 Task: Research Airbnb accommodation in Kokologo, Burkina Faso from 12th December, 2023 to 16th December, 2023 for 8 adults.8 bedrooms having 8 beds and 8 bathrooms. Property type can be hotel. Amenities needed are: wifi, air conditioning, TV, pool, gym, breakfast. Booking option can be shelf check-in. Look for 3 properties as per requirement.
Action: Mouse moved to (508, 68)
Screenshot: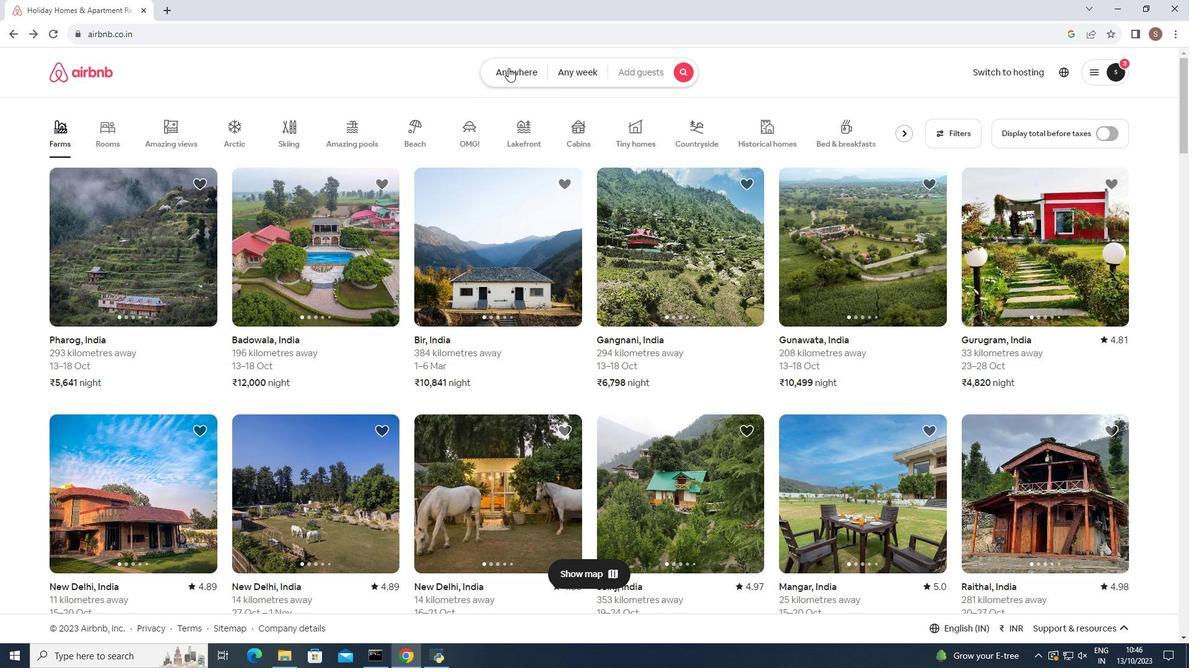 
Action: Mouse pressed left at (508, 68)
Screenshot: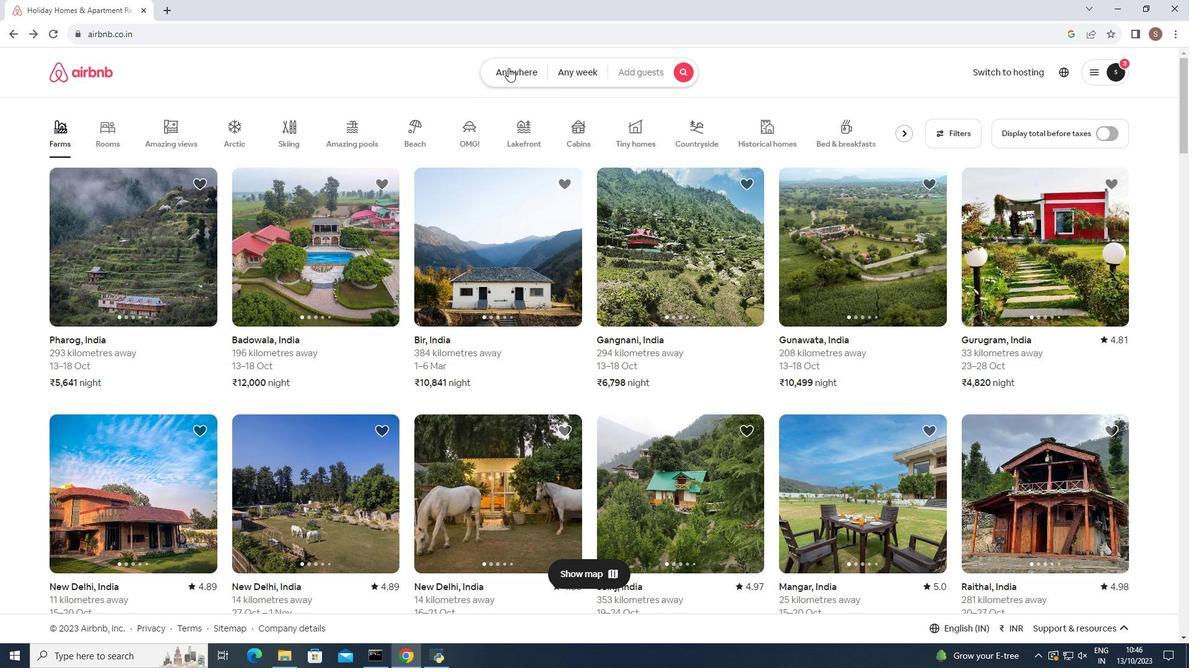 
Action: Mouse moved to (369, 122)
Screenshot: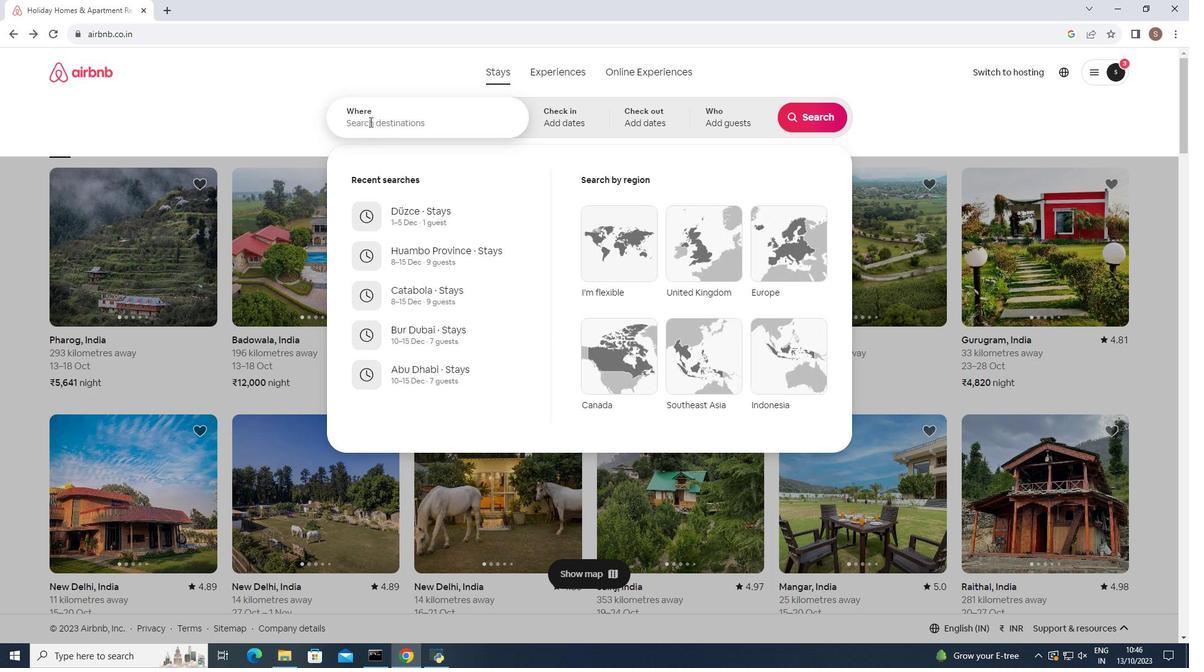 
Action: Mouse pressed left at (369, 122)
Screenshot: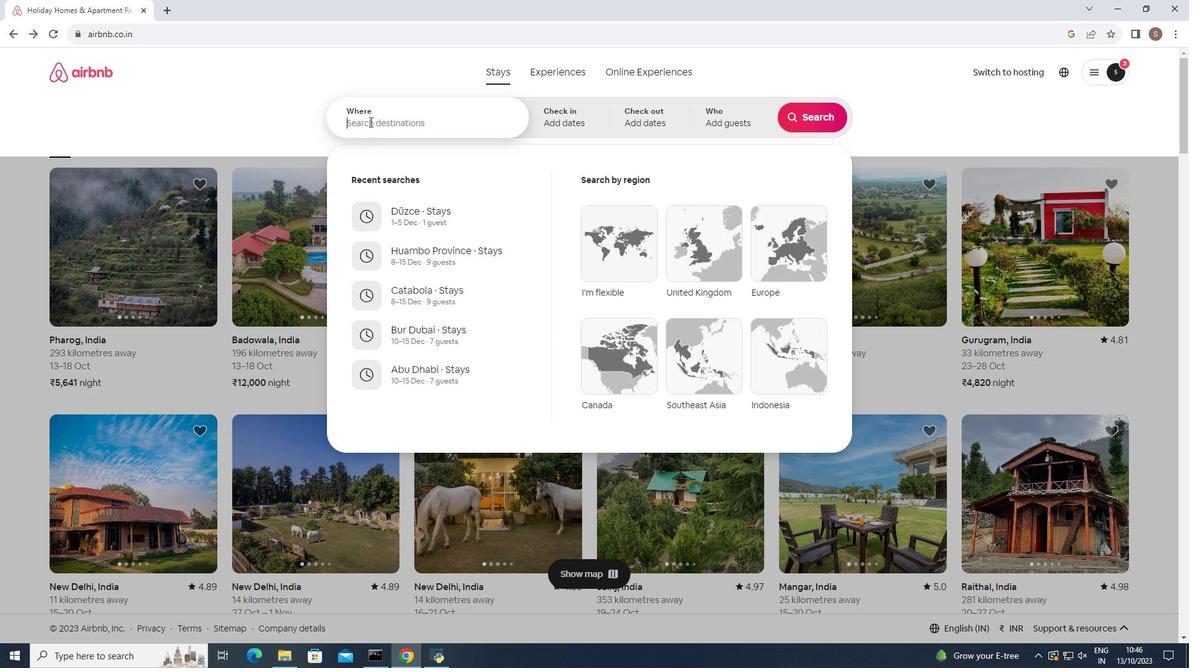 
Action: Mouse moved to (369, 122)
Screenshot: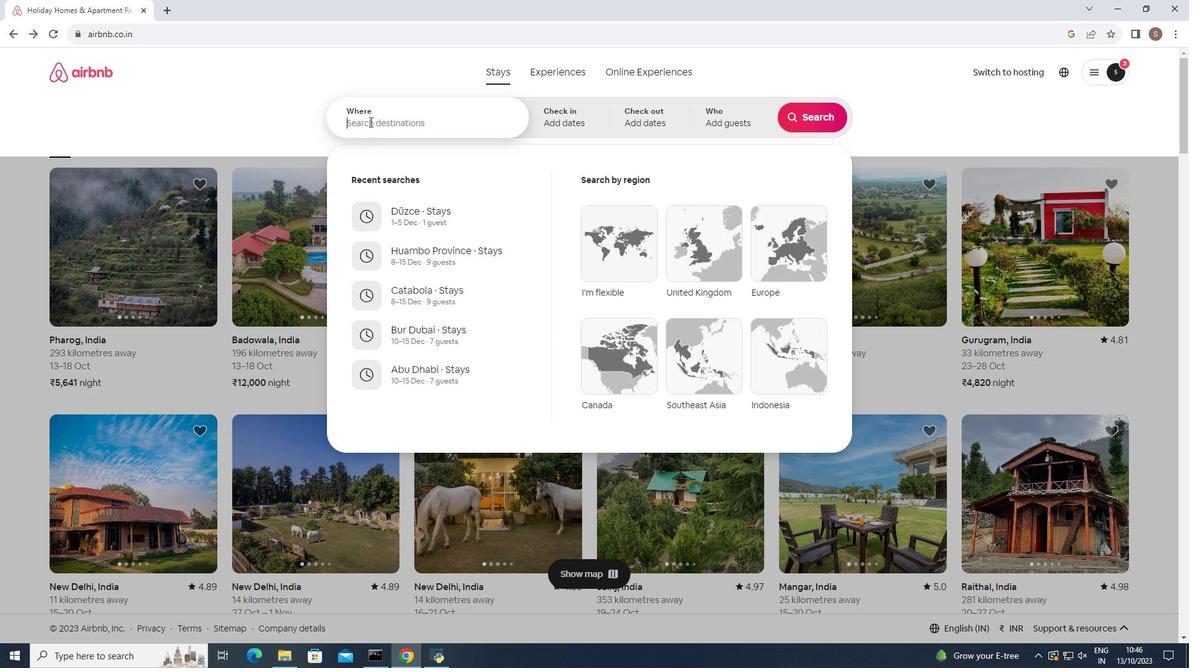 
Action: Key pressed <Key.shift><Key.shift><Key.shift><Key.shift><Key.shift><Key.shift><Key.shift><Key.shift><Key.shift><Key.shift><Key.shift><Key.shift><Key.shift><Key.shift><Key.shift><Key.shift><Key.shift>Kokologo,<Key.space><Key.shift>Burkina
Screenshot: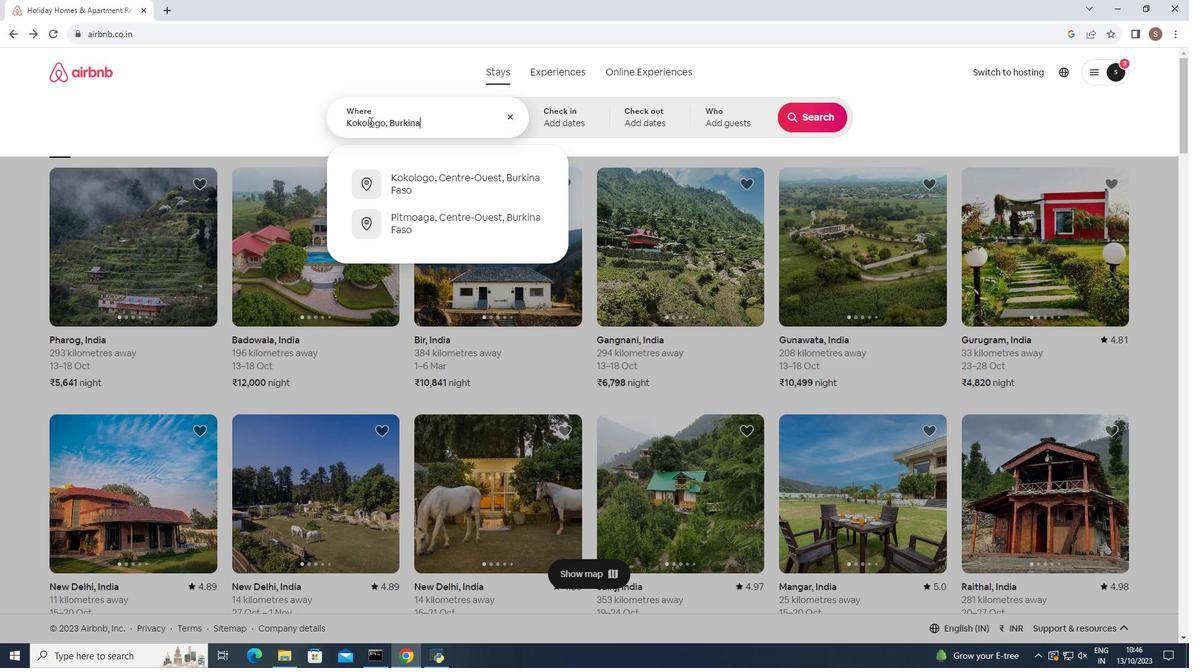
Action: Mouse moved to (450, 174)
Screenshot: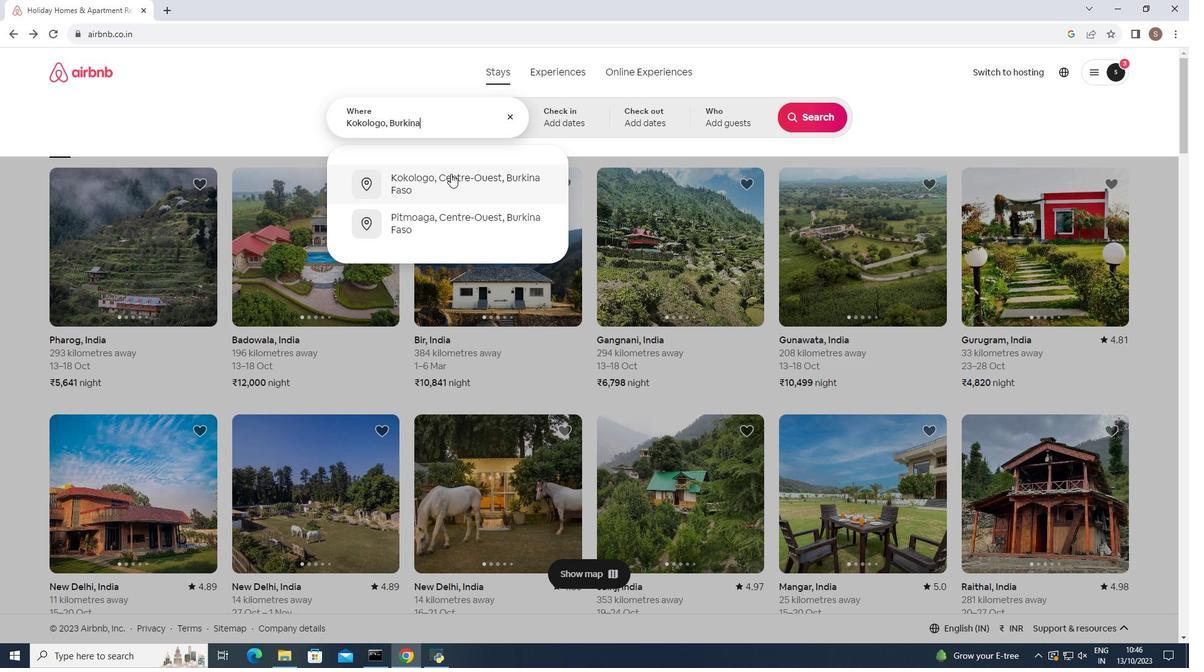 
Action: Mouse pressed left at (450, 174)
Screenshot: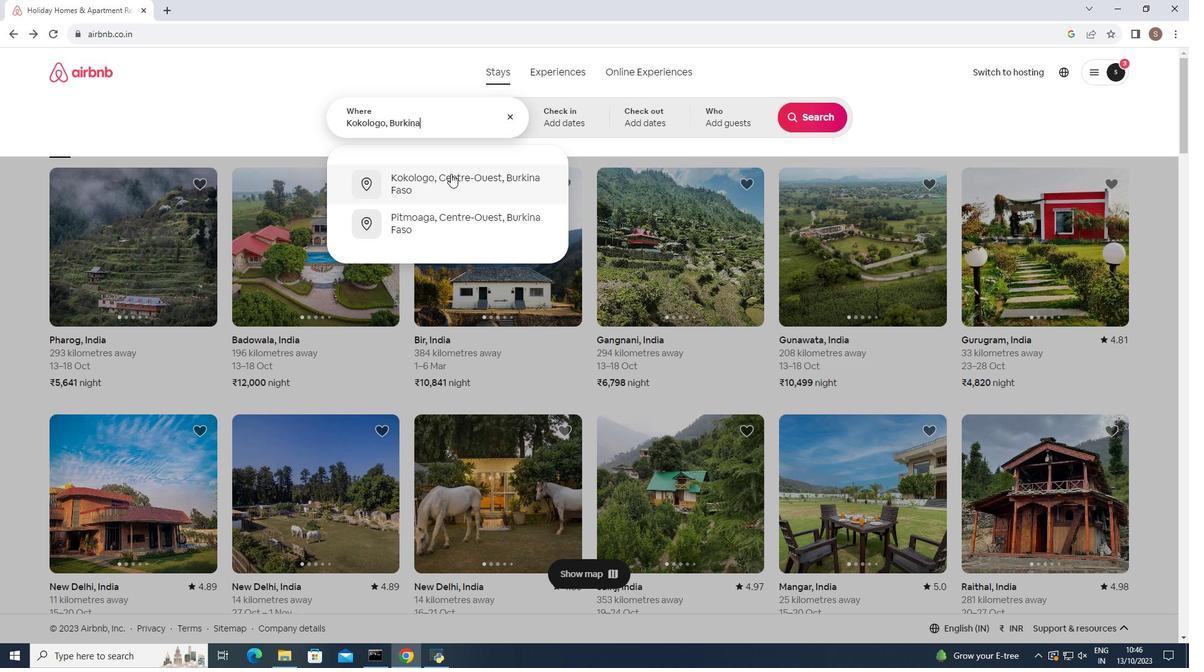 
Action: Mouse moved to (810, 216)
Screenshot: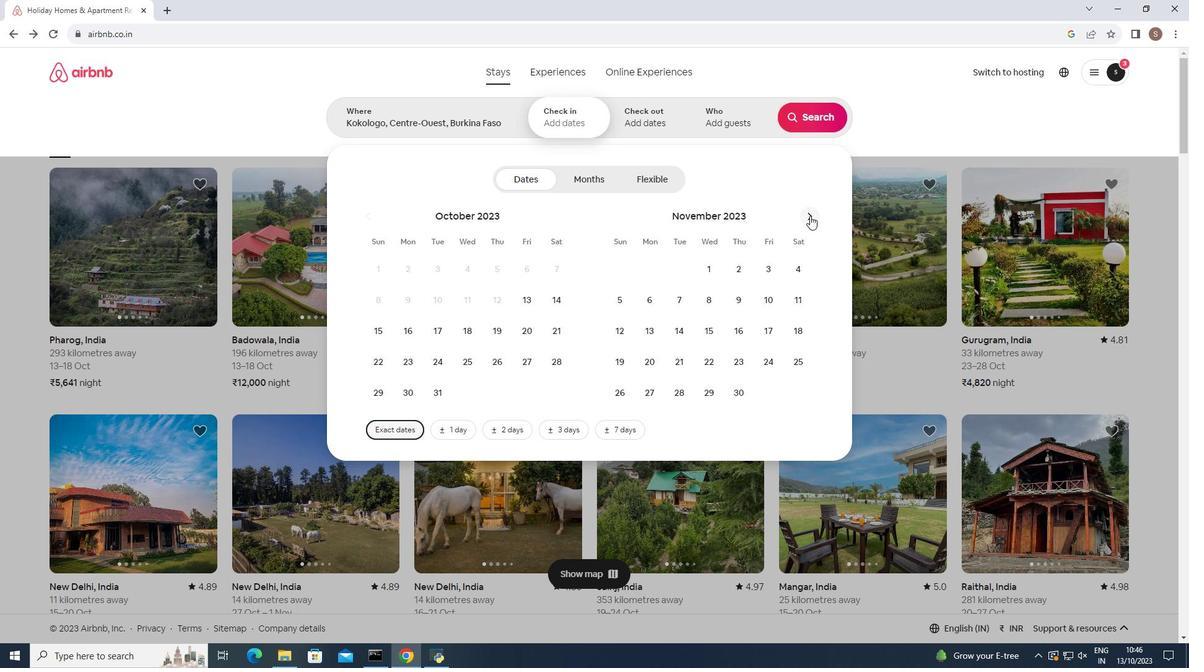 
Action: Mouse pressed left at (810, 216)
Screenshot: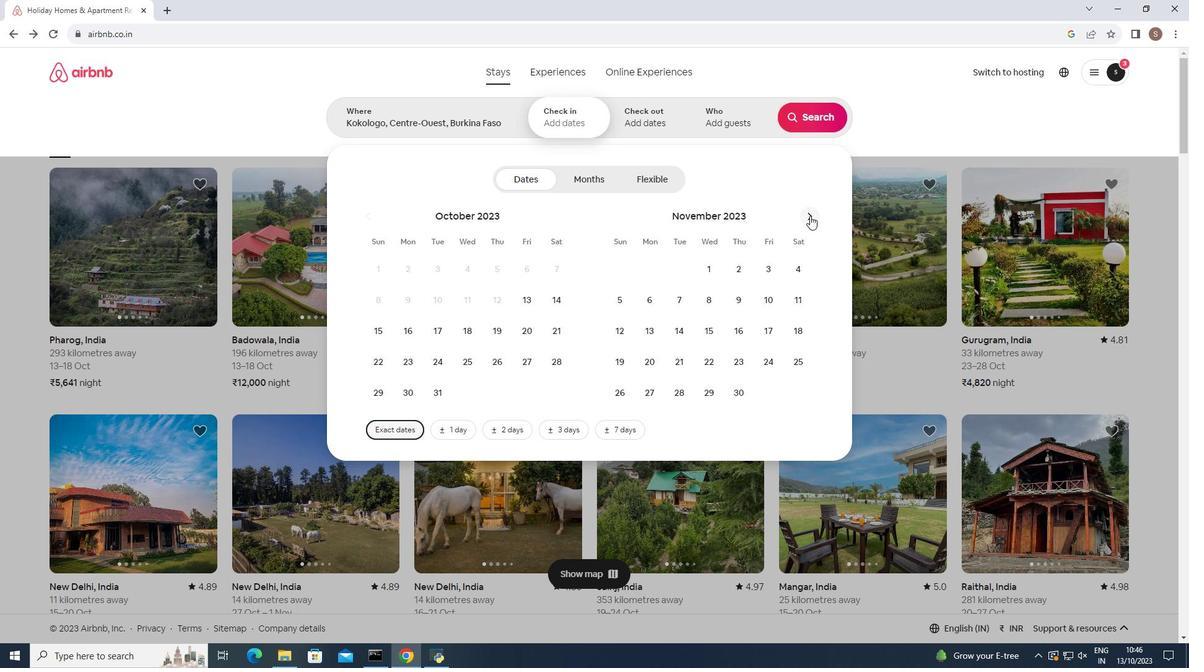 
Action: Mouse moved to (684, 332)
Screenshot: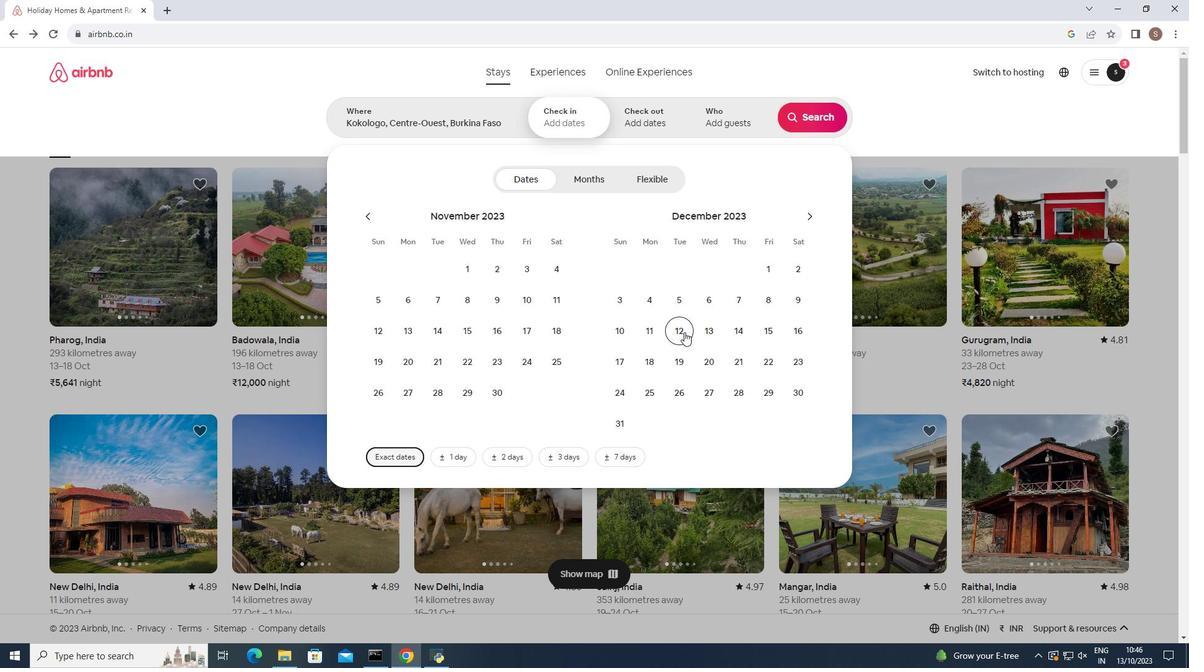 
Action: Mouse pressed left at (684, 332)
Screenshot: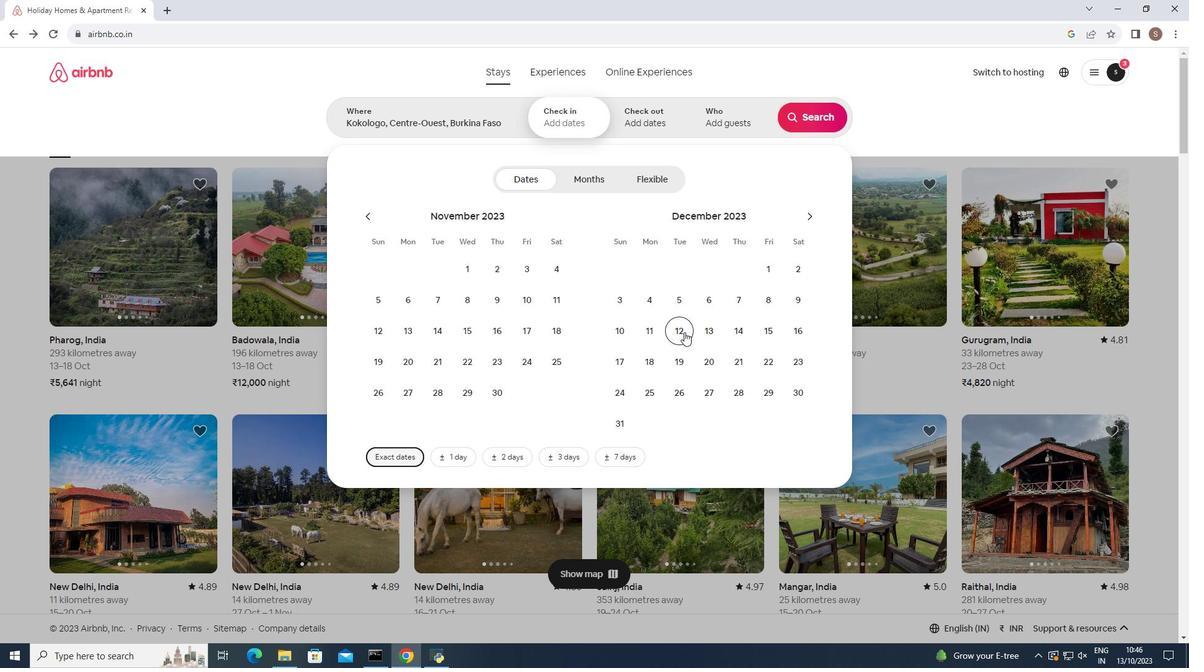
Action: Mouse moved to (795, 334)
Screenshot: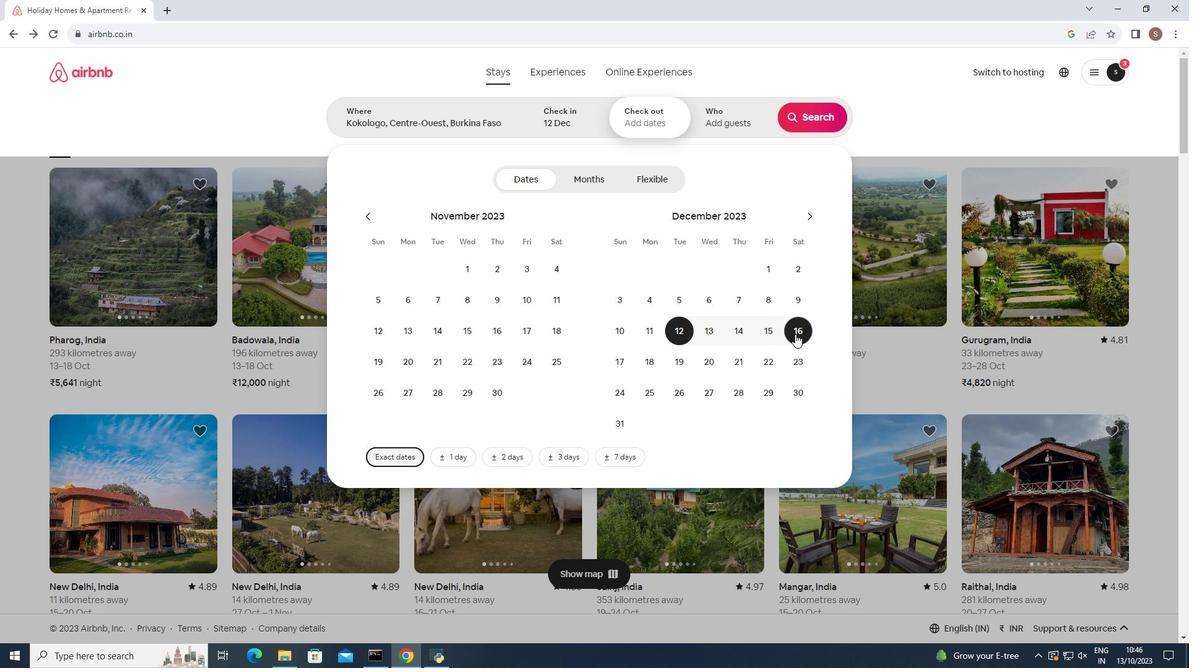 
Action: Mouse pressed left at (795, 334)
Screenshot: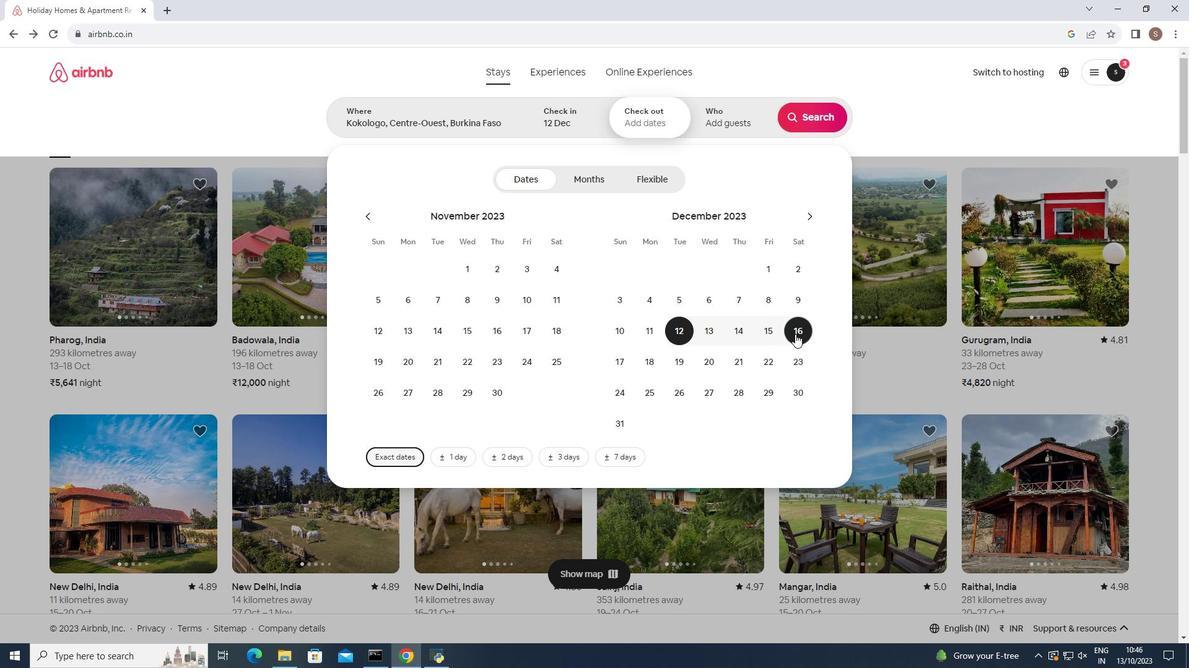 
Action: Mouse moved to (730, 112)
Screenshot: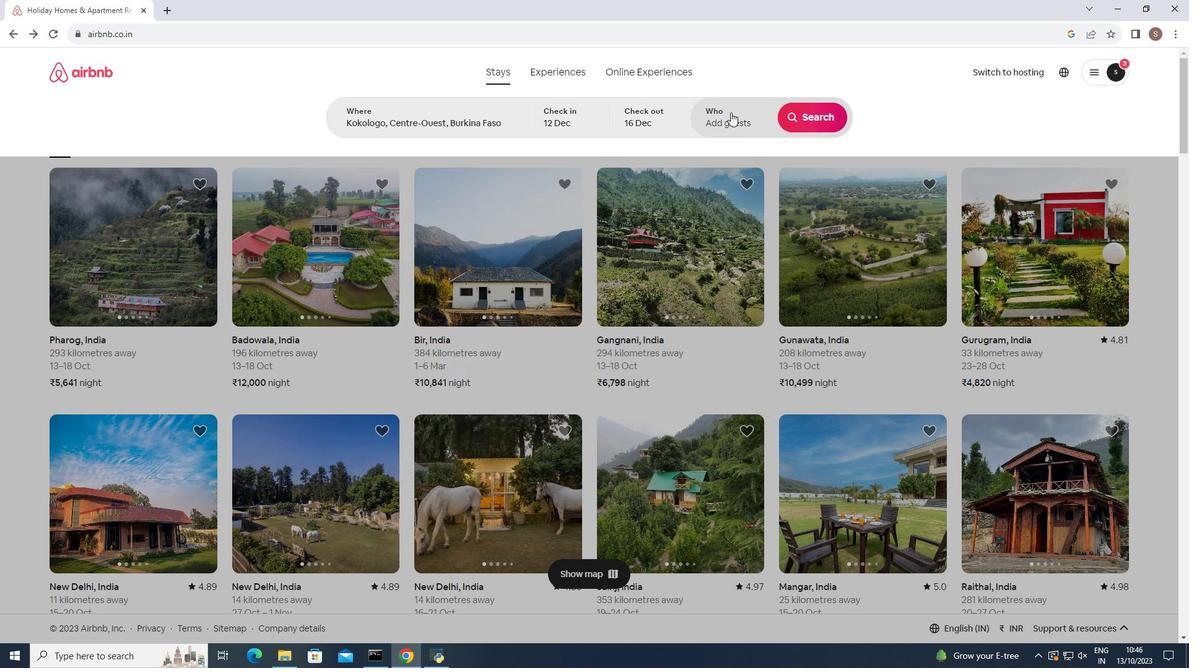 
Action: Mouse pressed left at (730, 112)
Screenshot: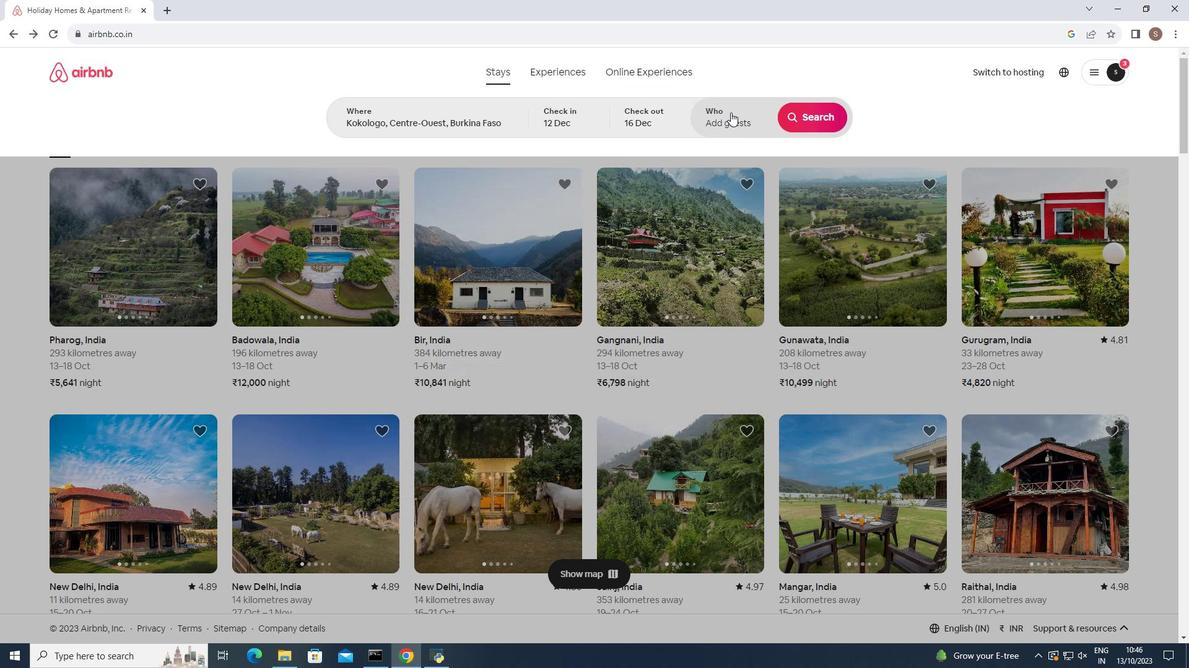 
Action: Mouse moved to (813, 183)
Screenshot: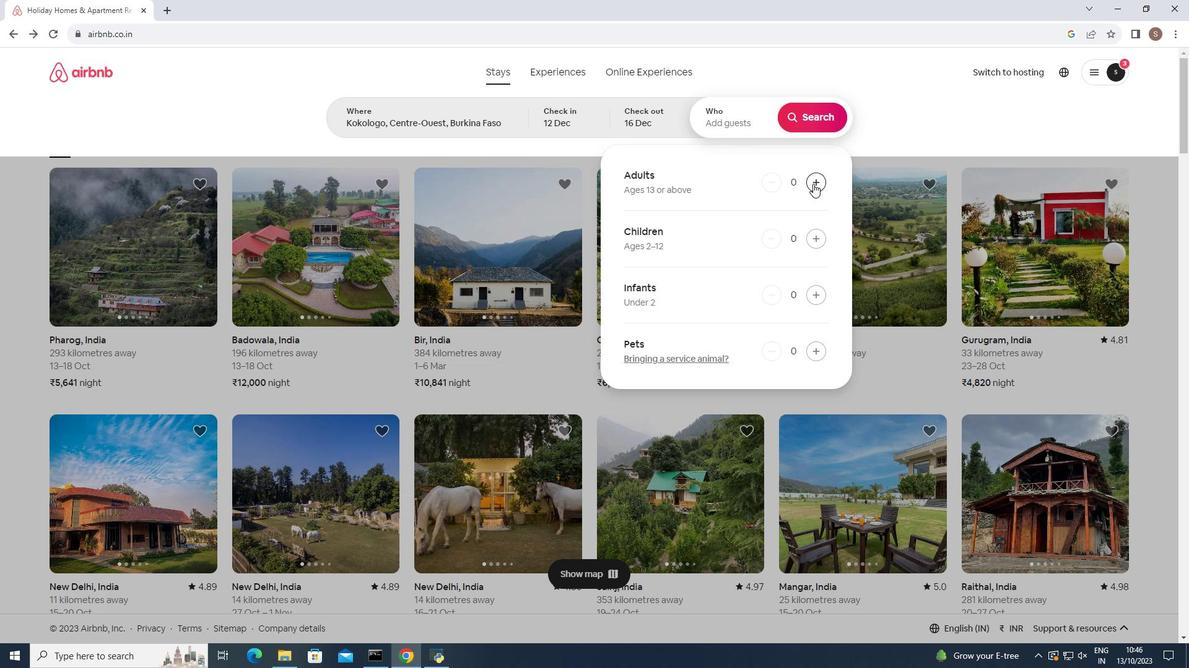 
Action: Mouse pressed left at (813, 183)
Screenshot: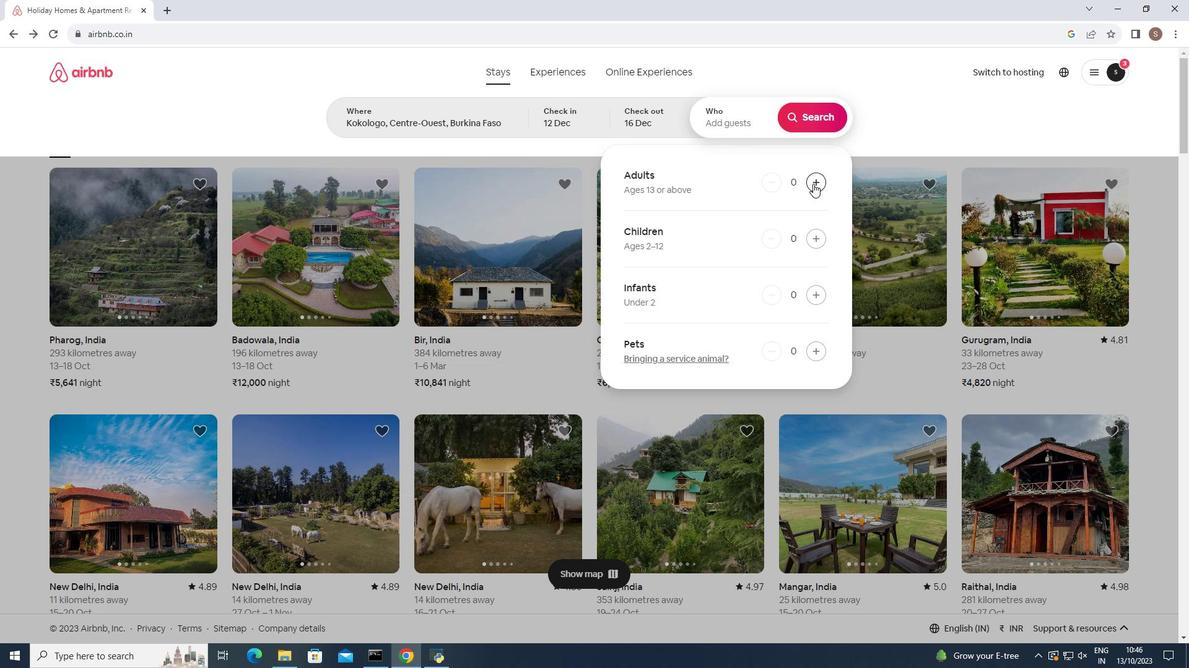 
Action: Mouse moved to (813, 183)
Screenshot: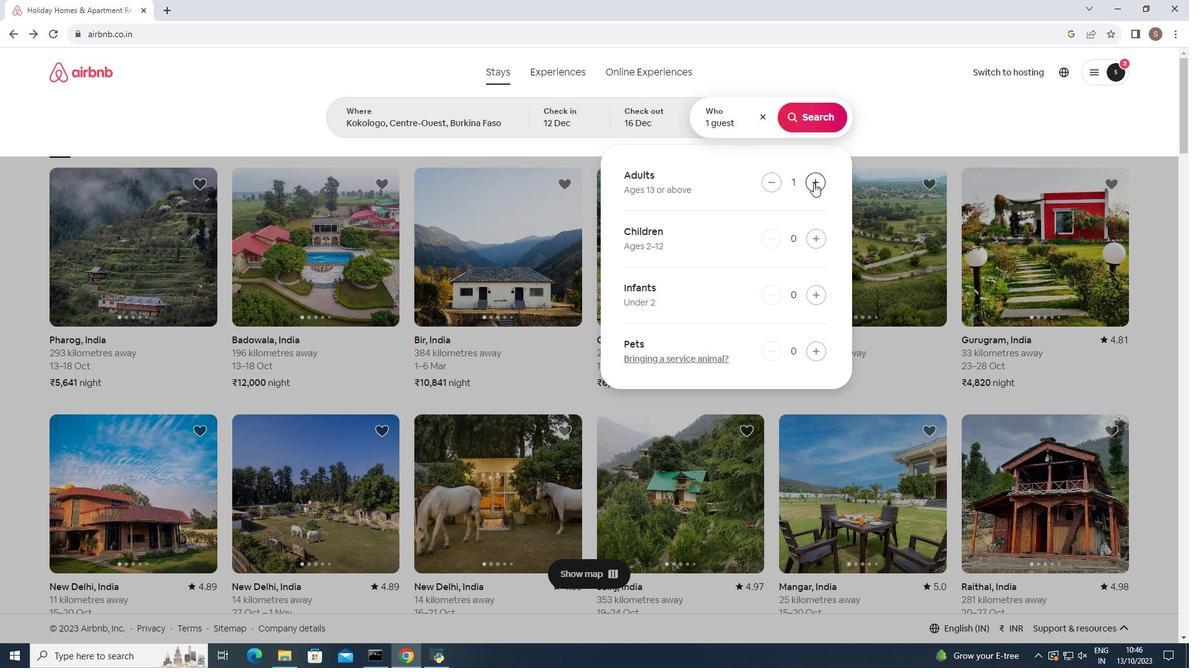 
Action: Mouse pressed left at (813, 183)
Screenshot: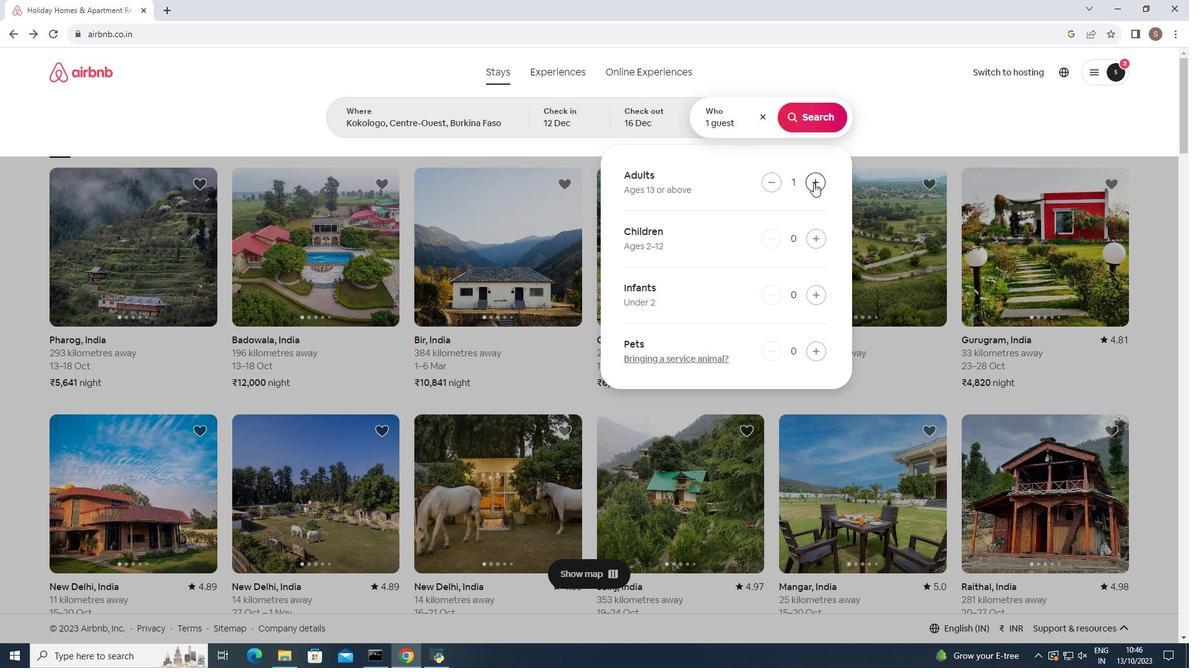 
Action: Mouse pressed left at (813, 183)
Screenshot: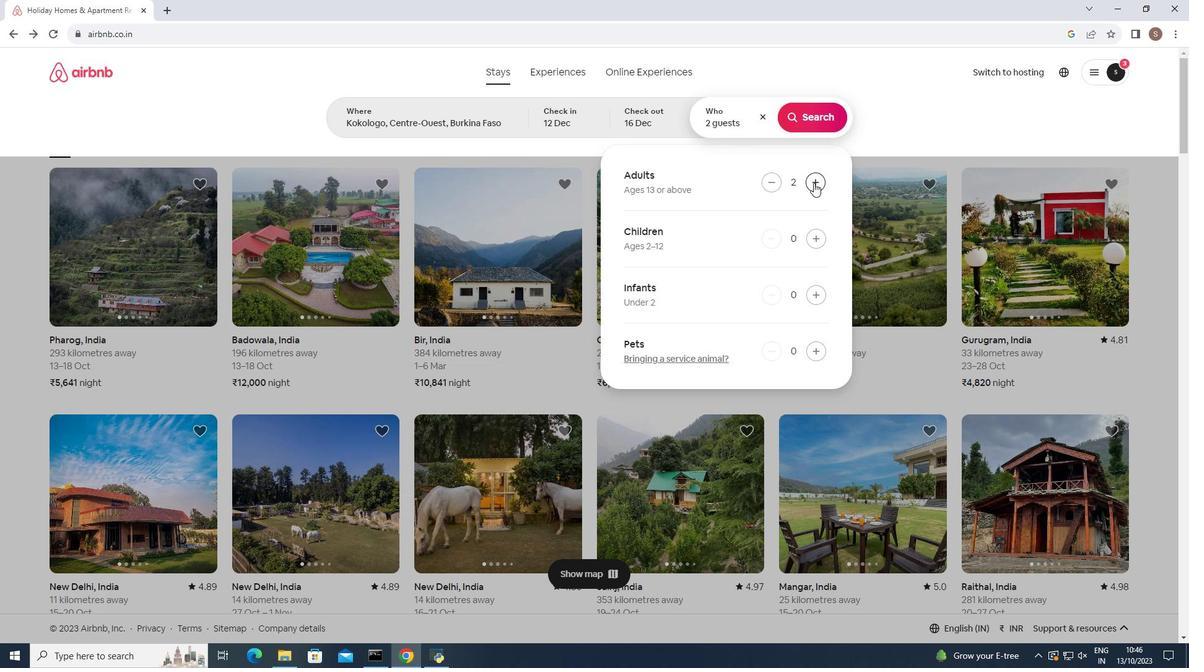 
Action: Mouse pressed left at (813, 183)
Screenshot: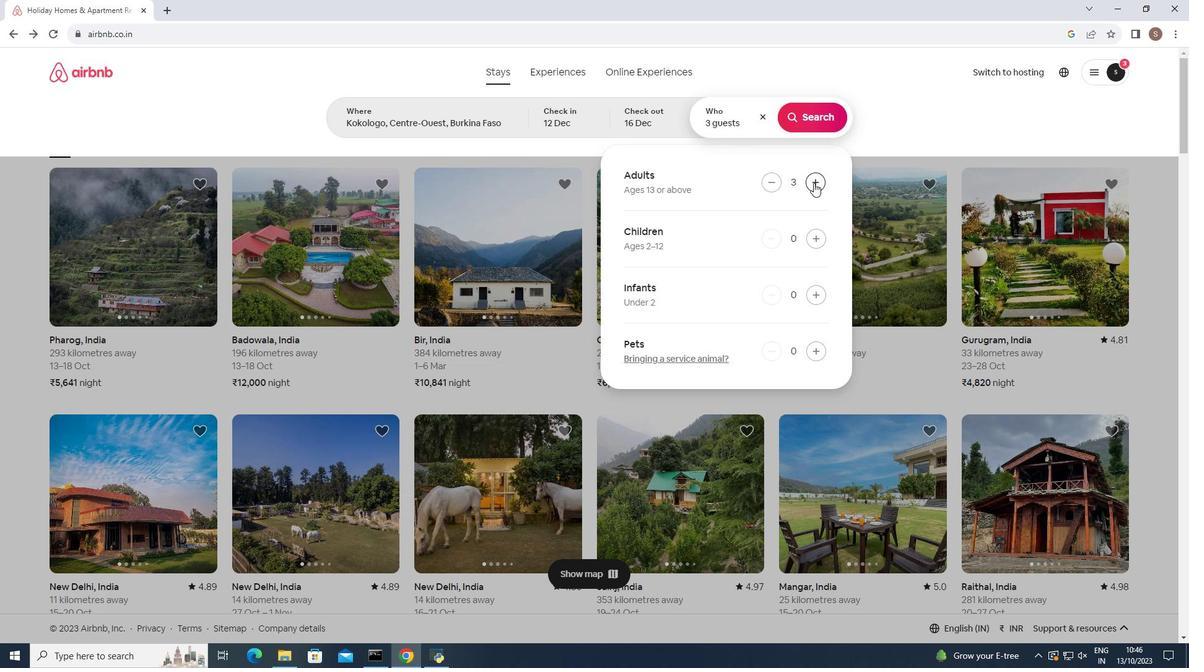 
Action: Mouse pressed left at (813, 183)
Screenshot: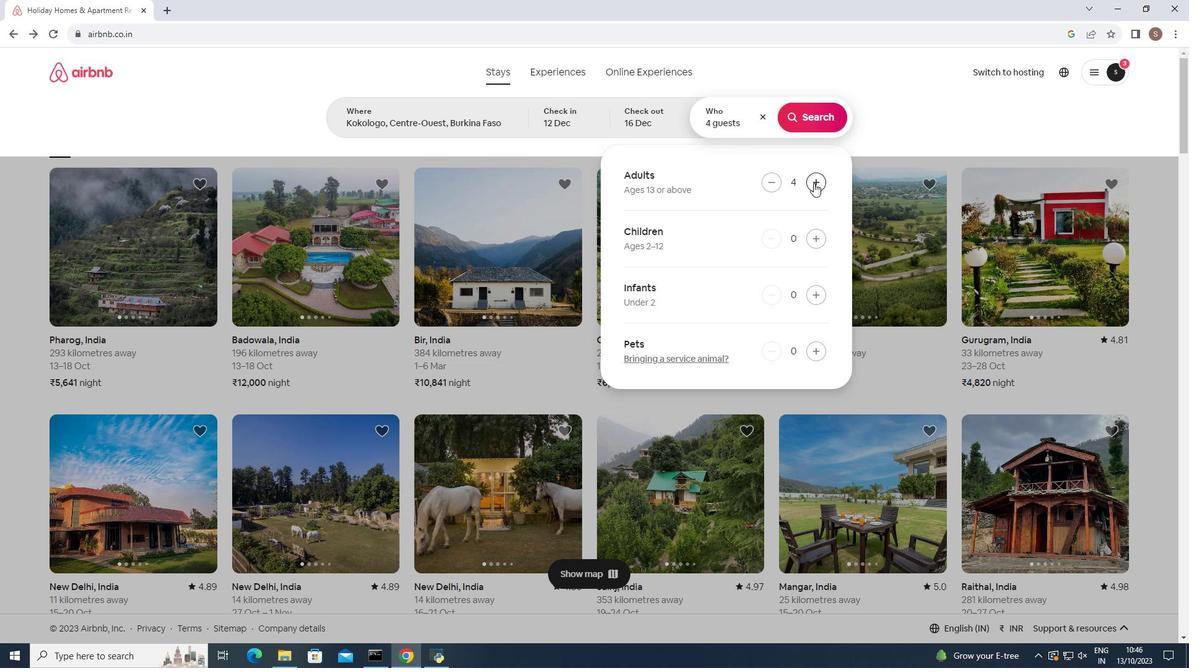 
Action: Mouse pressed left at (813, 183)
Screenshot: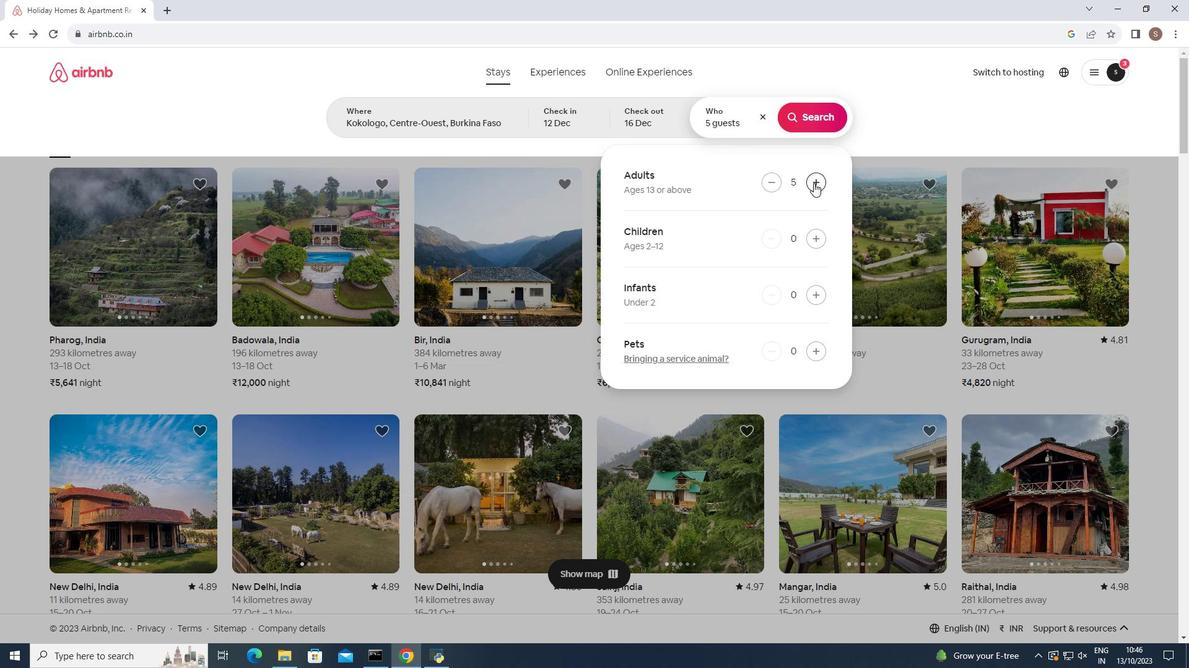 
Action: Mouse pressed left at (813, 183)
Screenshot: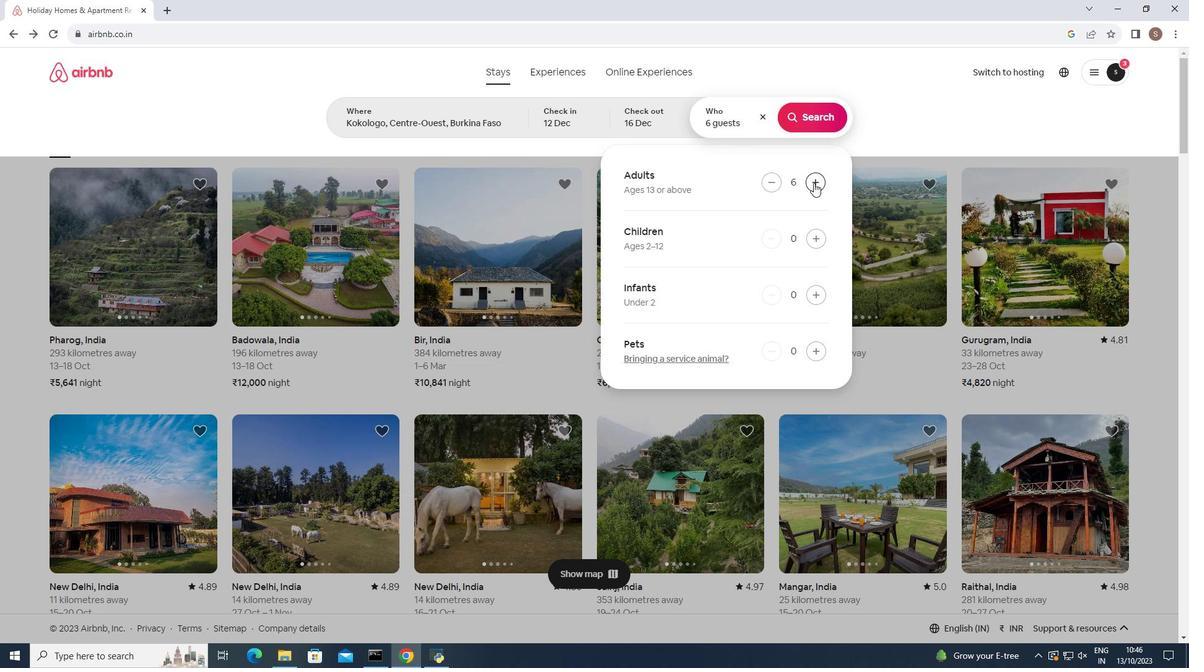 
Action: Mouse moved to (813, 182)
Screenshot: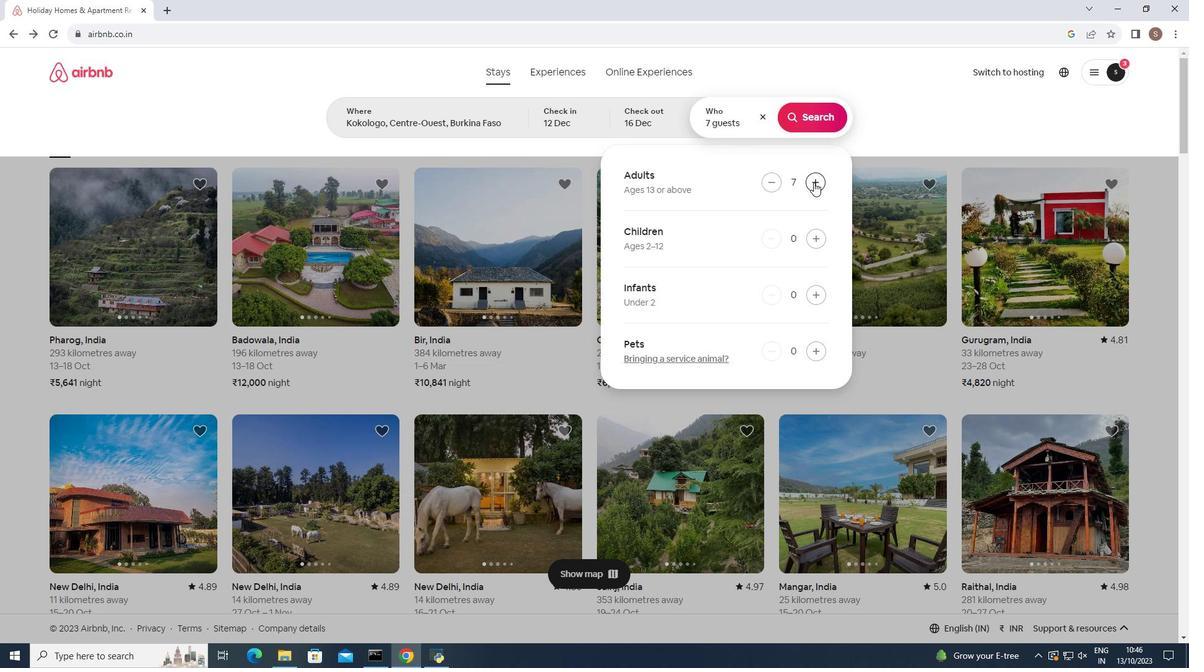 
Action: Mouse pressed left at (813, 182)
Screenshot: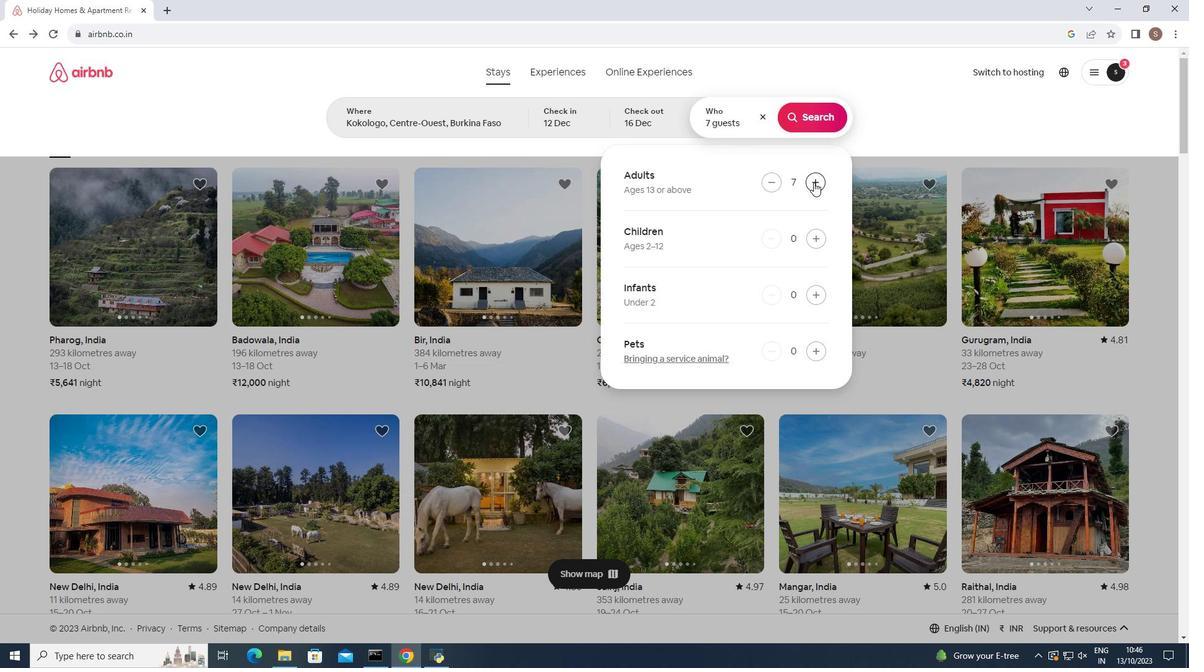 
Action: Mouse moved to (803, 116)
Screenshot: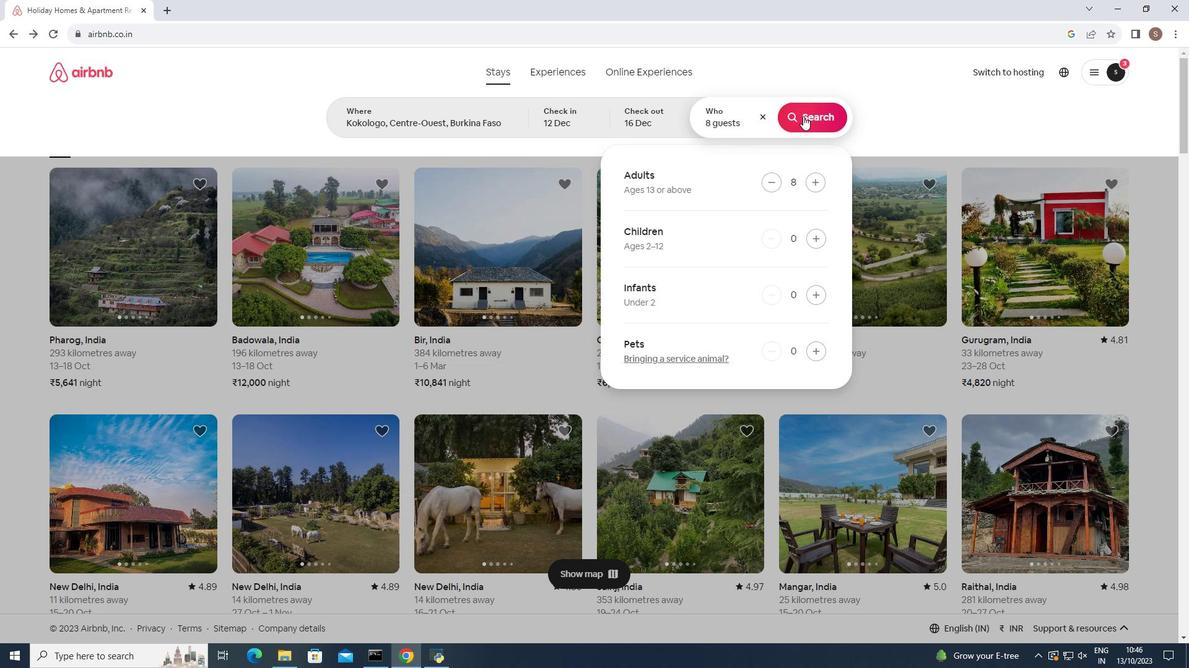 
Action: Mouse pressed left at (803, 116)
Screenshot: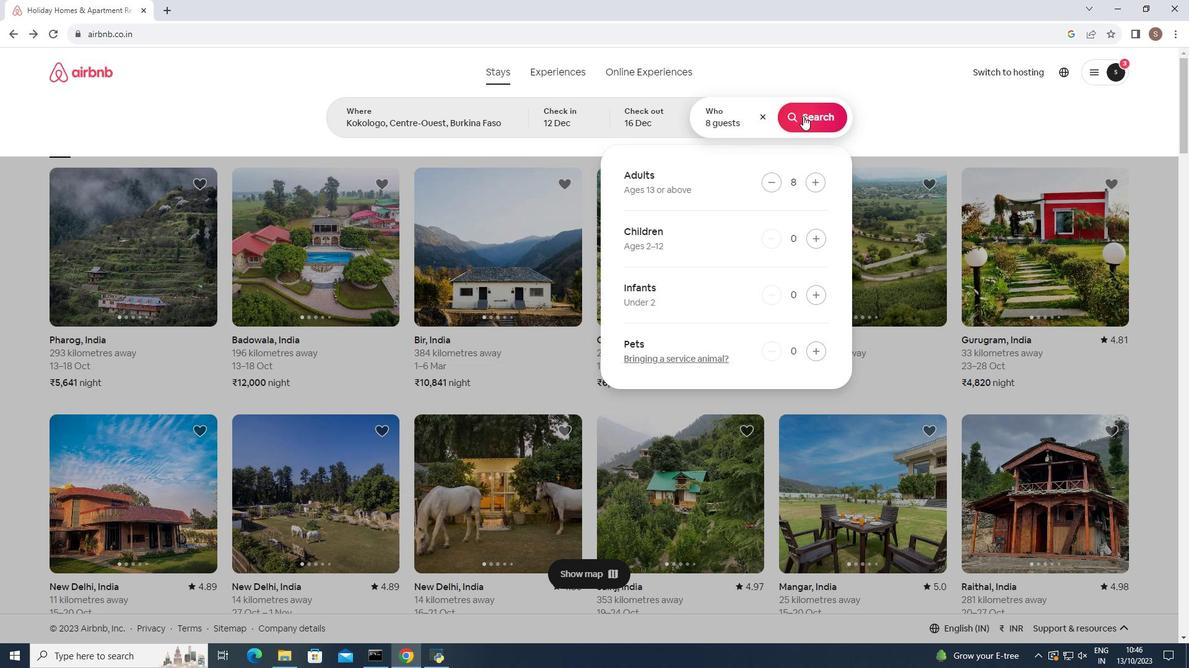 
Action: Mouse moved to (981, 118)
Screenshot: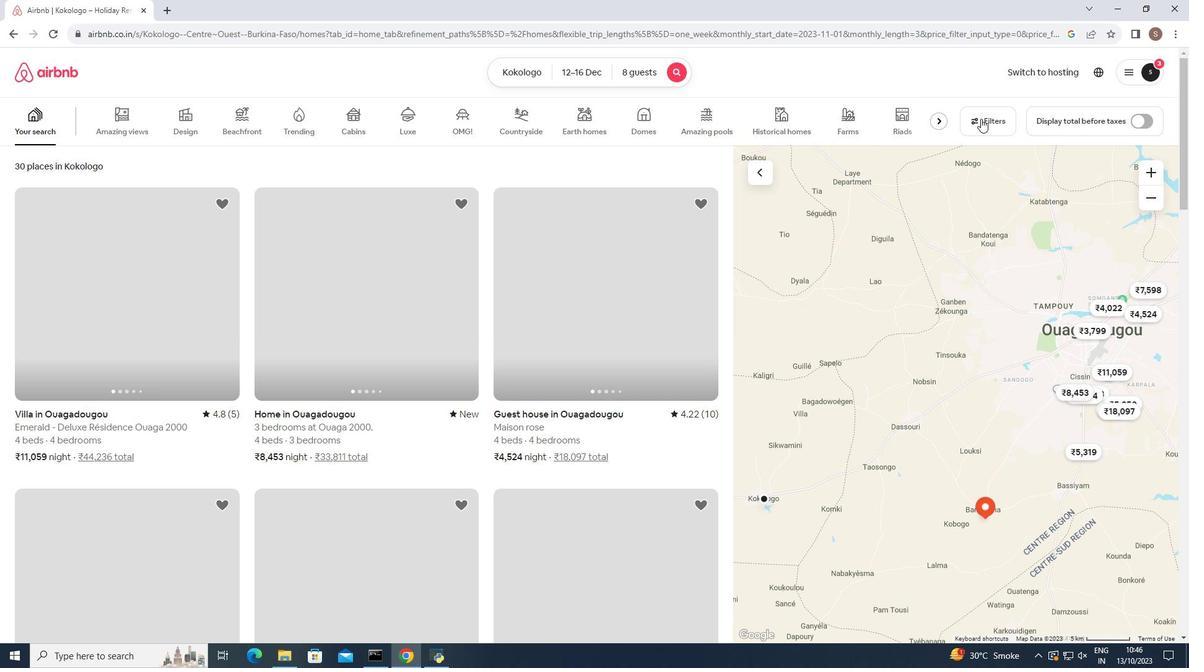 
Action: Mouse pressed left at (981, 118)
Screenshot: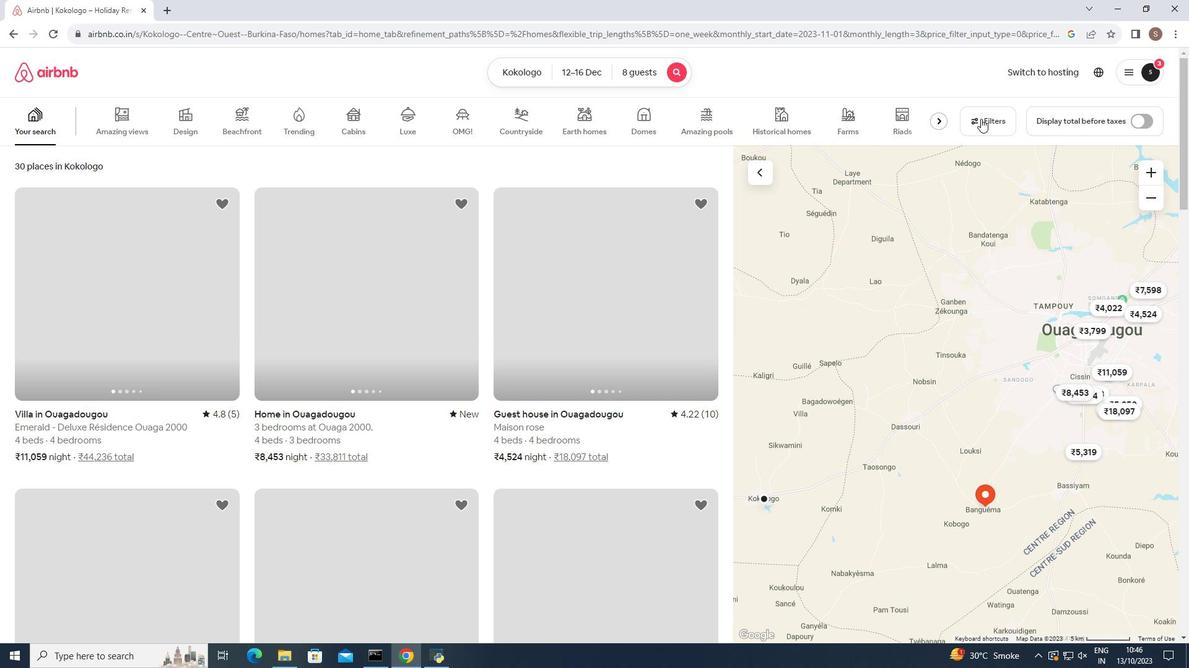 
Action: Mouse moved to (519, 333)
Screenshot: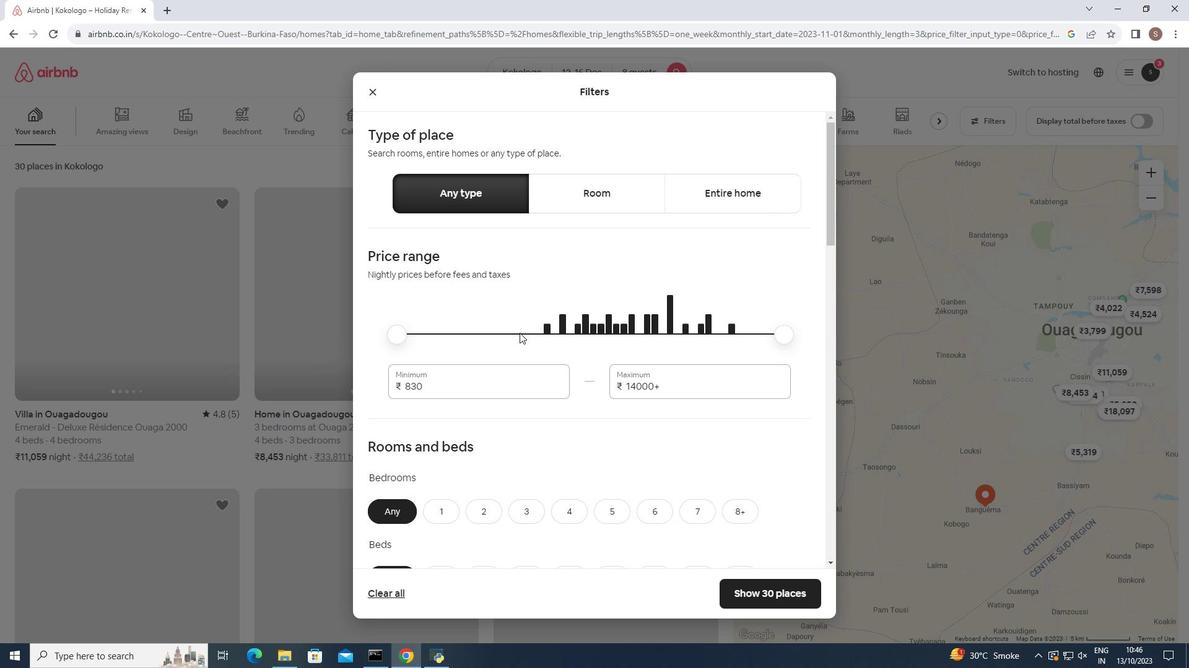 
Action: Mouse scrolled (519, 332) with delta (0, 0)
Screenshot: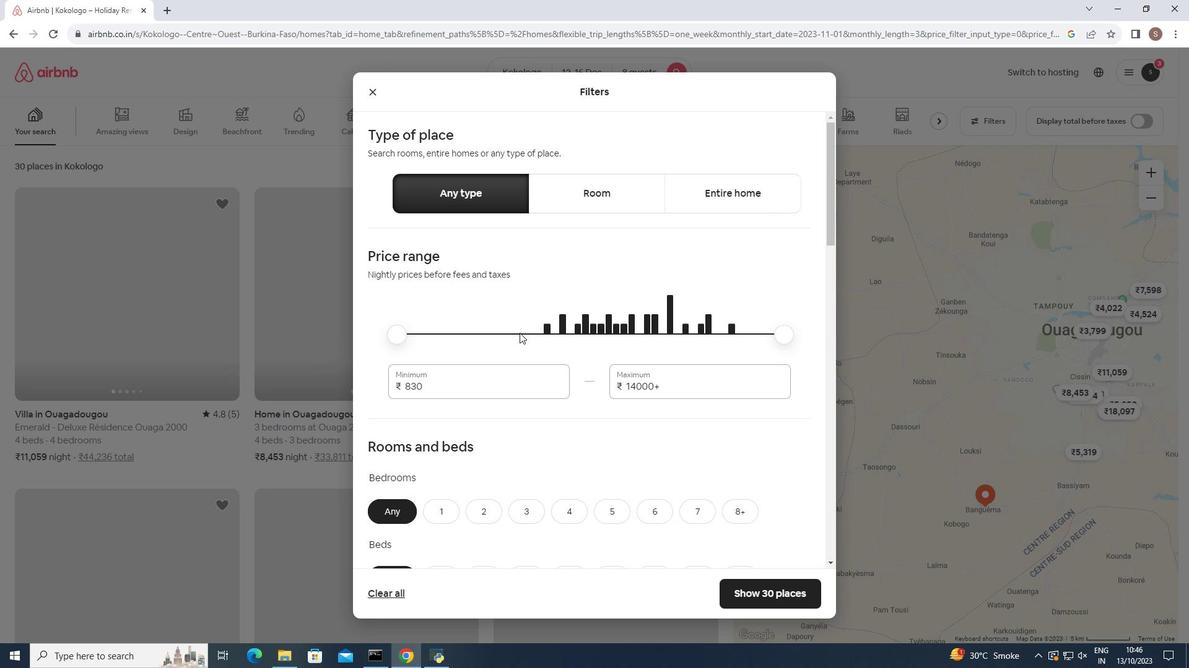 
Action: Mouse scrolled (519, 332) with delta (0, 0)
Screenshot: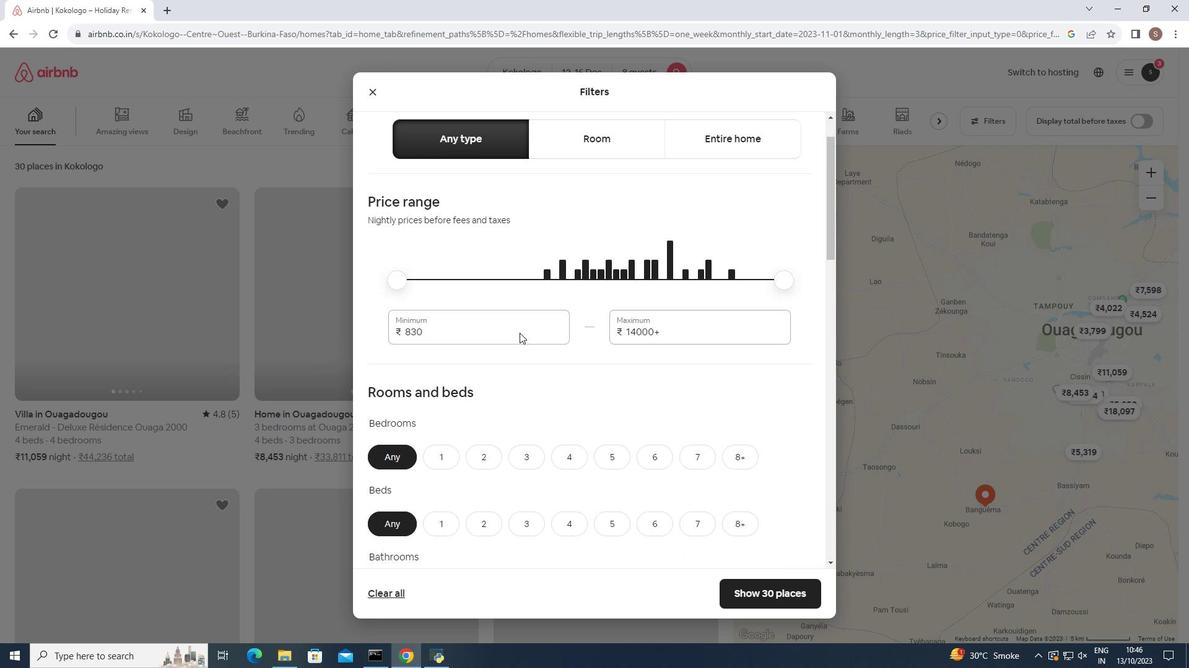 
Action: Mouse scrolled (519, 332) with delta (0, 0)
Screenshot: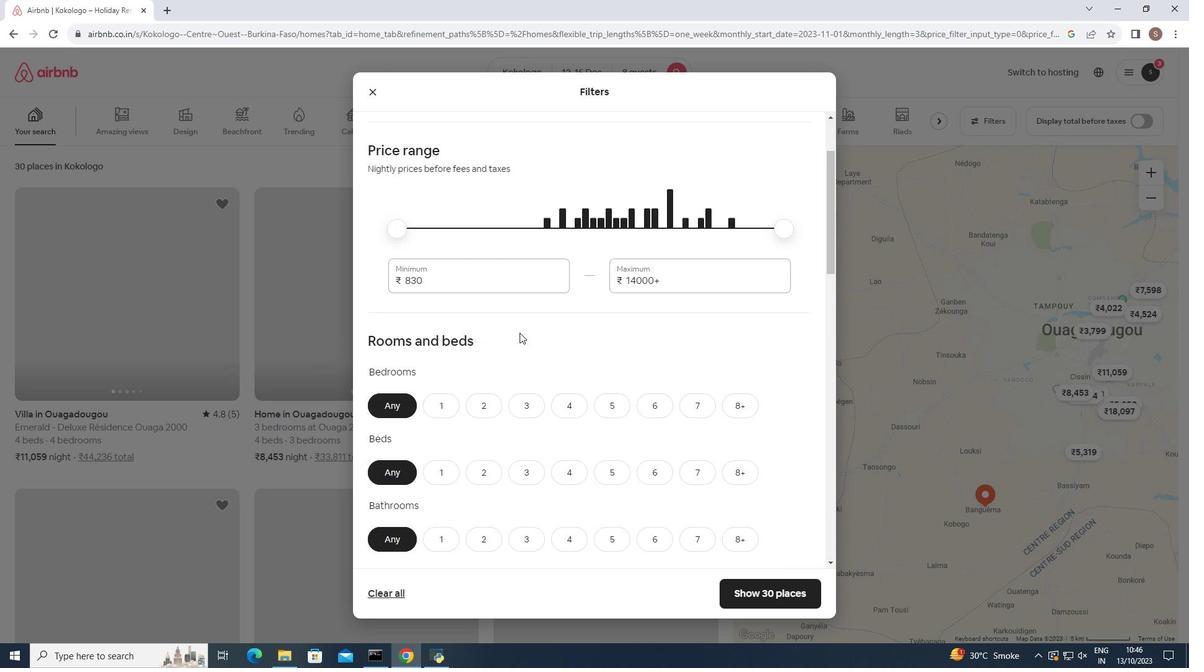 
Action: Mouse moved to (519, 333)
Screenshot: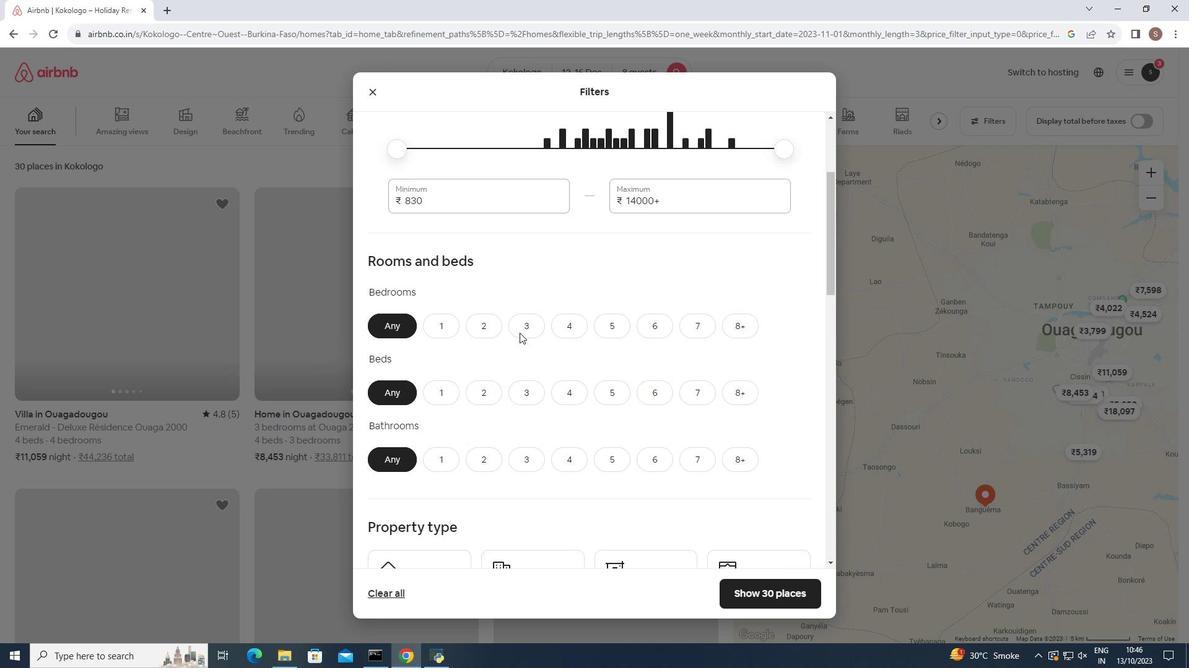 
Action: Mouse scrolled (519, 332) with delta (0, 0)
Screenshot: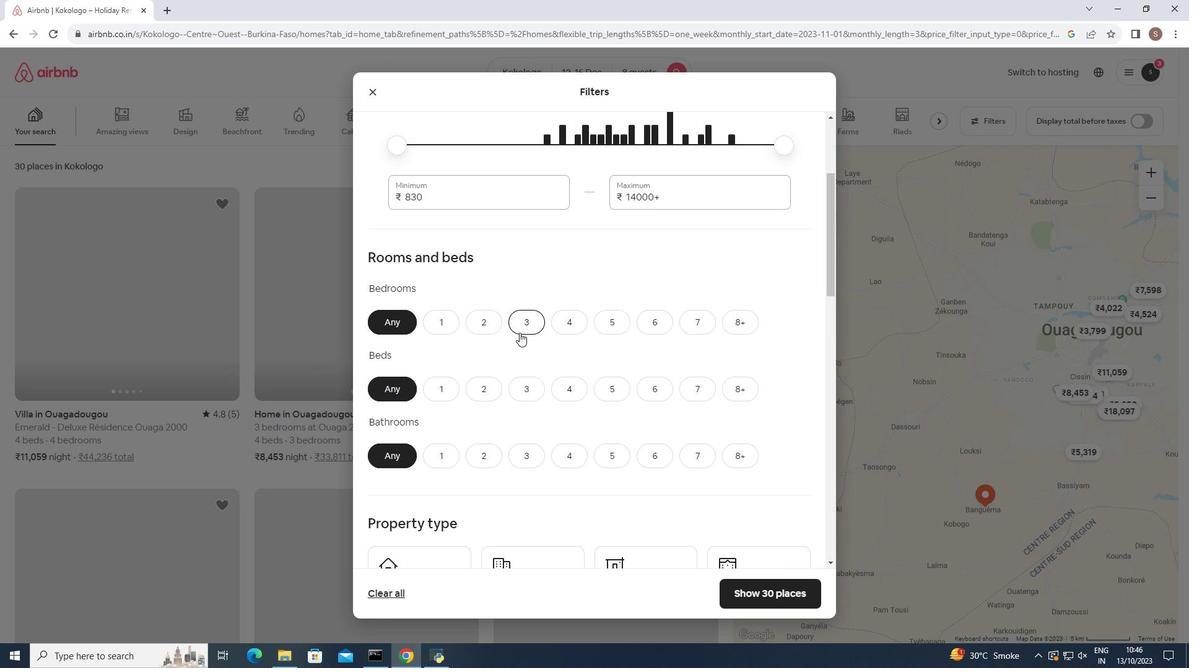 
Action: Mouse moved to (735, 262)
Screenshot: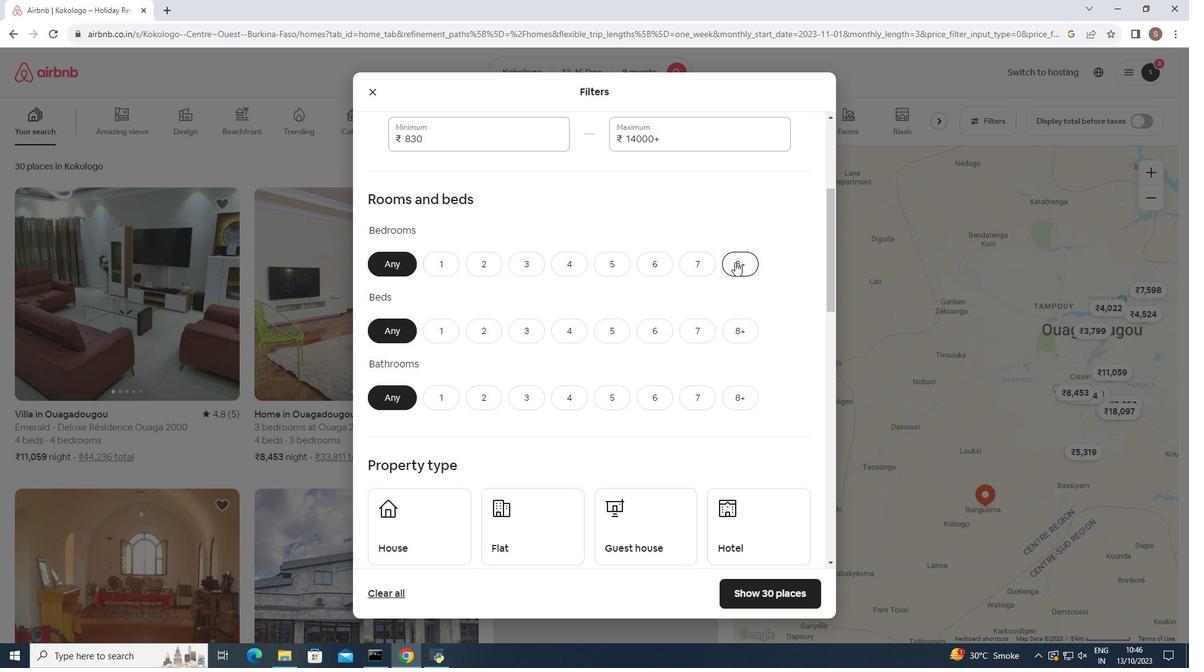 
Action: Mouse pressed left at (735, 262)
Screenshot: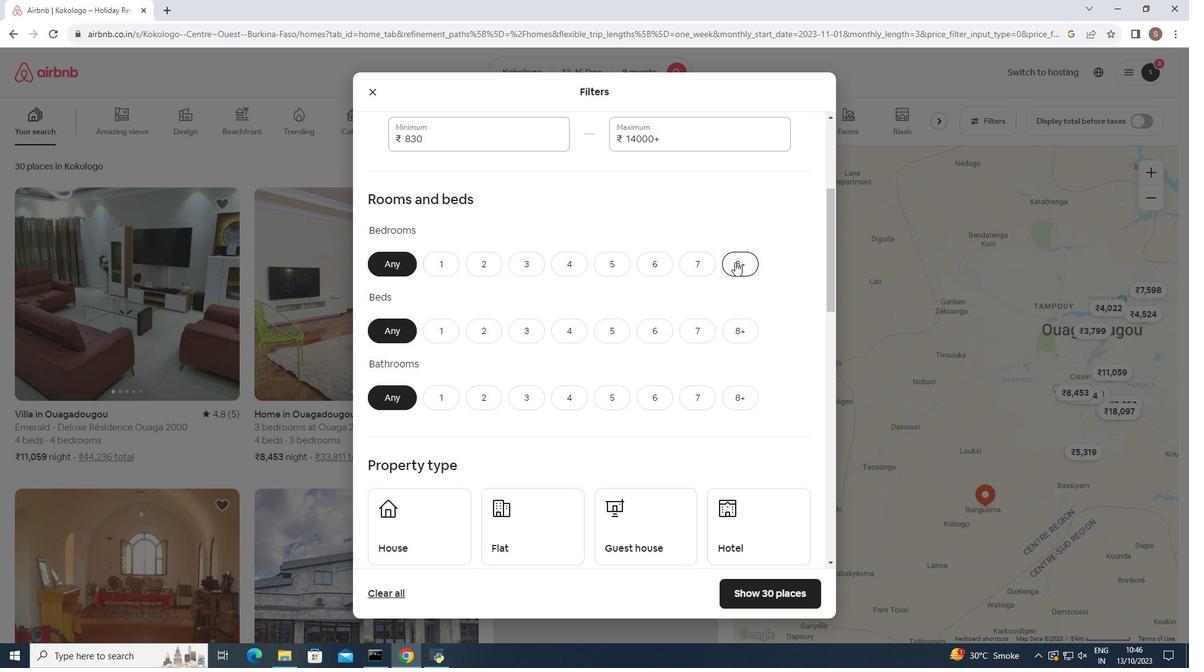 
Action: Mouse moved to (737, 330)
Screenshot: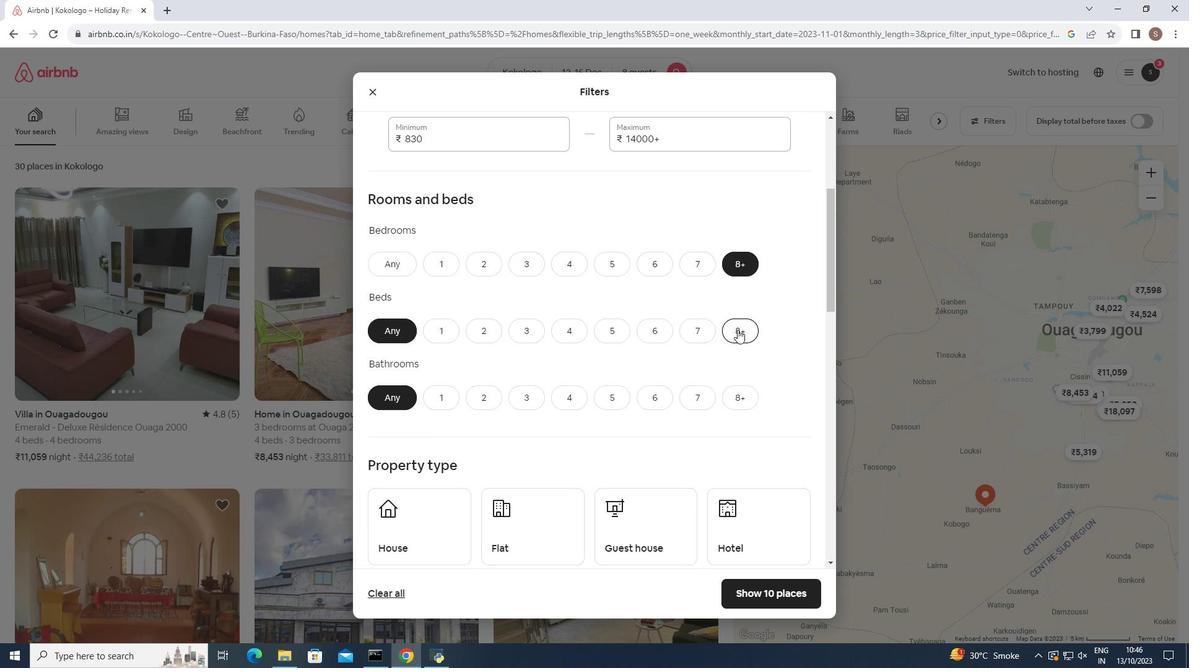 
Action: Mouse pressed left at (737, 330)
Screenshot: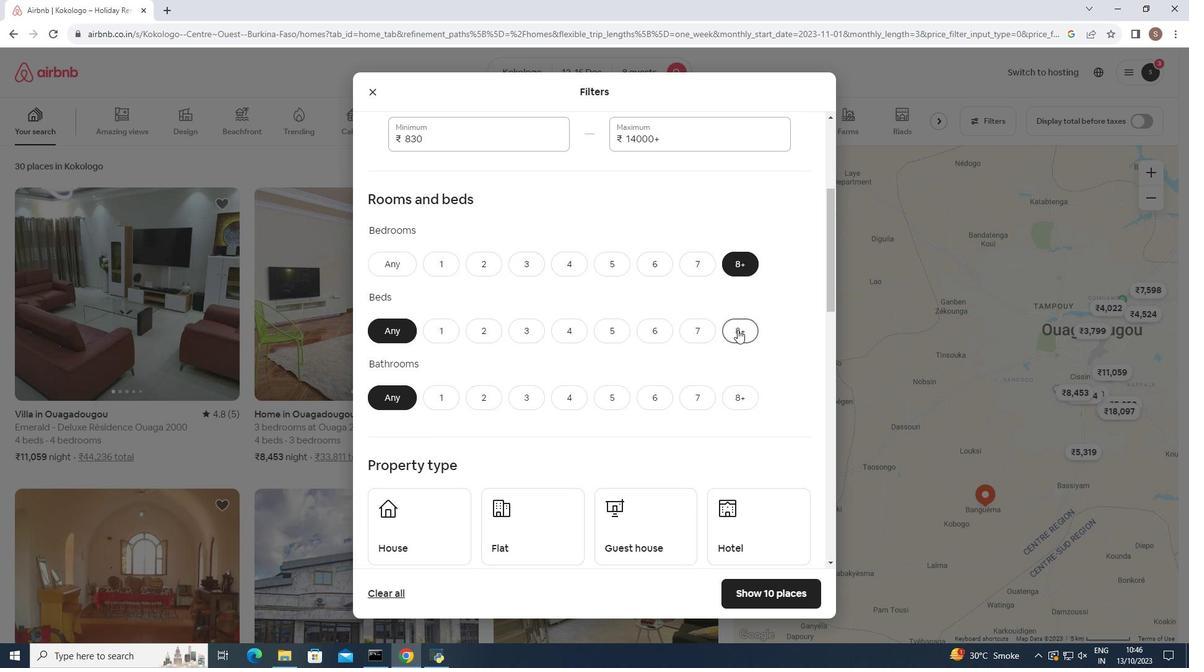 
Action: Mouse moved to (745, 398)
Screenshot: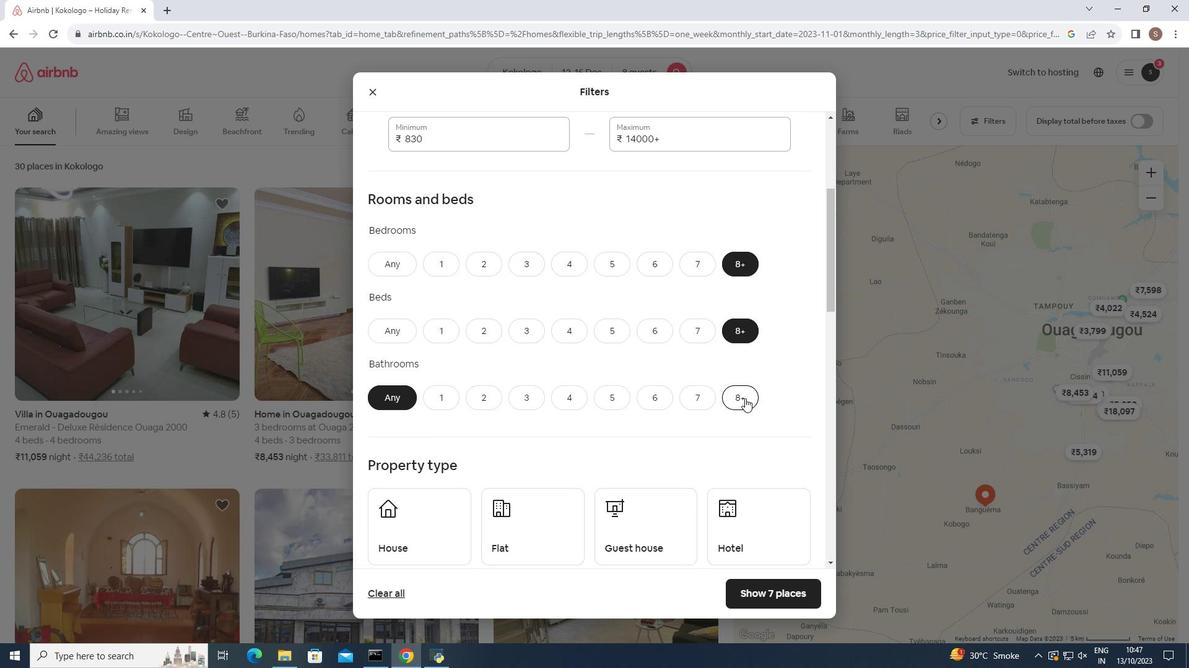 
Action: Mouse pressed left at (745, 398)
Screenshot: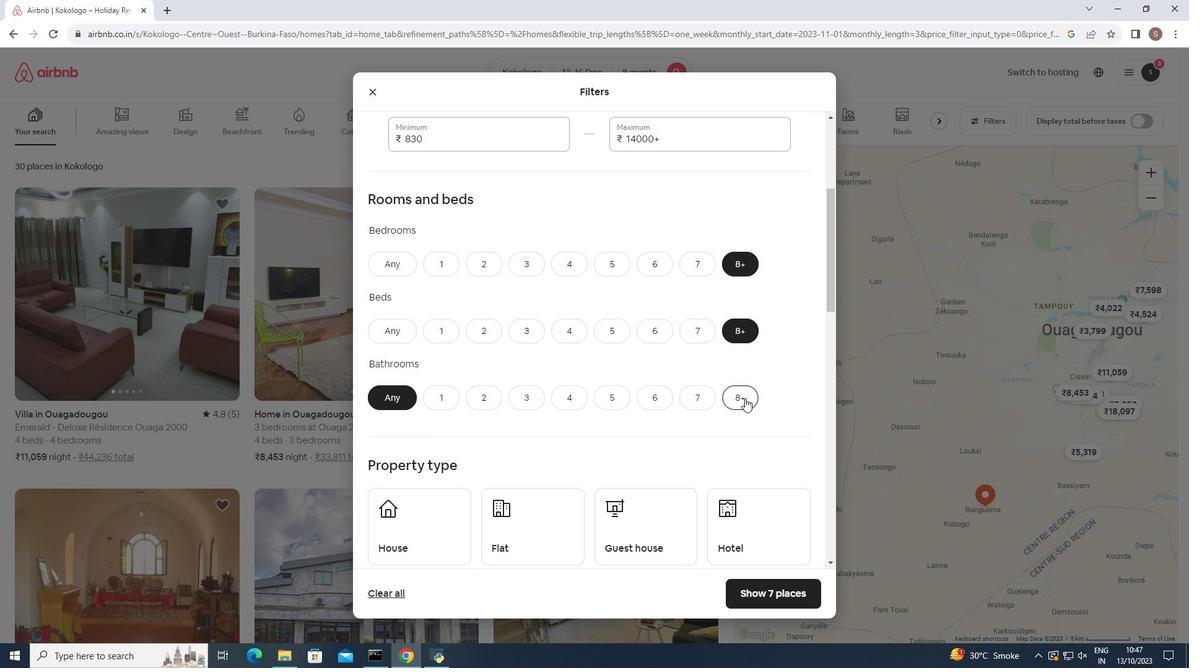 
Action: Mouse moved to (584, 375)
Screenshot: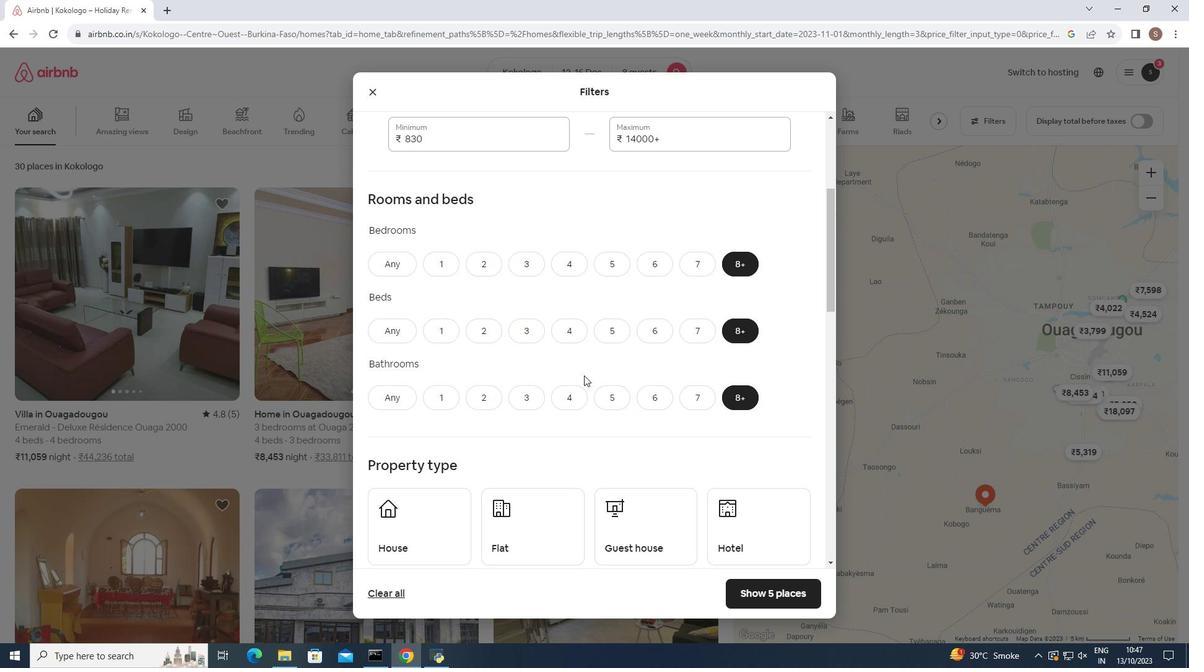 
Action: Mouse scrolled (584, 375) with delta (0, 0)
Screenshot: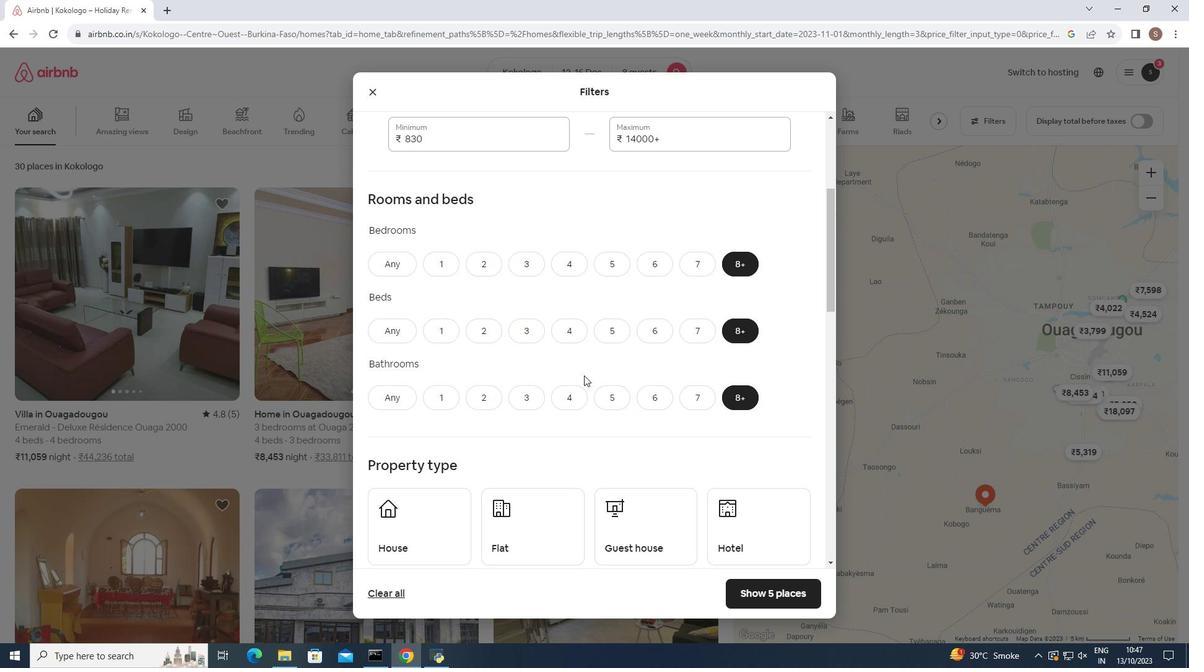 
Action: Mouse moved to (584, 375)
Screenshot: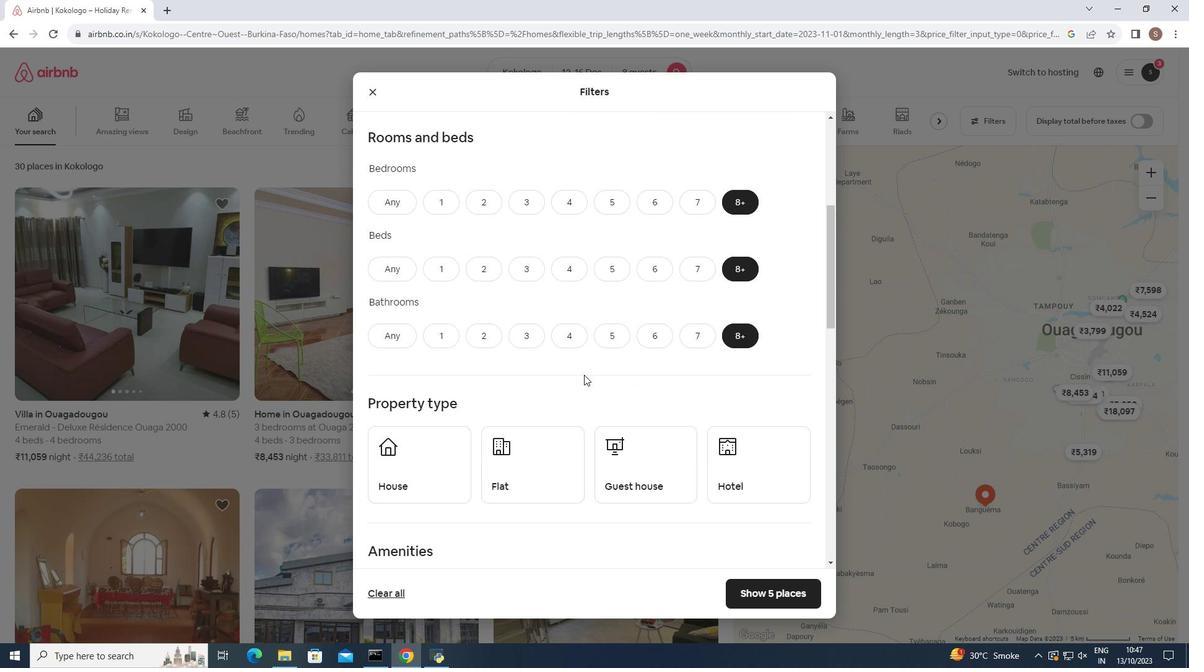 
Action: Mouse scrolled (584, 374) with delta (0, 0)
Screenshot: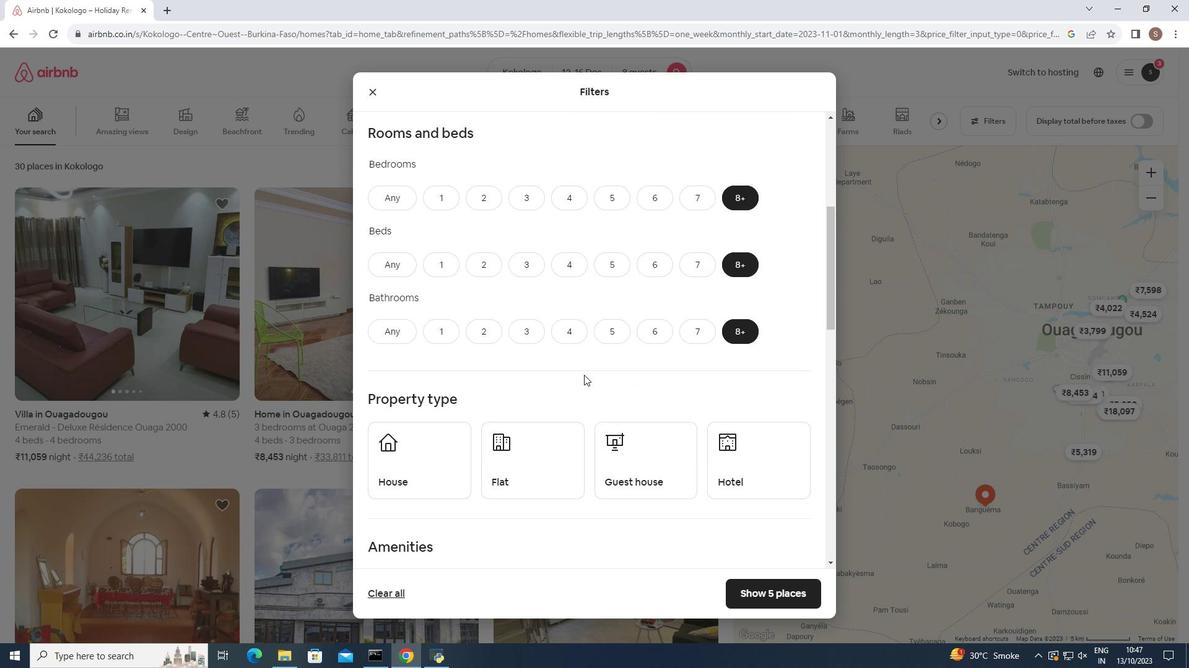 
Action: Mouse moved to (584, 375)
Screenshot: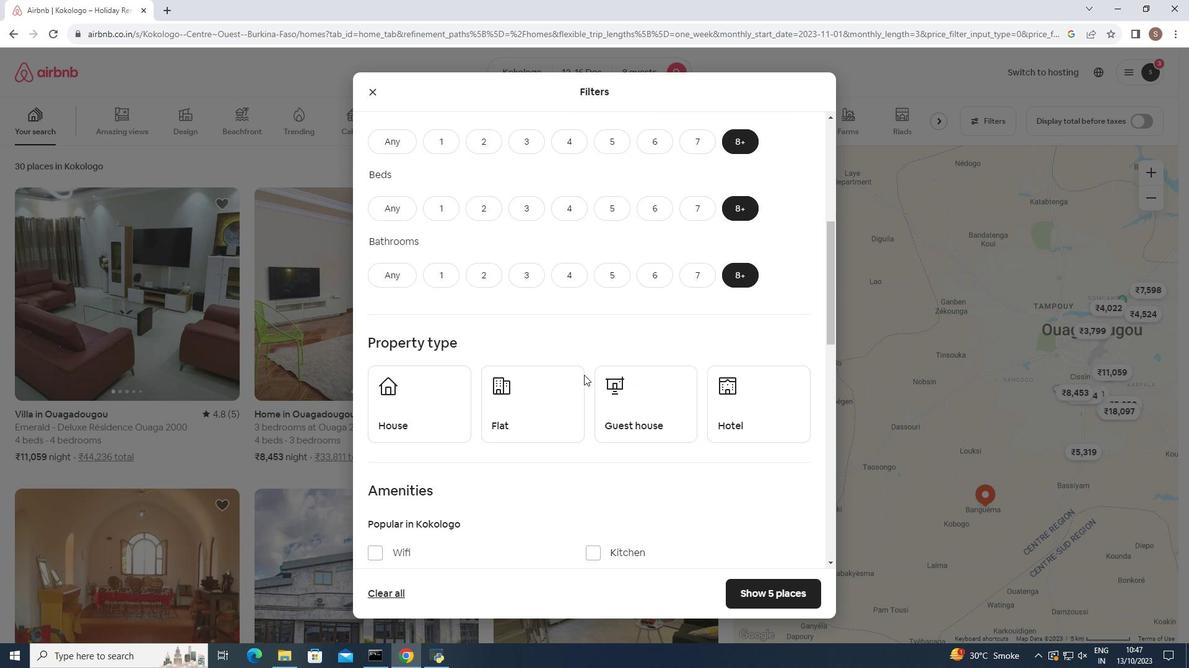 
Action: Mouse scrolled (584, 374) with delta (0, 0)
Screenshot: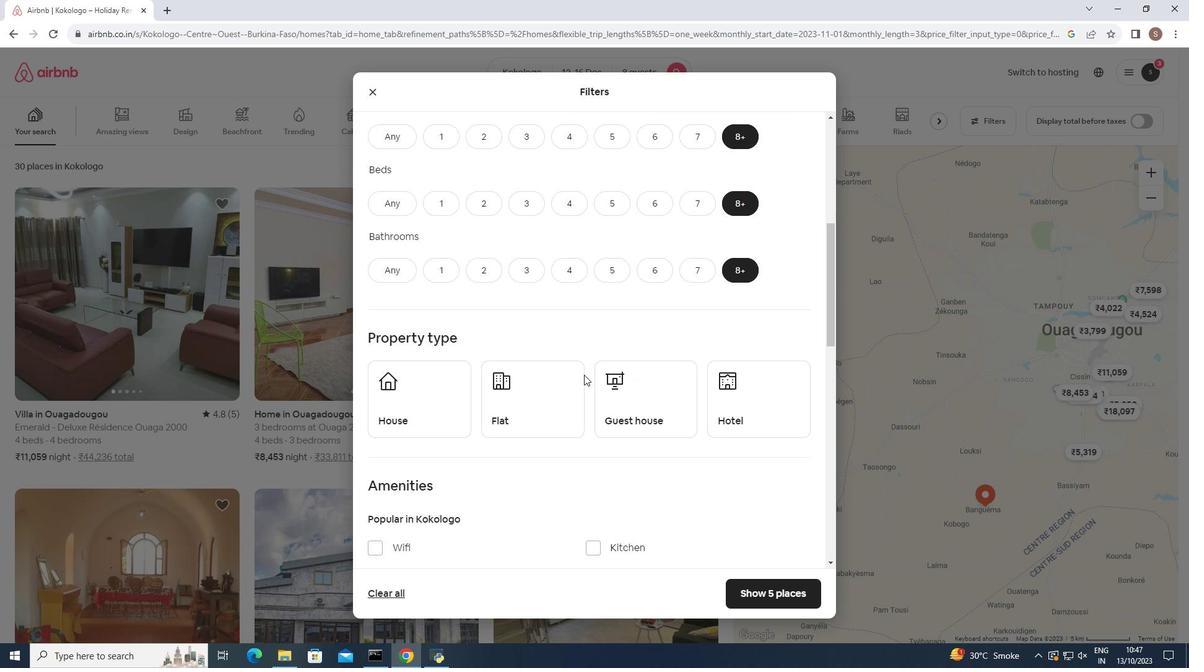 
Action: Mouse moved to (584, 373)
Screenshot: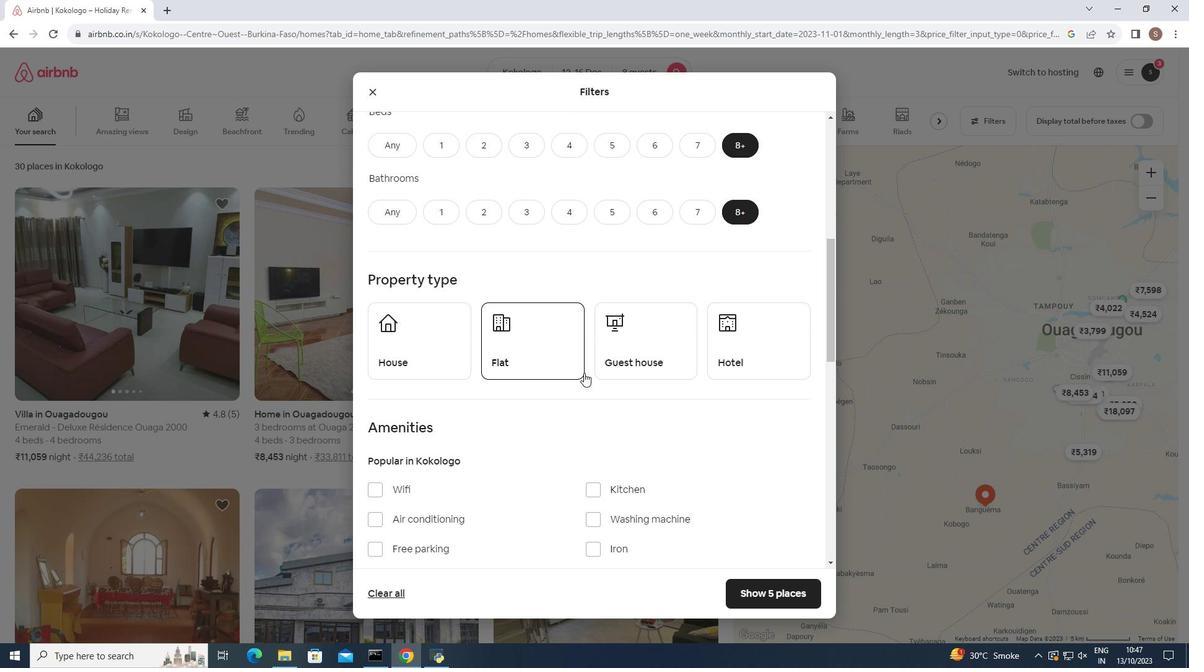 
Action: Mouse scrolled (584, 372) with delta (0, 0)
Screenshot: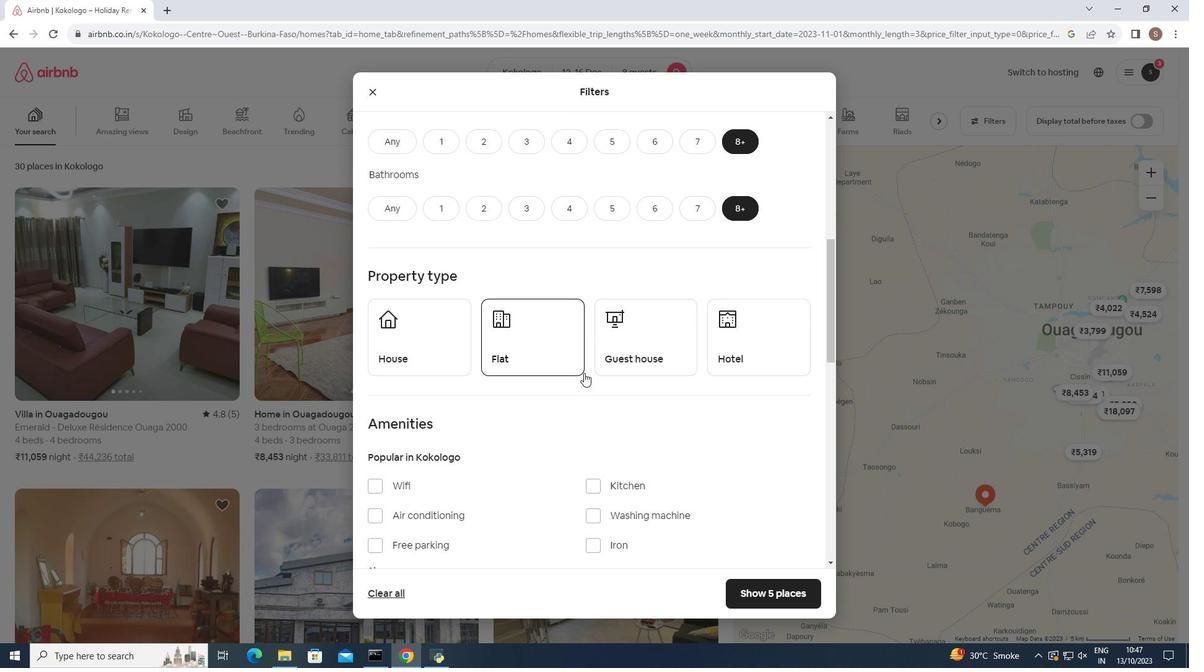
Action: Mouse scrolled (584, 372) with delta (0, 0)
Screenshot: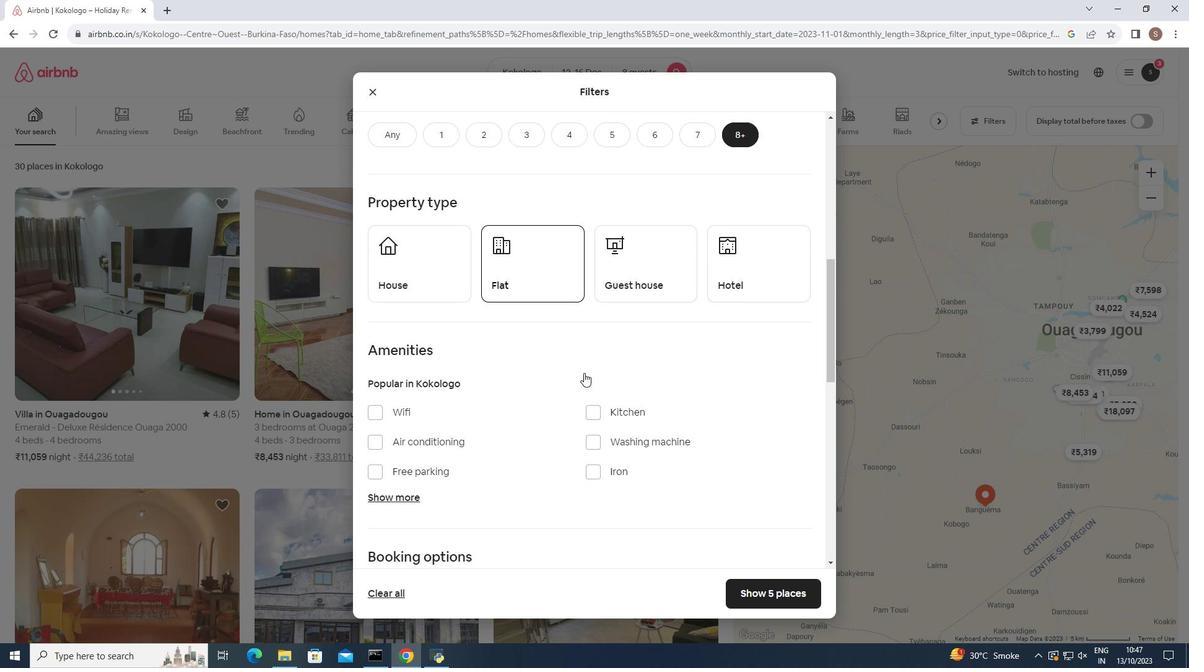 
Action: Mouse moved to (720, 223)
Screenshot: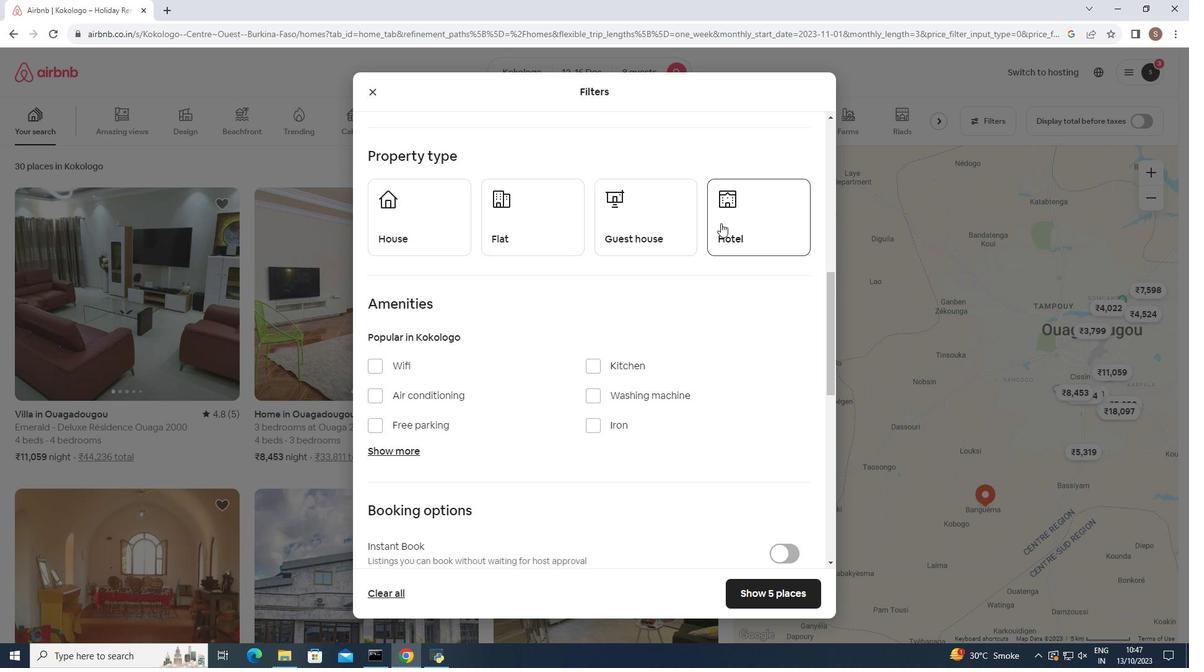 
Action: Mouse pressed left at (720, 223)
Screenshot: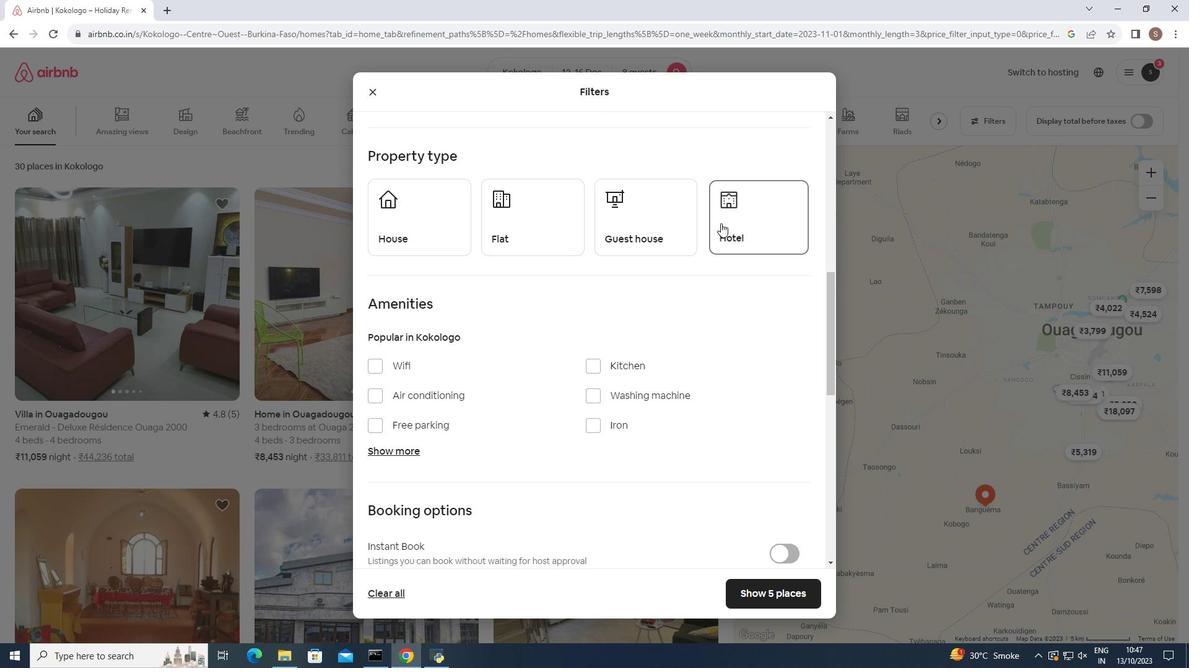 
Action: Mouse moved to (394, 453)
Screenshot: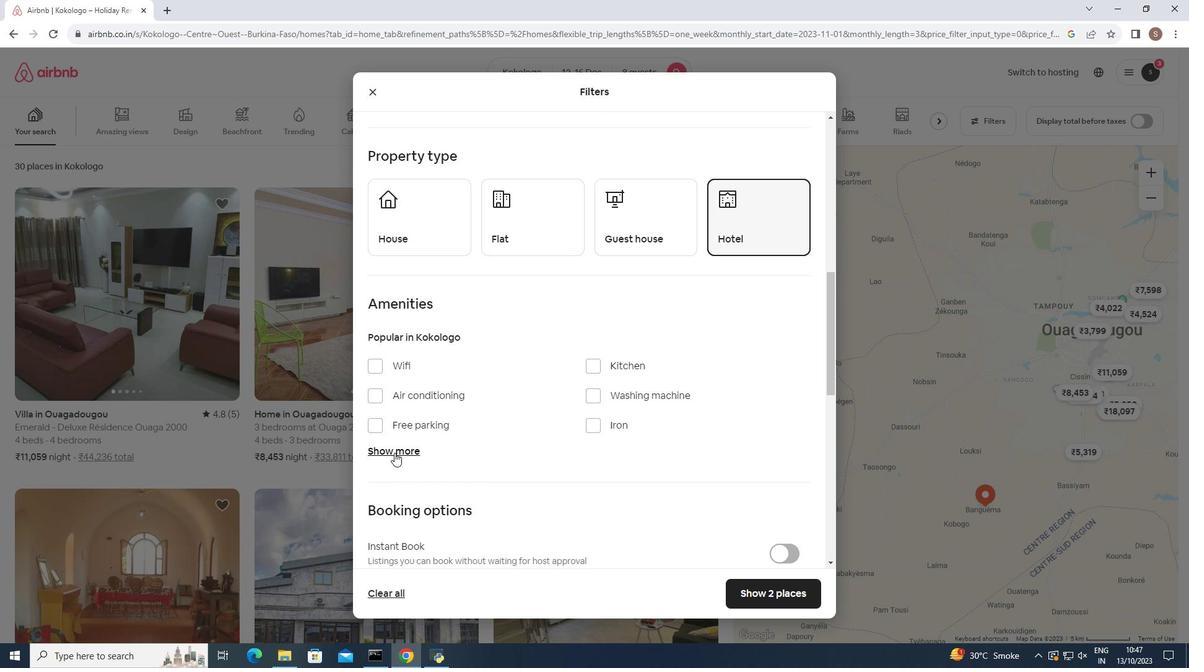 
Action: Mouse pressed left at (394, 453)
Screenshot: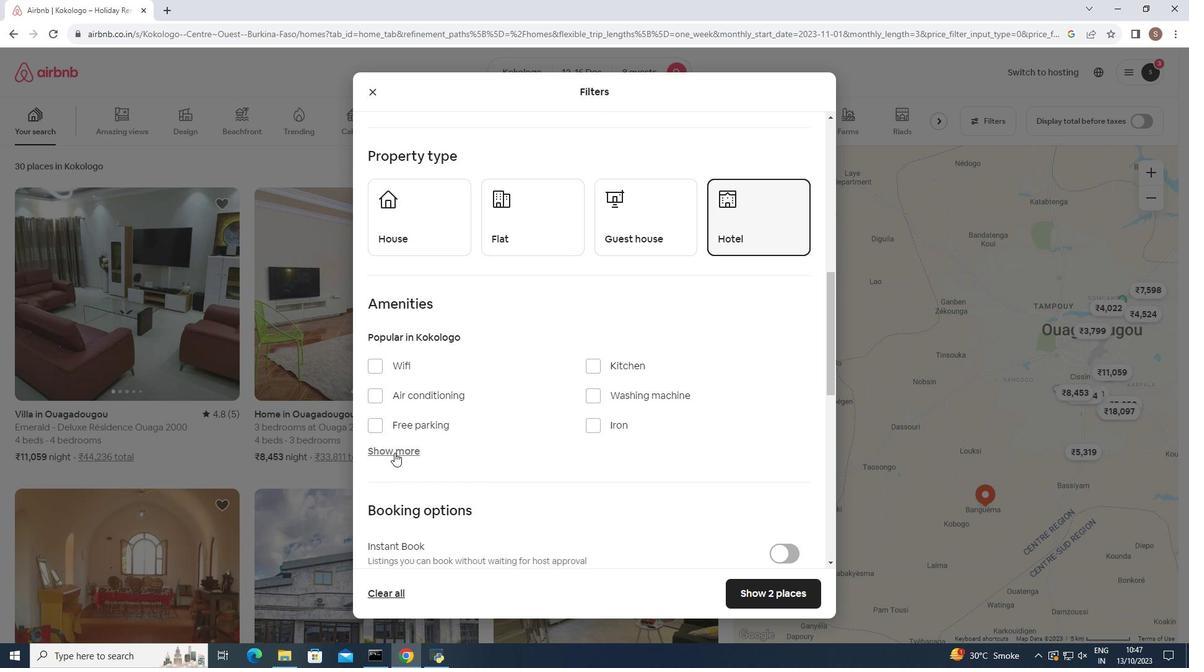 
Action: Mouse moved to (399, 452)
Screenshot: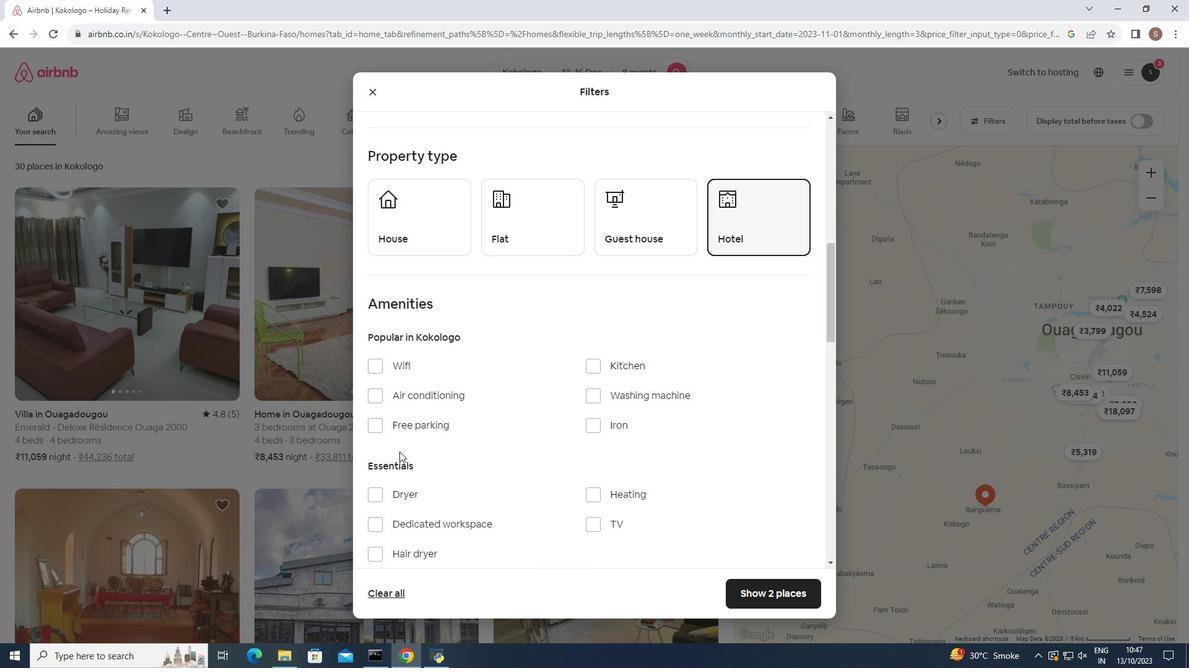 
Action: Mouse scrolled (399, 451) with delta (0, 0)
Screenshot: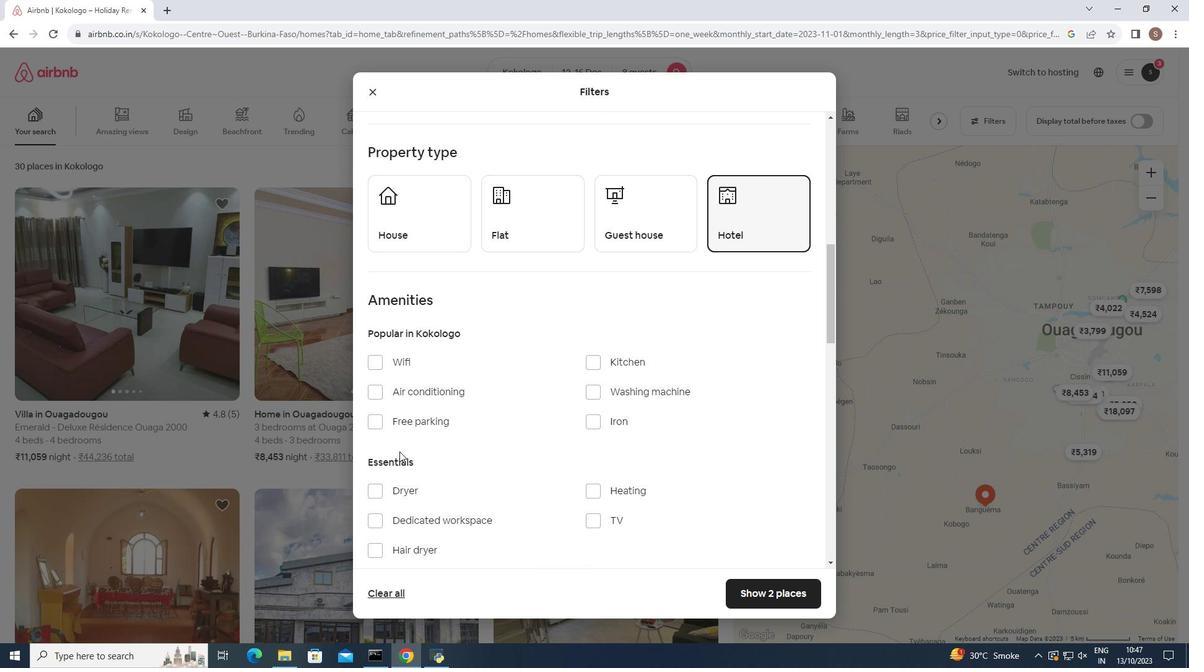 
Action: Mouse moved to (374, 297)
Screenshot: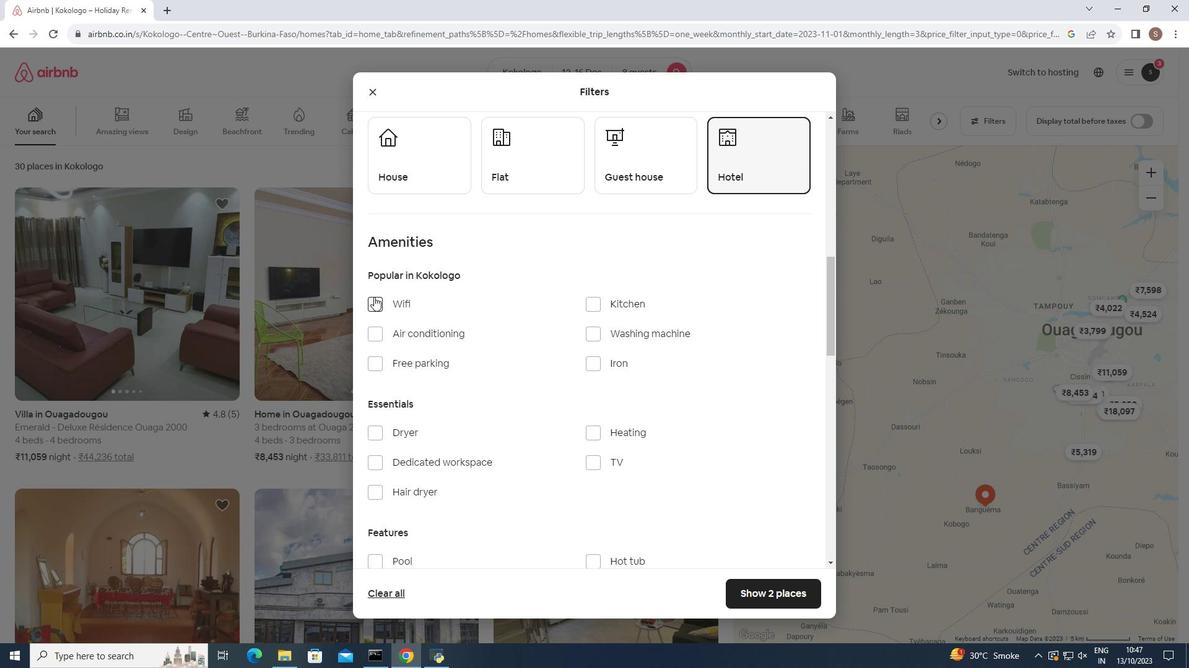
Action: Mouse pressed left at (374, 297)
Screenshot: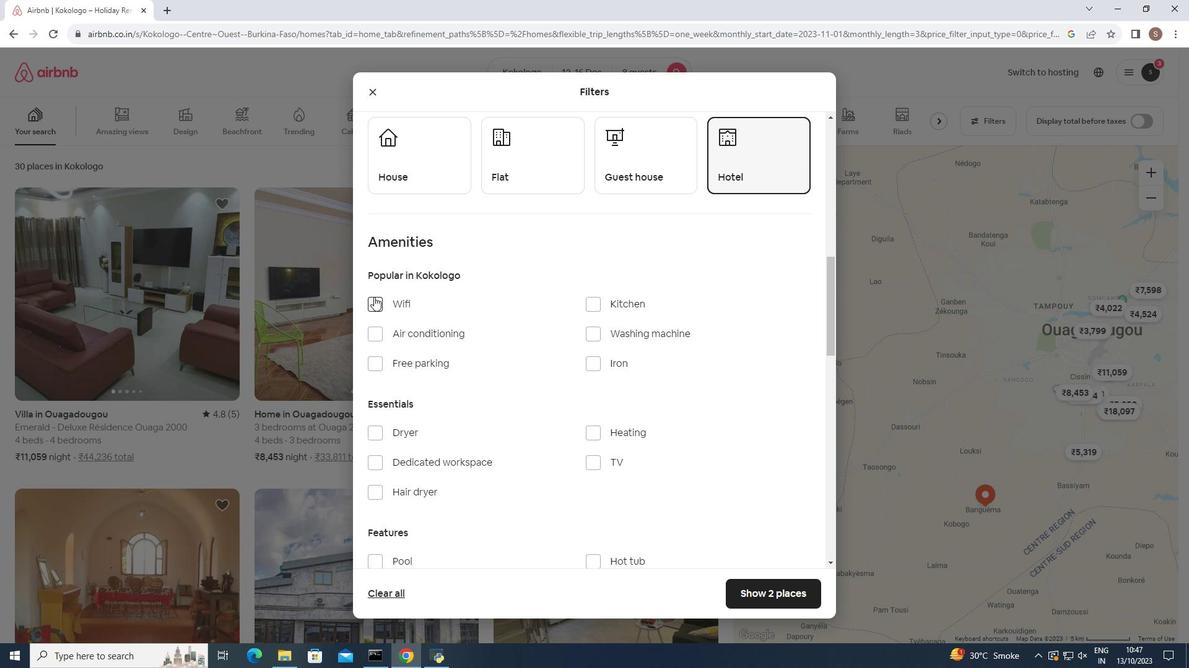 
Action: Mouse moved to (375, 333)
Screenshot: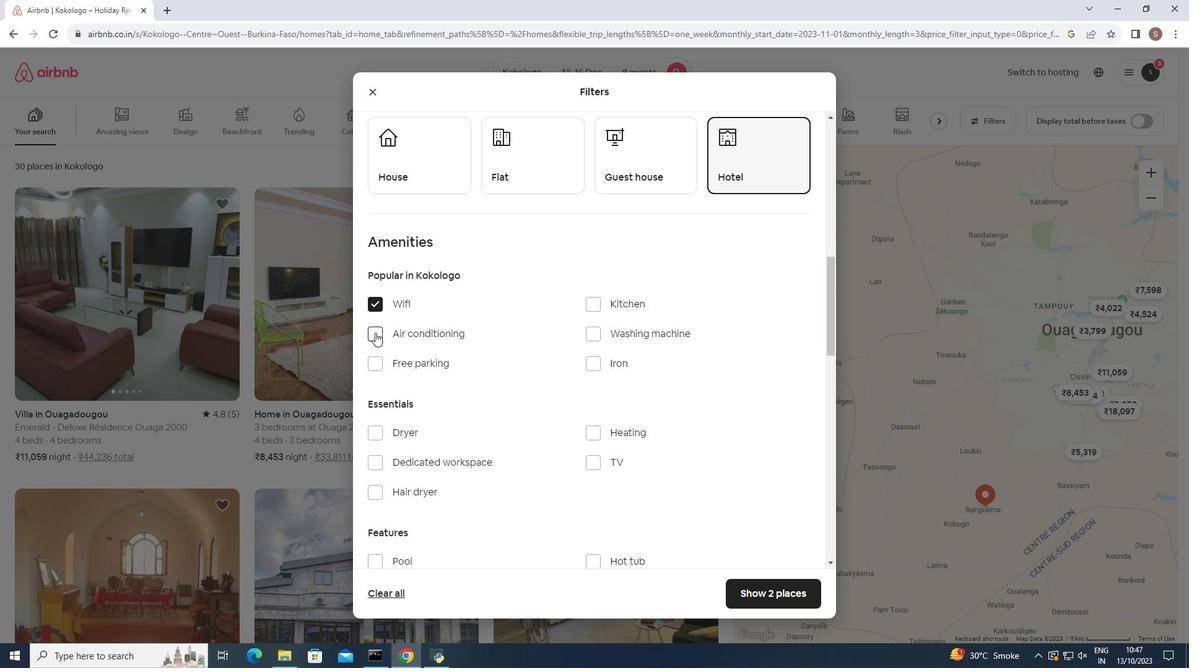 
Action: Mouse pressed left at (375, 333)
Screenshot: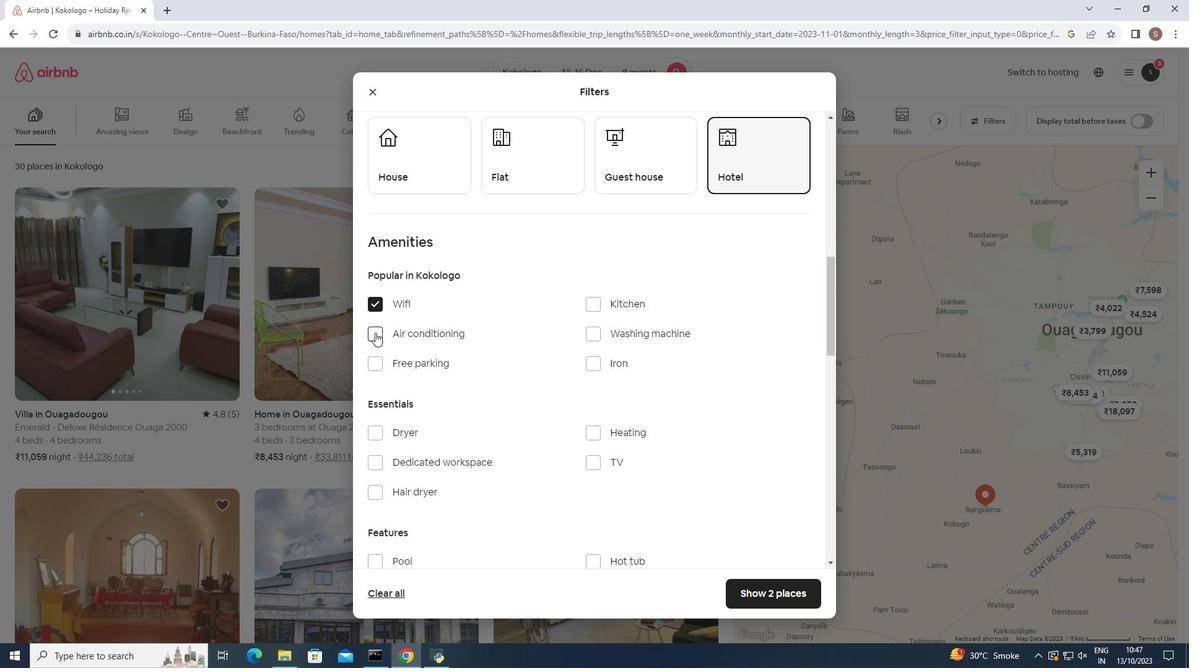 
Action: Mouse moved to (435, 372)
Screenshot: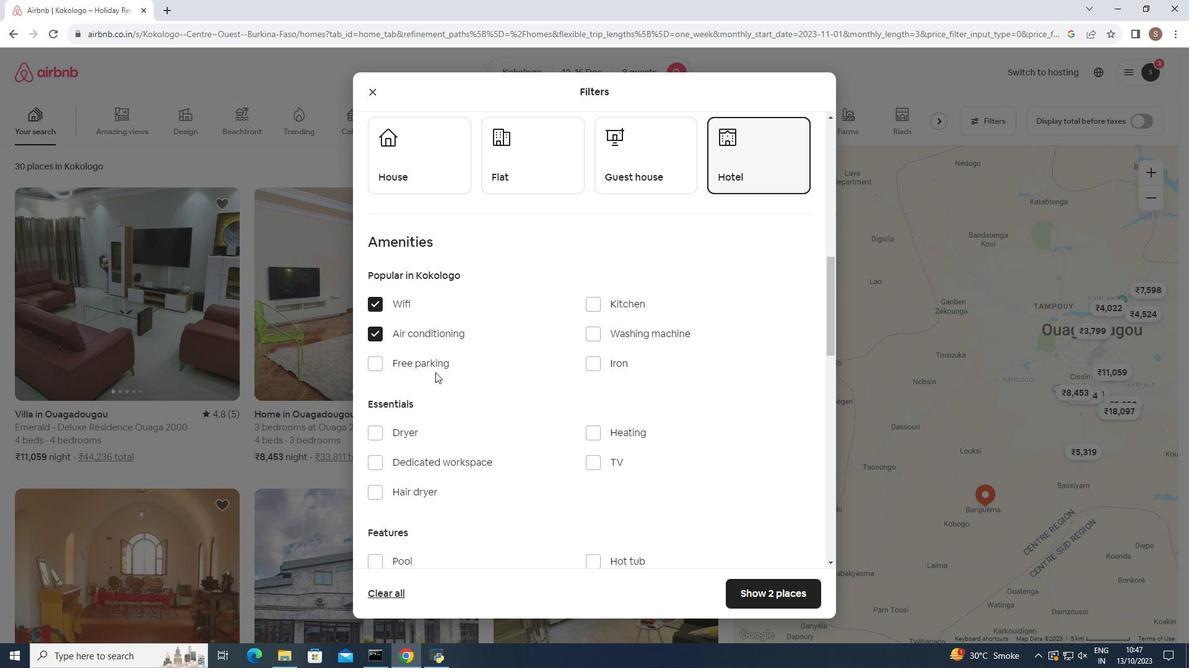 
Action: Mouse scrolled (435, 372) with delta (0, 0)
Screenshot: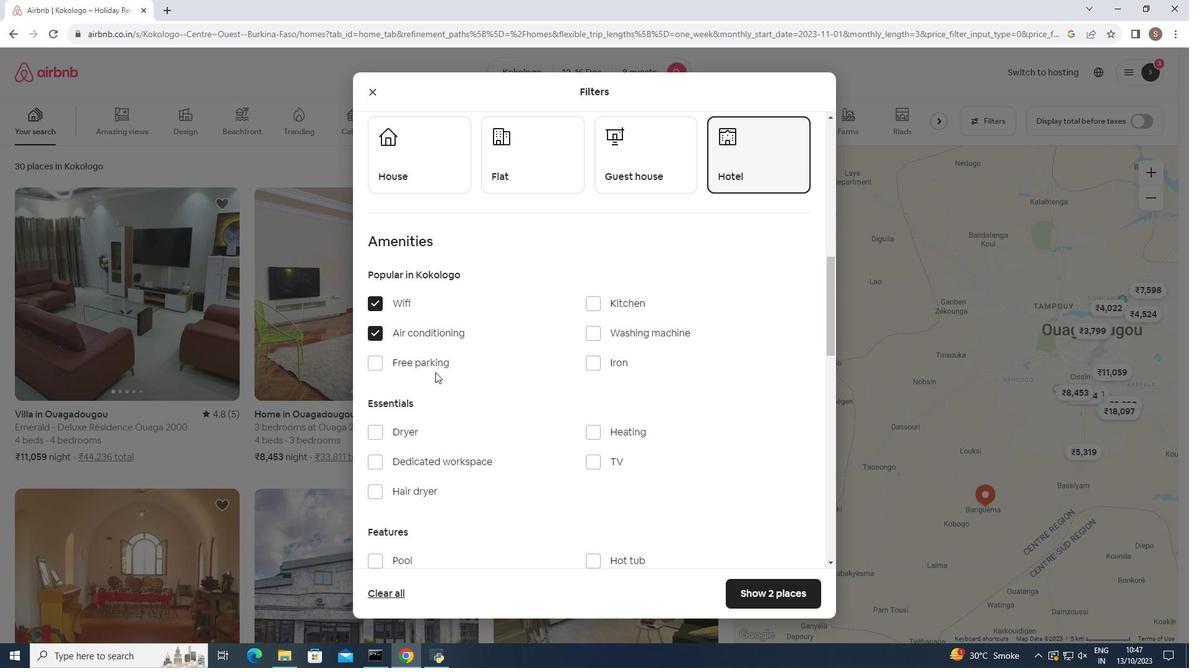 
Action: Mouse moved to (599, 398)
Screenshot: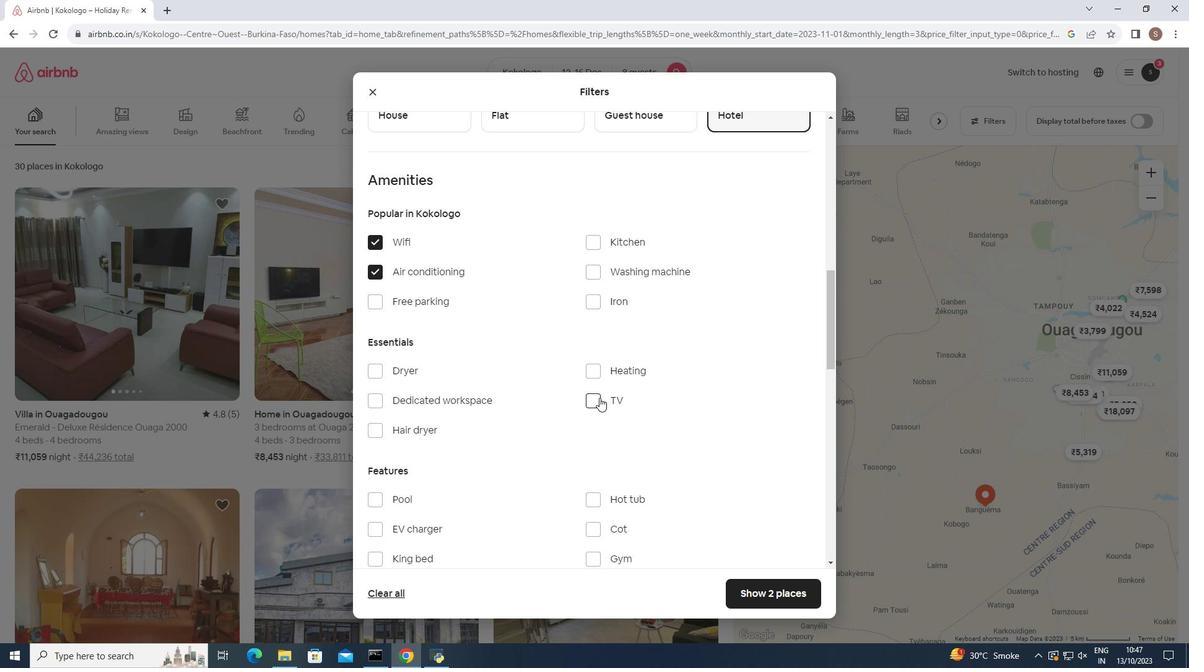 
Action: Mouse pressed left at (599, 398)
Screenshot: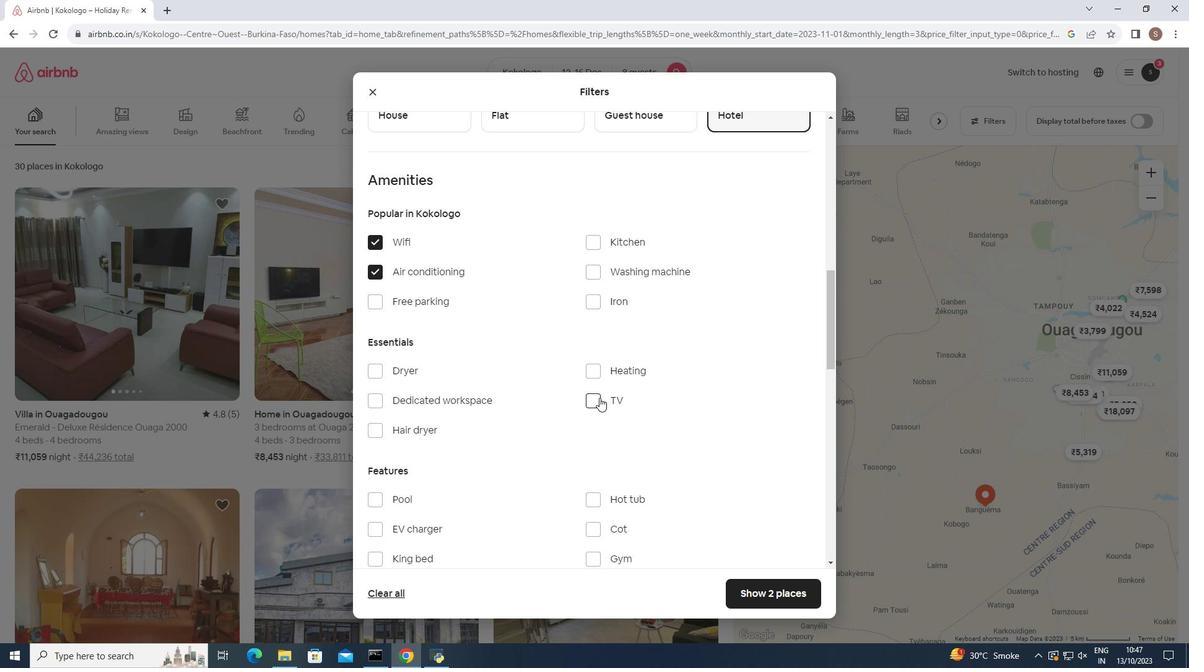 
Action: Mouse moved to (599, 398)
Screenshot: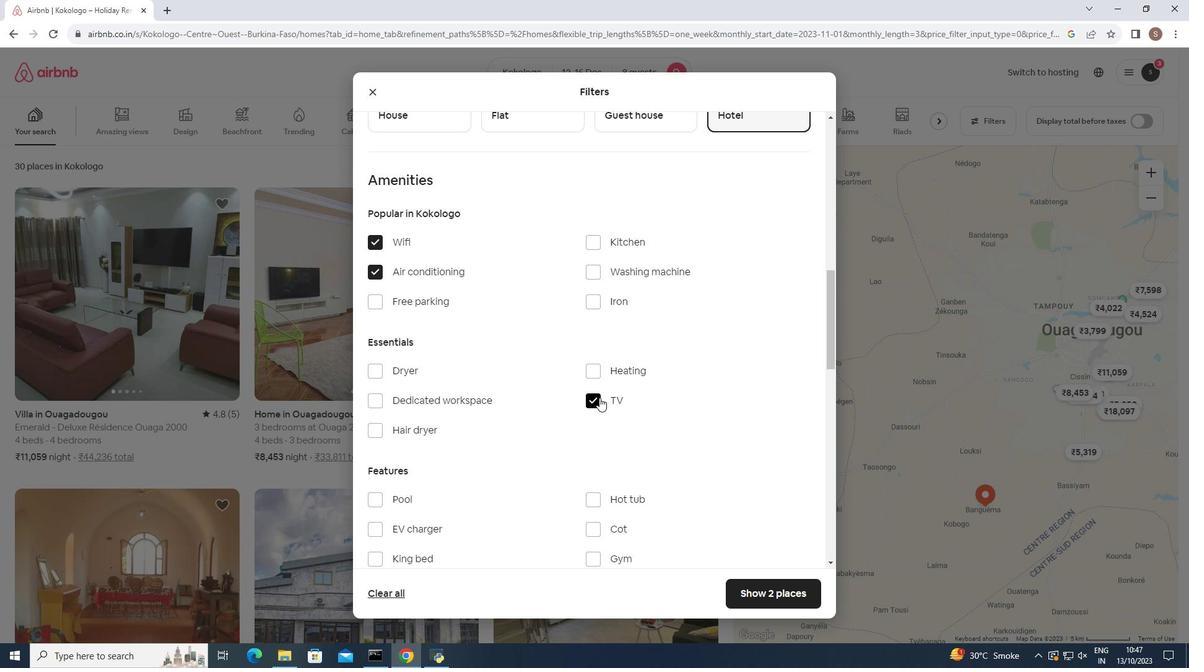 
Action: Mouse scrolled (599, 397) with delta (0, 0)
Screenshot: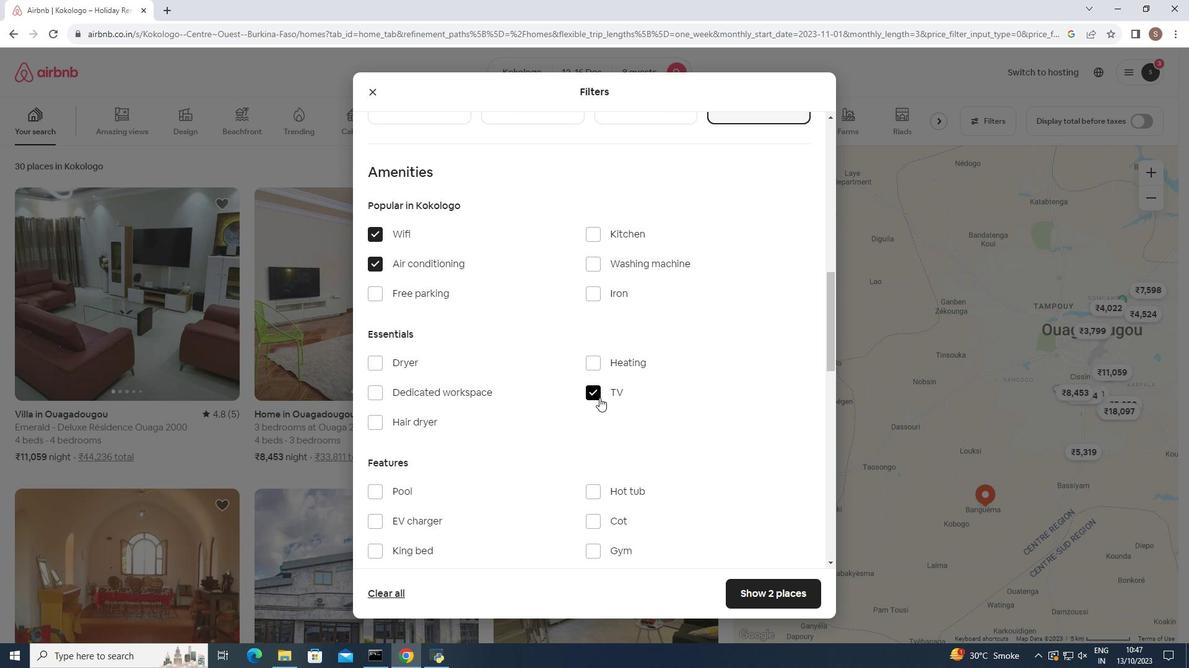 
Action: Mouse scrolled (599, 397) with delta (0, 0)
Screenshot: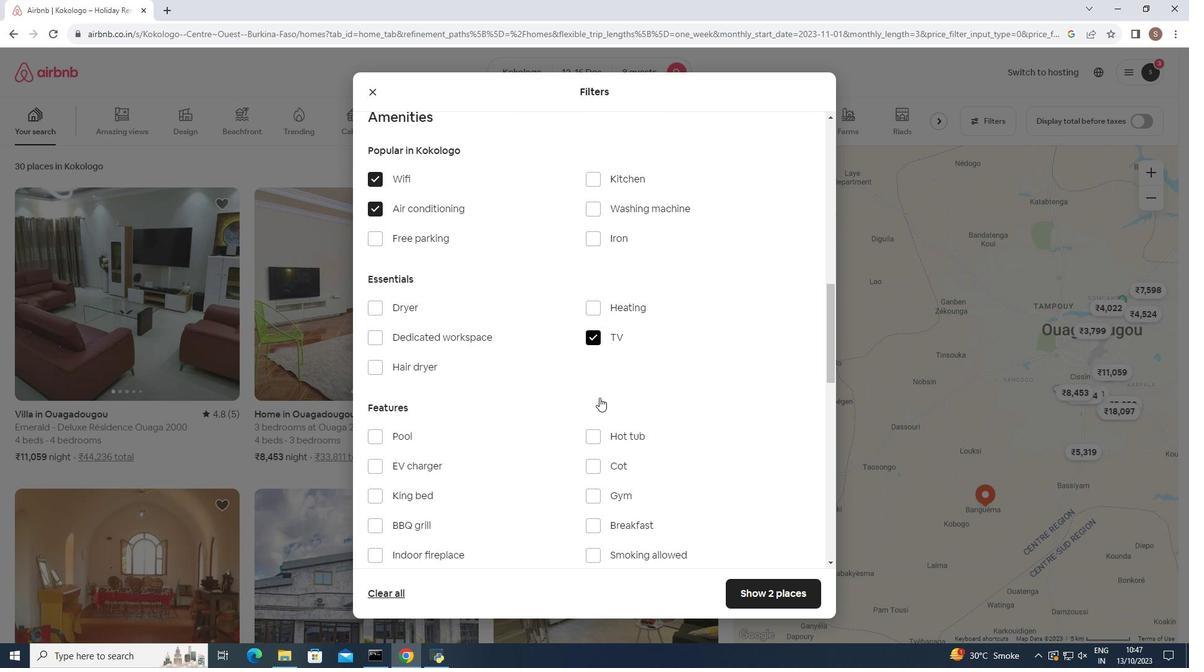 
Action: Mouse moved to (373, 379)
Screenshot: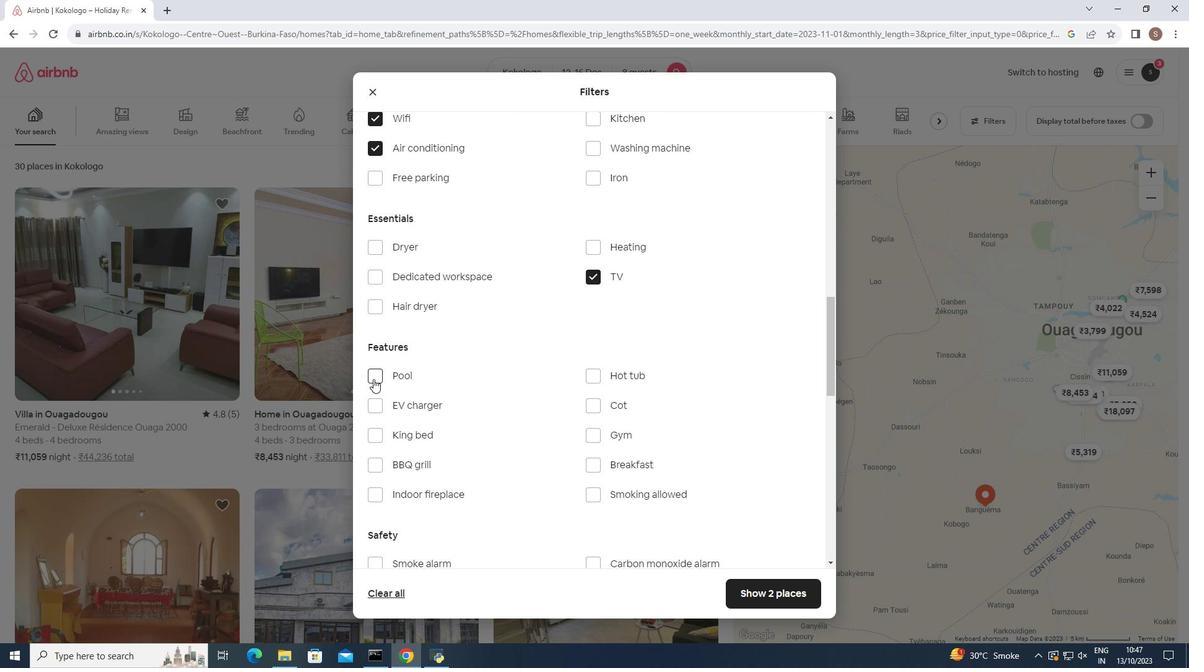 
Action: Mouse pressed left at (373, 379)
Screenshot: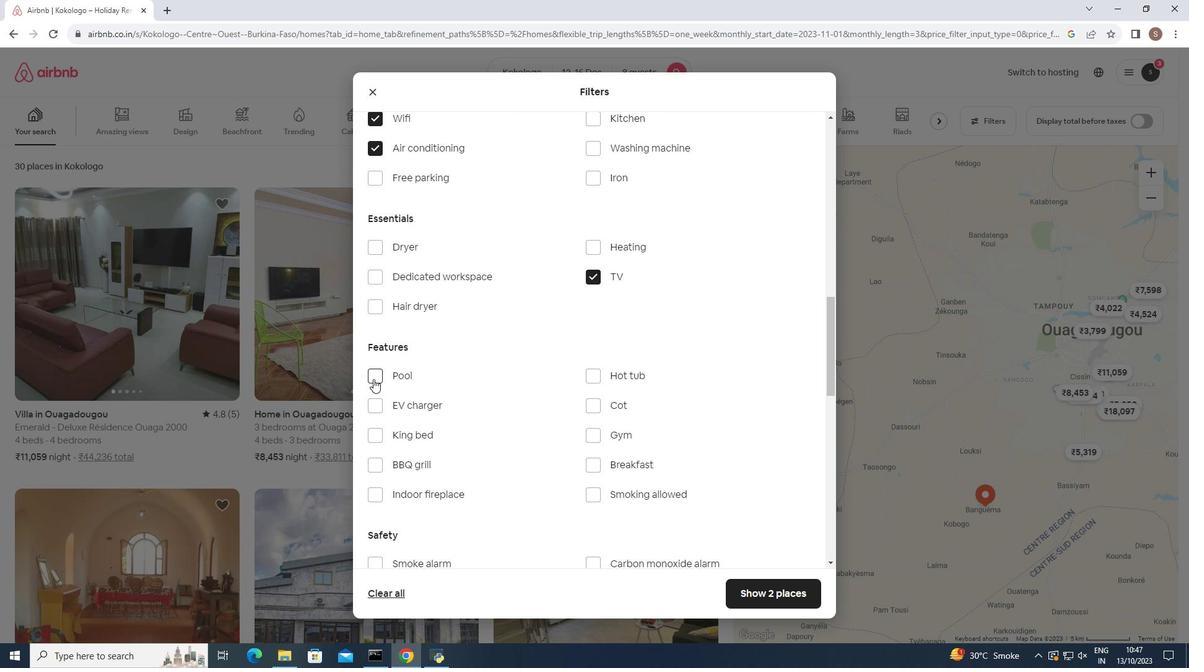 
Action: Mouse moved to (590, 436)
Screenshot: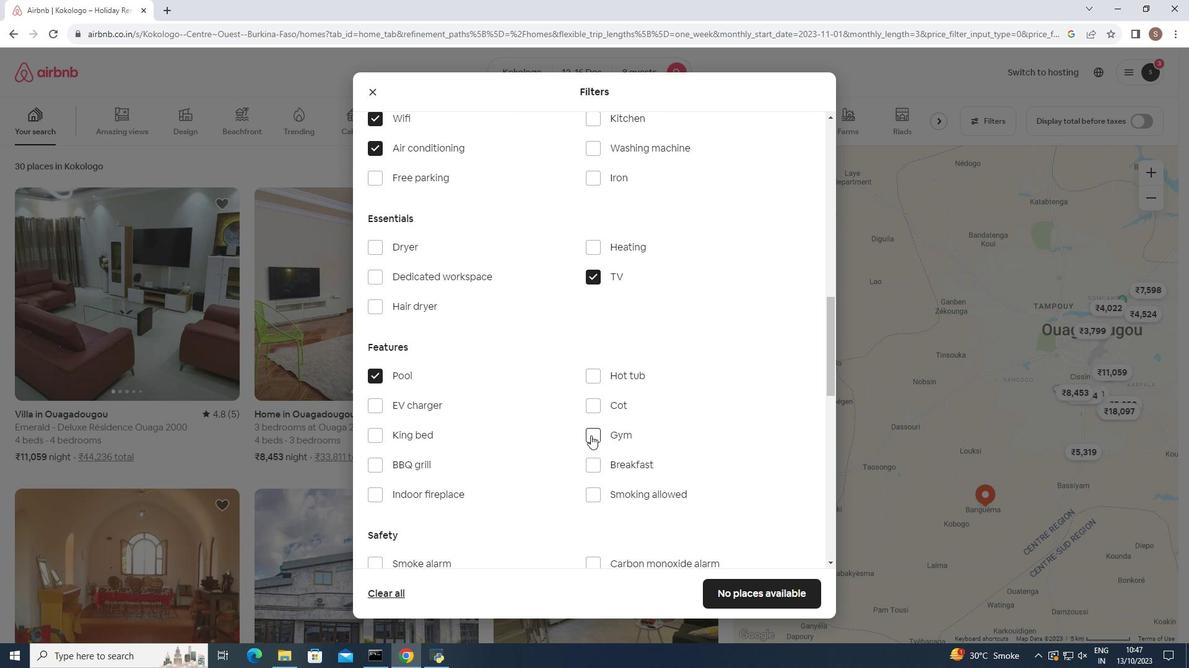 
Action: Mouse pressed left at (590, 436)
Screenshot: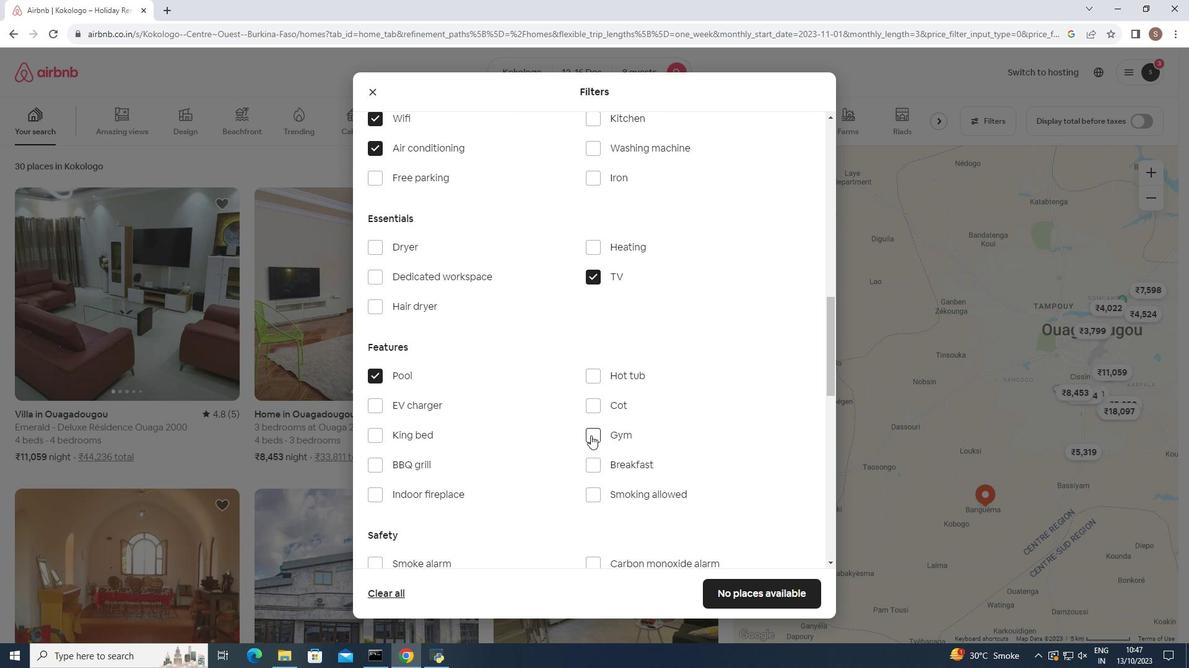 
Action: Mouse moved to (589, 462)
Screenshot: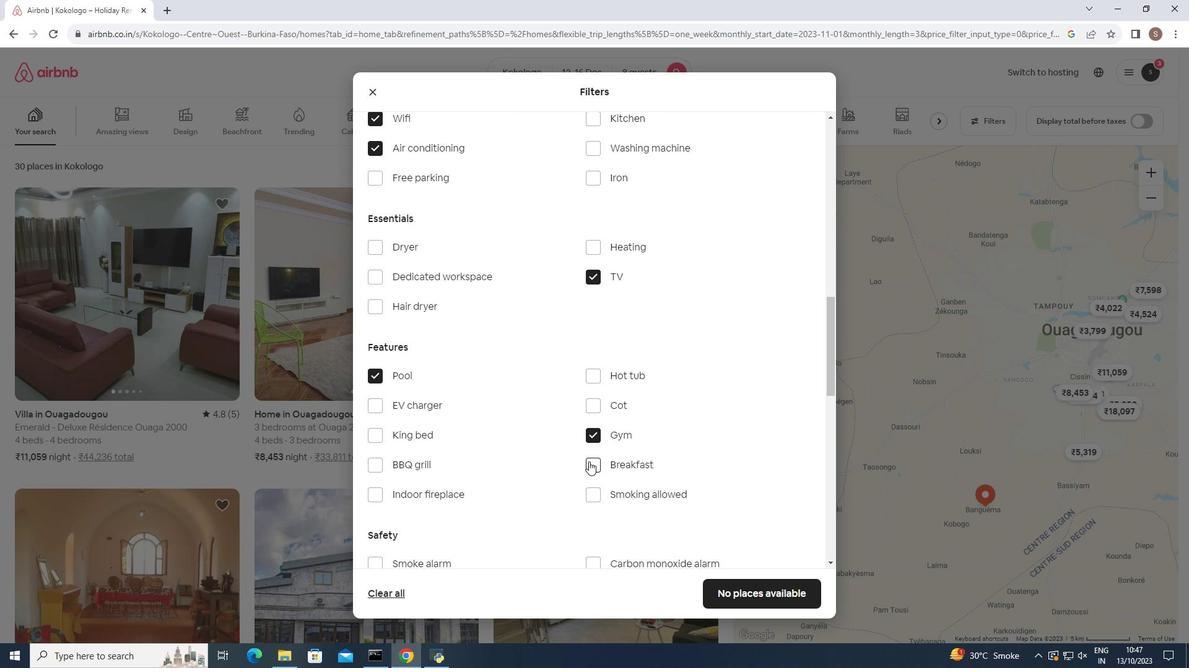 
Action: Mouse pressed left at (589, 462)
Screenshot: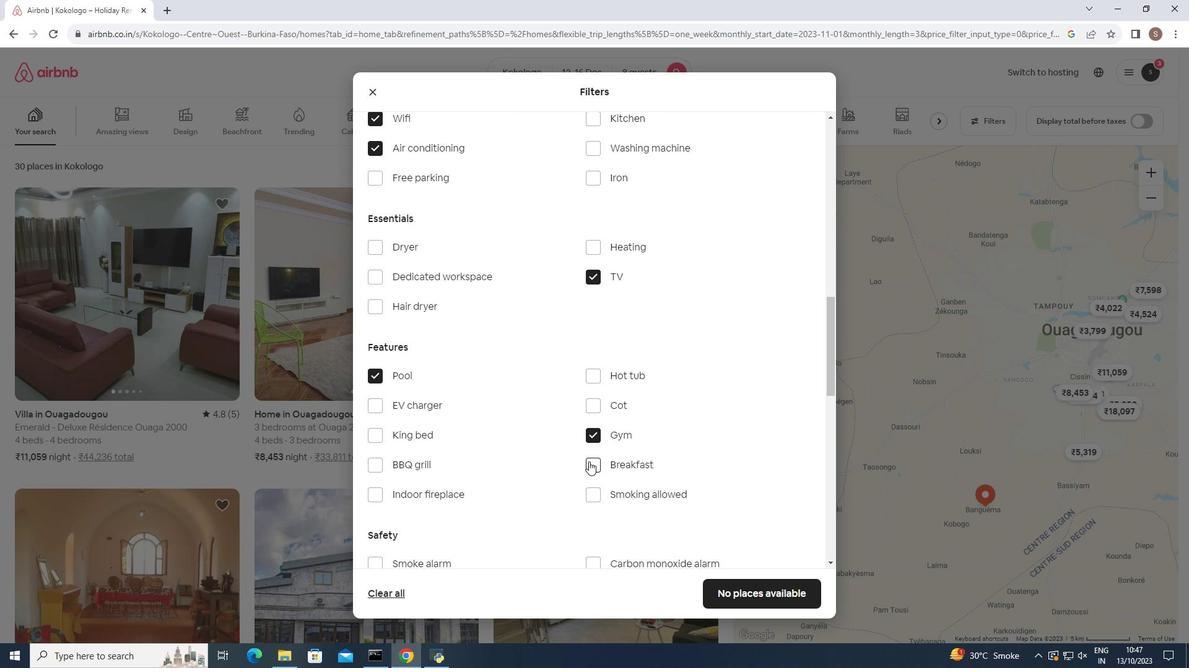
Action: Mouse moved to (588, 455)
Screenshot: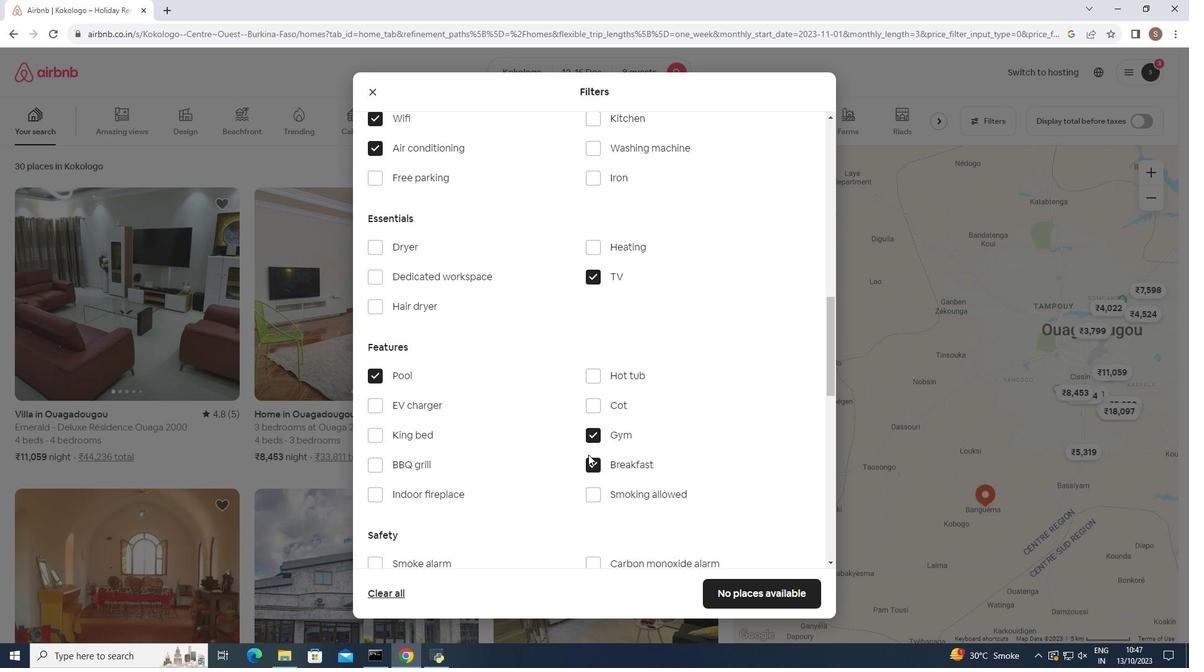
Action: Mouse scrolled (588, 454) with delta (0, 0)
Screenshot: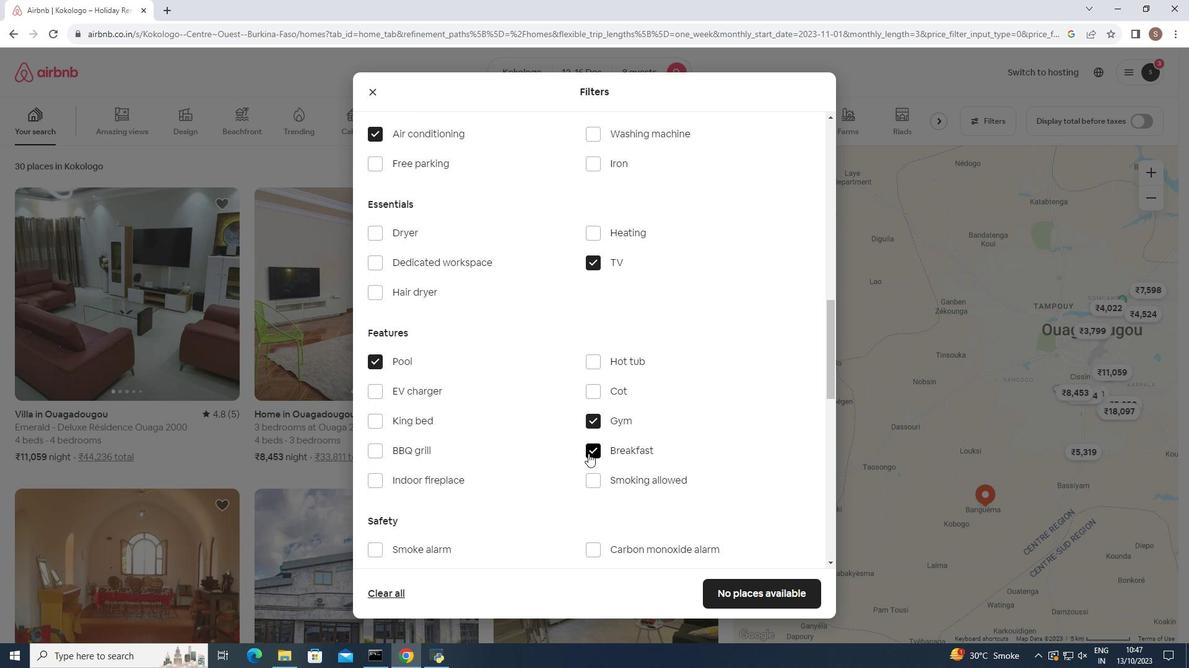 
Action: Mouse moved to (588, 453)
Screenshot: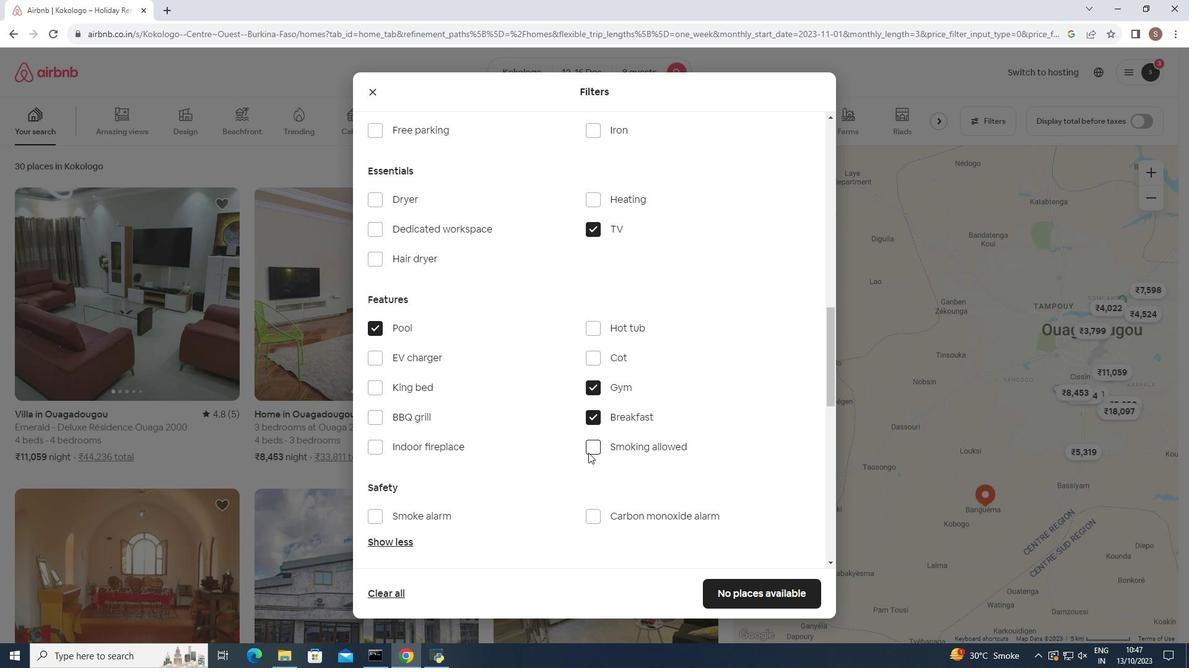 
Action: Mouse scrolled (588, 452) with delta (0, 0)
Screenshot: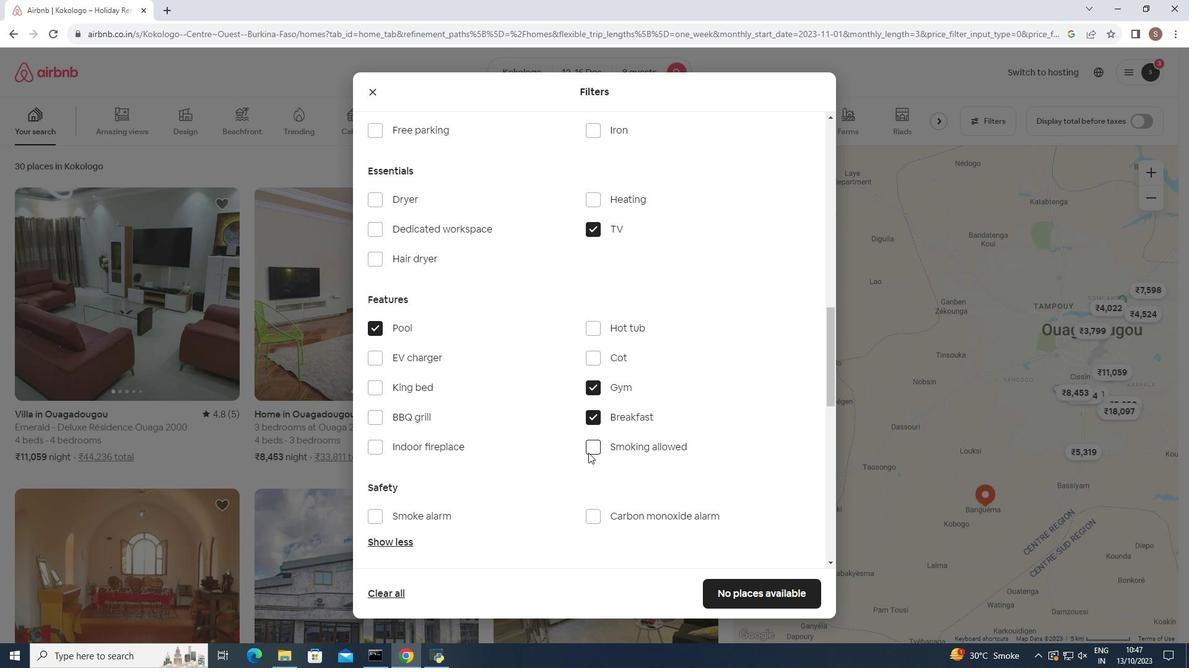 
Action: Mouse moved to (587, 451)
Screenshot: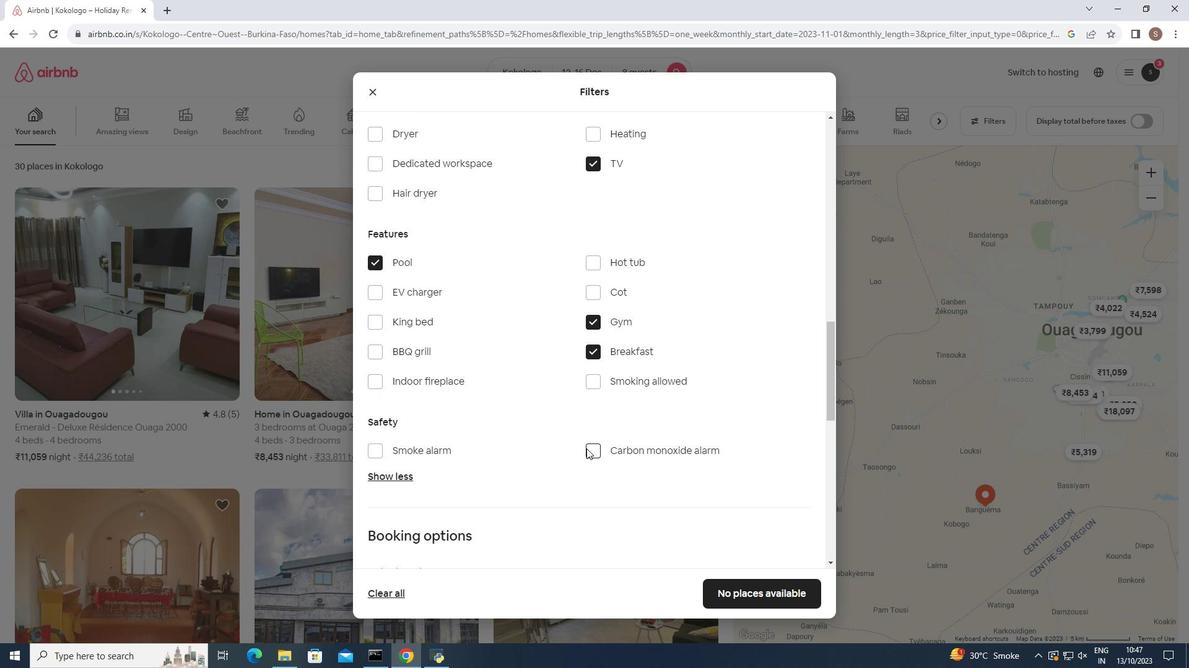
Action: Mouse scrolled (587, 450) with delta (0, 0)
Screenshot: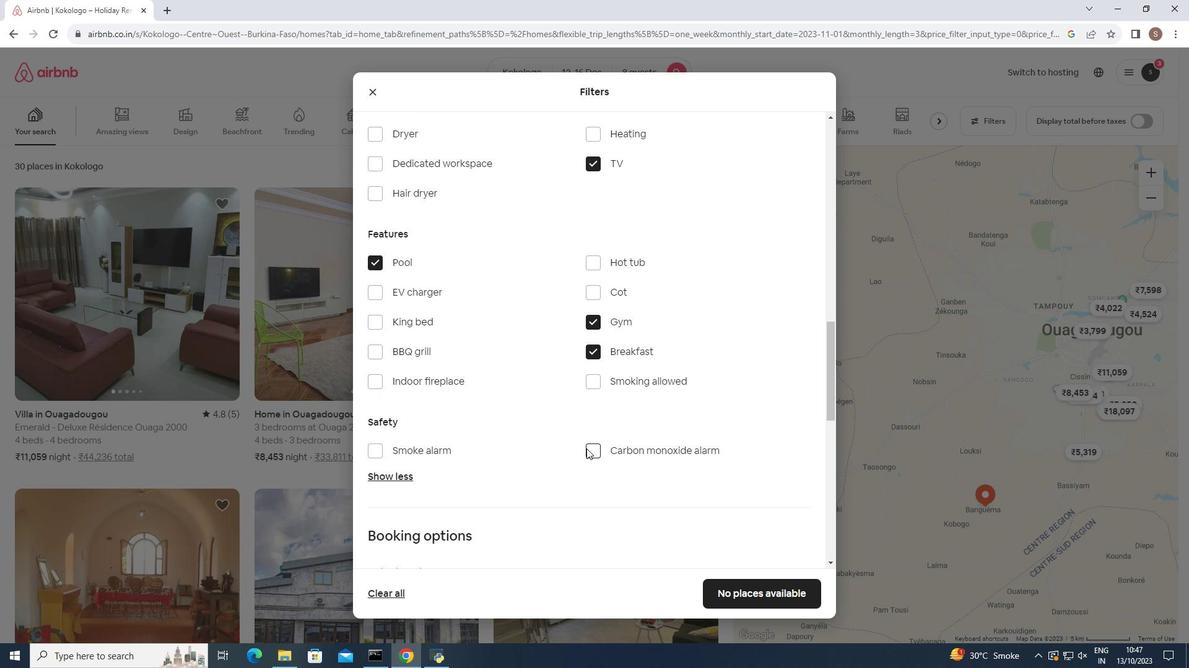 
Action: Mouse moved to (585, 445)
Screenshot: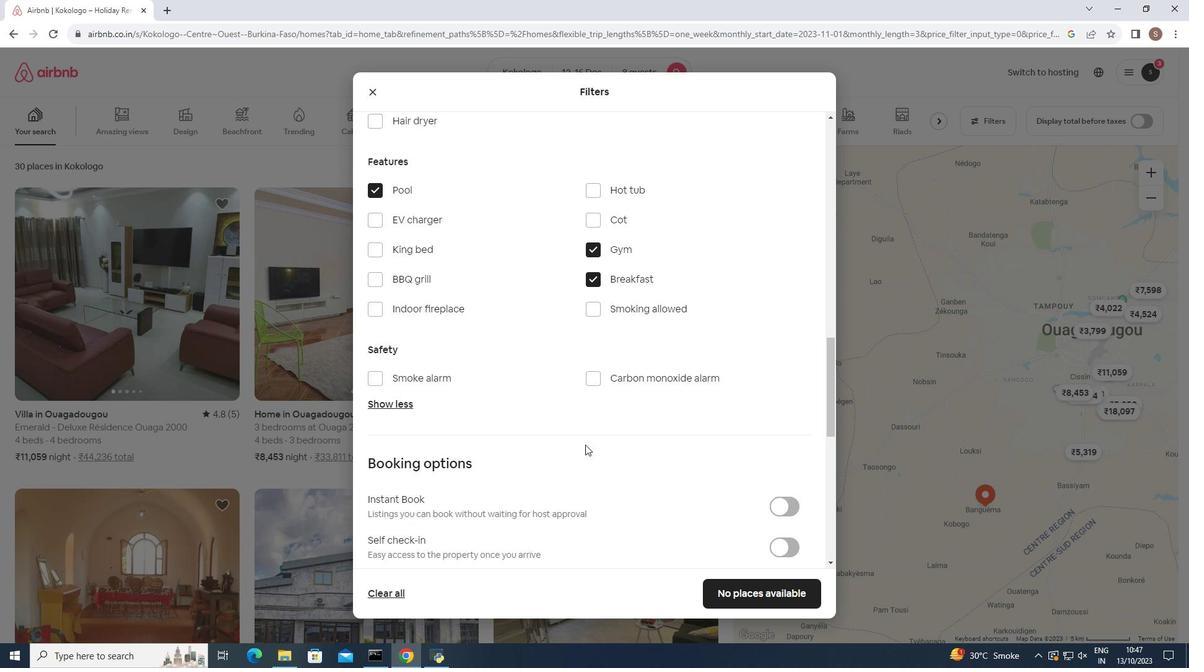 
Action: Mouse scrolled (585, 445) with delta (0, 0)
Screenshot: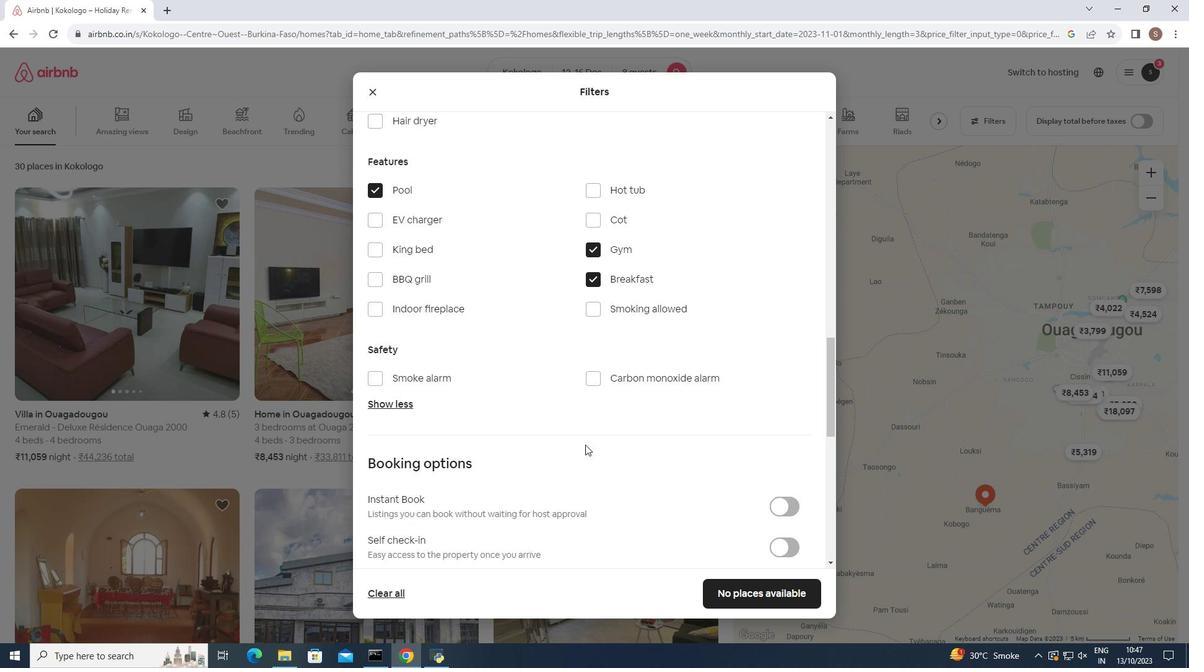 
Action: Mouse moved to (585, 440)
Screenshot: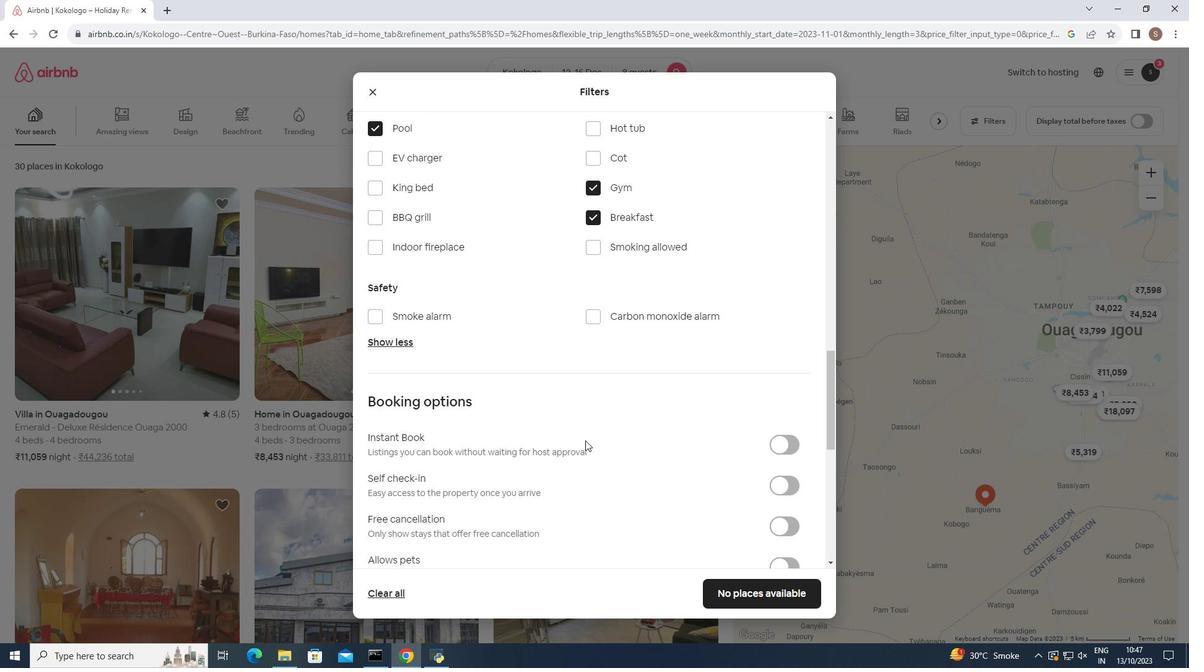
Action: Mouse scrolled (585, 440) with delta (0, 0)
Screenshot: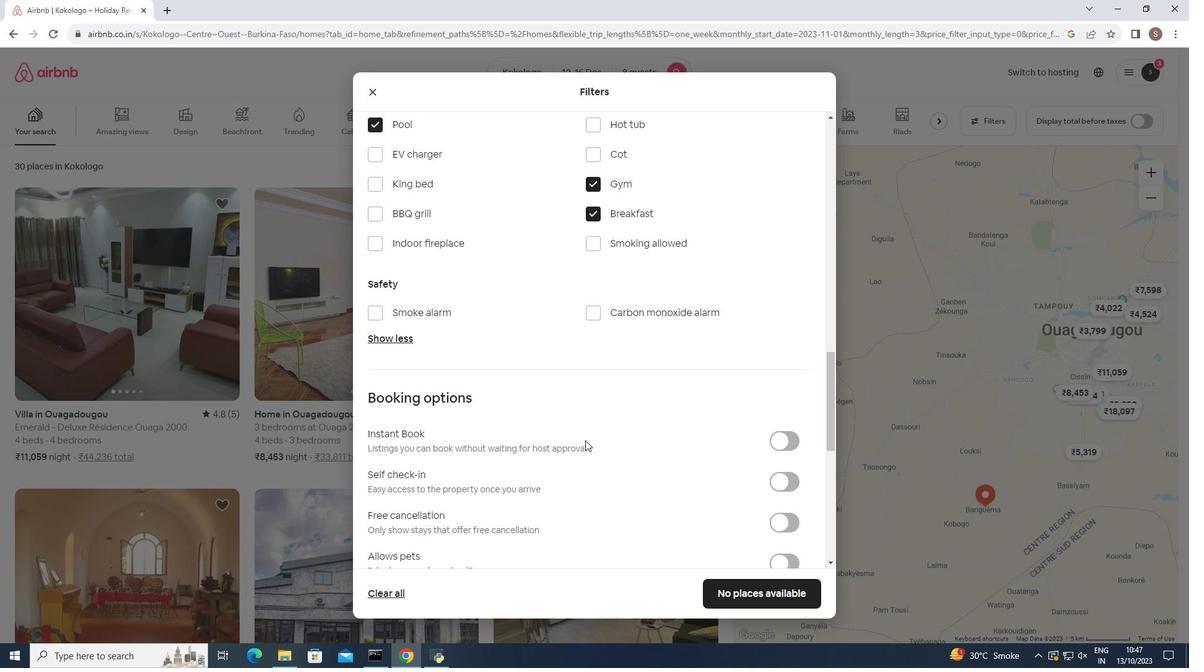 
Action: Mouse scrolled (585, 440) with delta (0, 0)
Screenshot: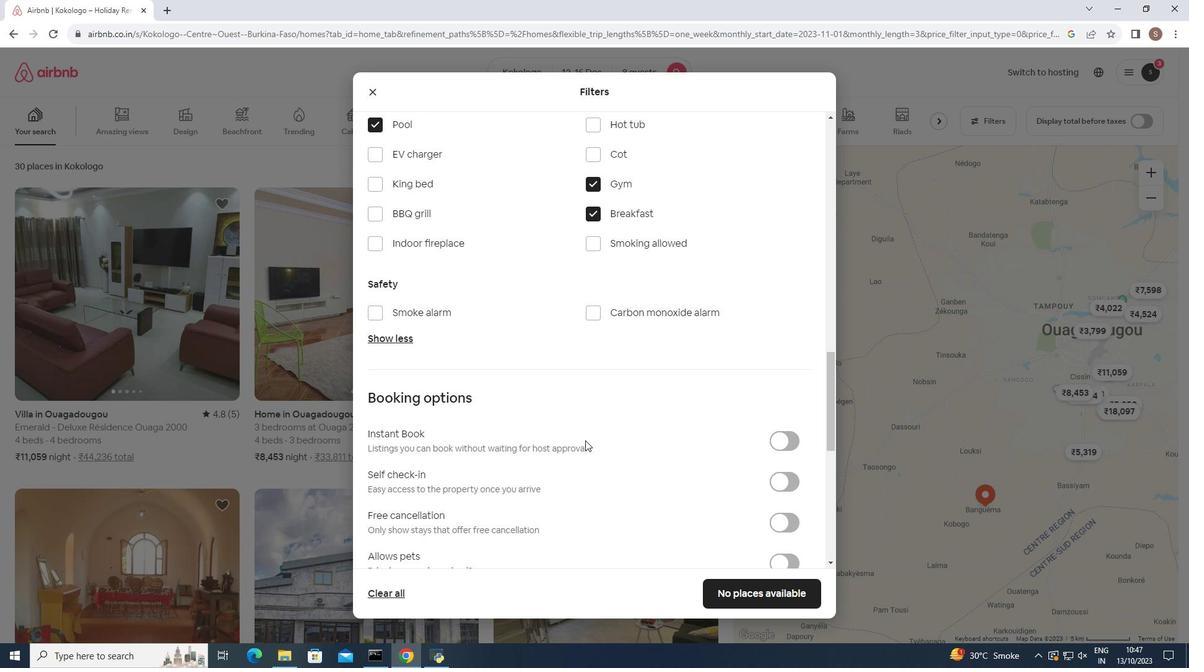 
Action: Mouse moved to (787, 353)
Screenshot: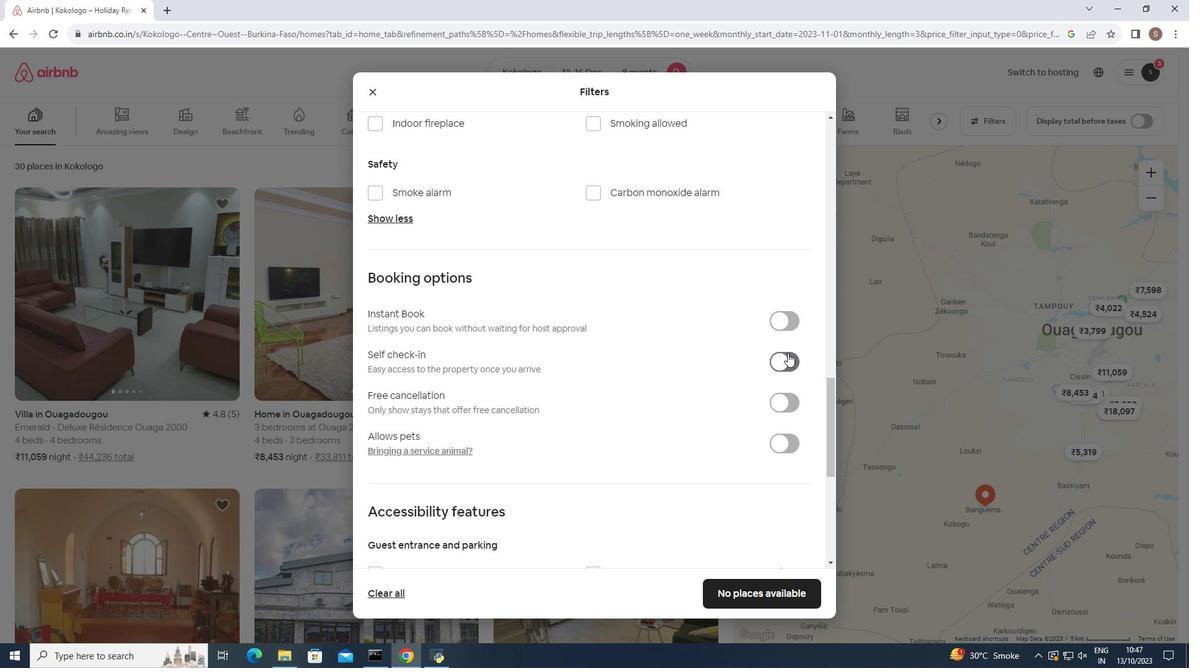 
Action: Mouse pressed left at (787, 353)
Screenshot: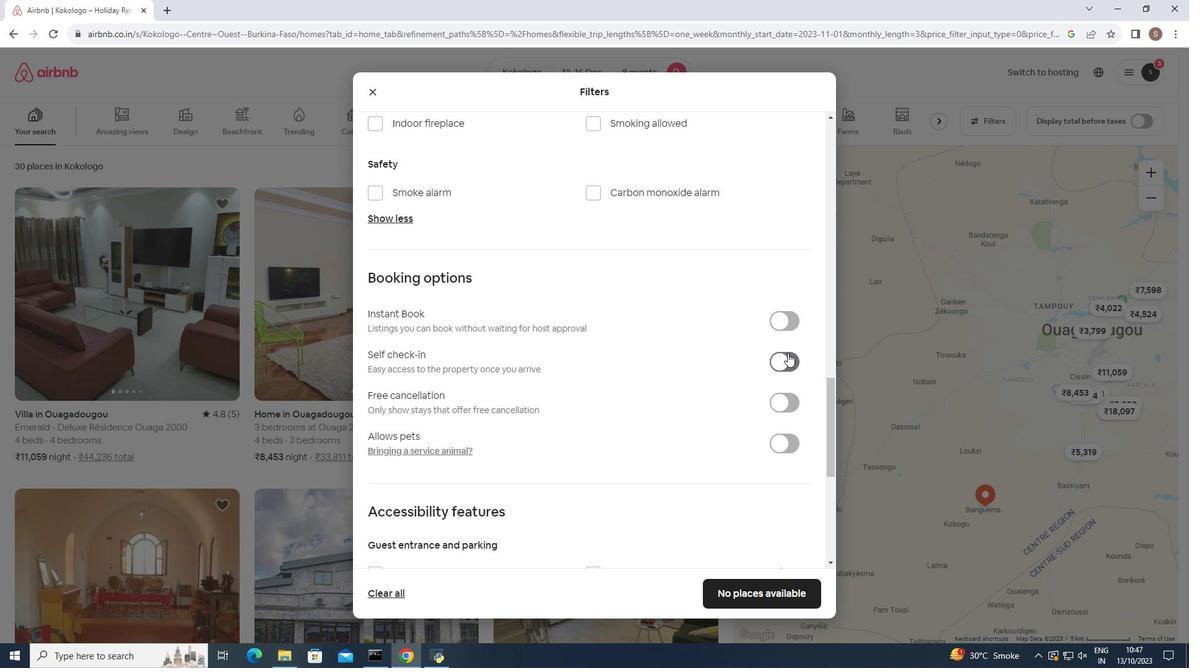 
Action: Mouse moved to (537, 370)
Screenshot: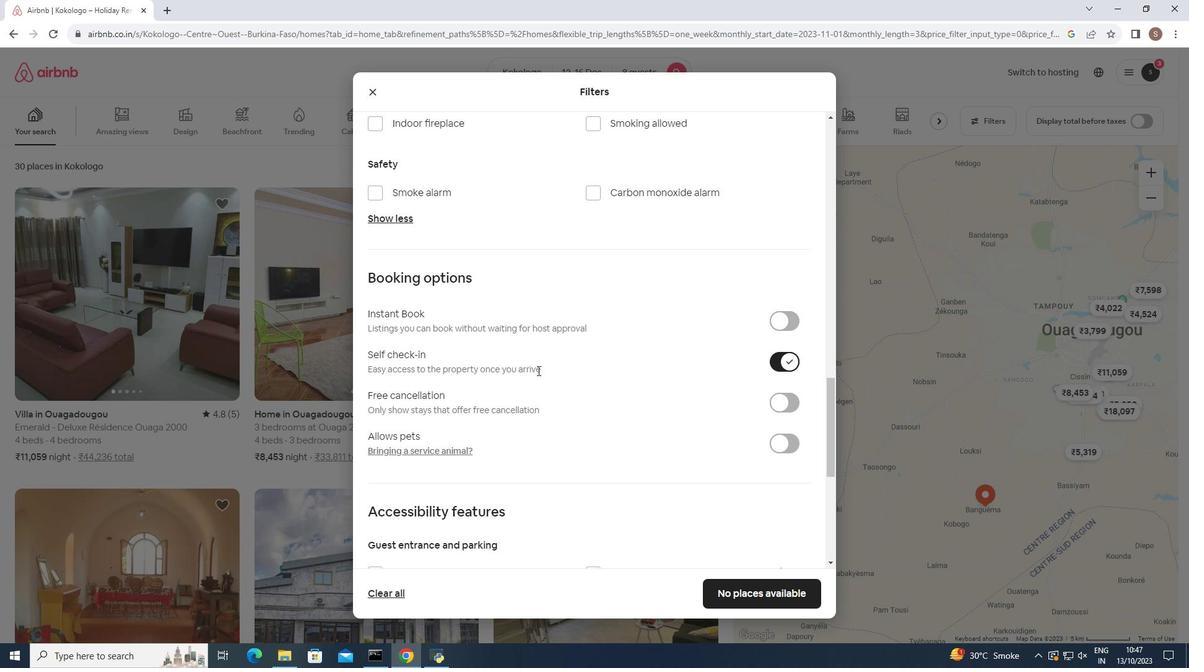
Action: Mouse scrolled (537, 370) with delta (0, 0)
Screenshot: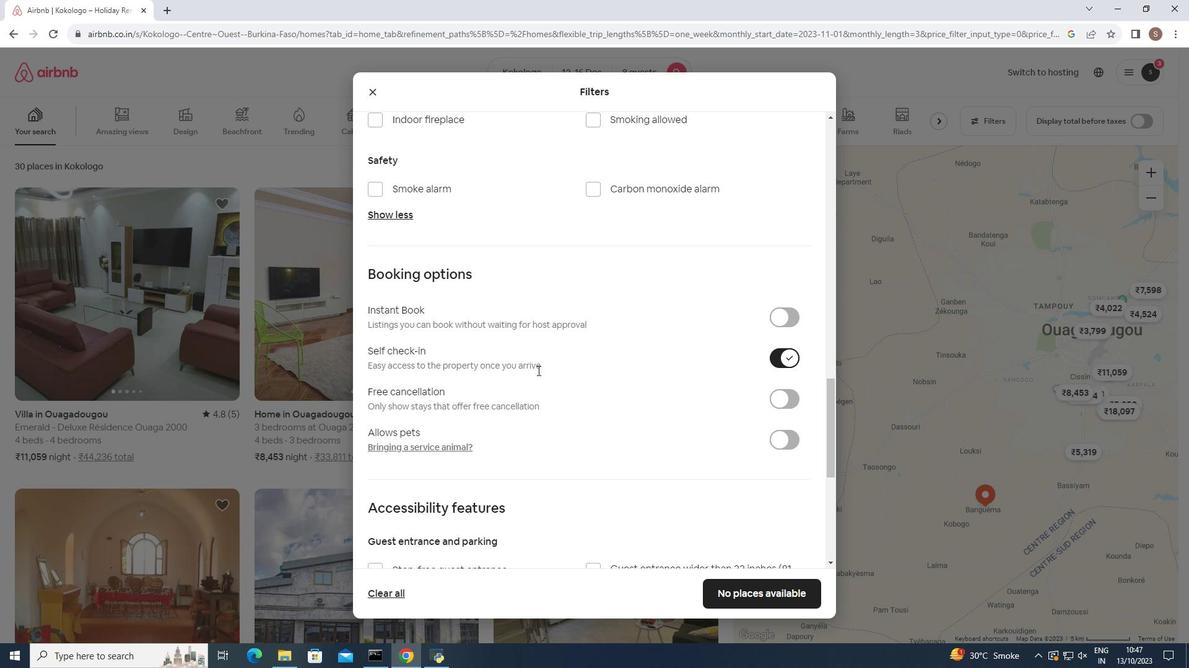 
Action: Mouse scrolled (537, 370) with delta (0, 0)
Screenshot: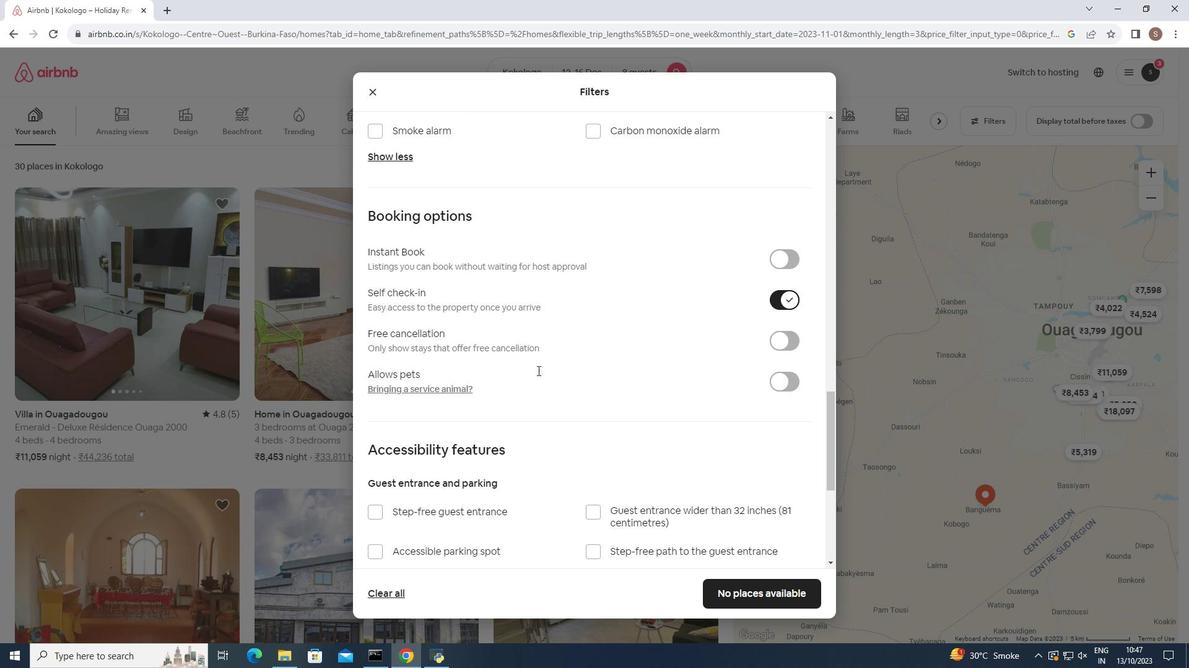 
Action: Mouse moved to (751, 590)
Screenshot: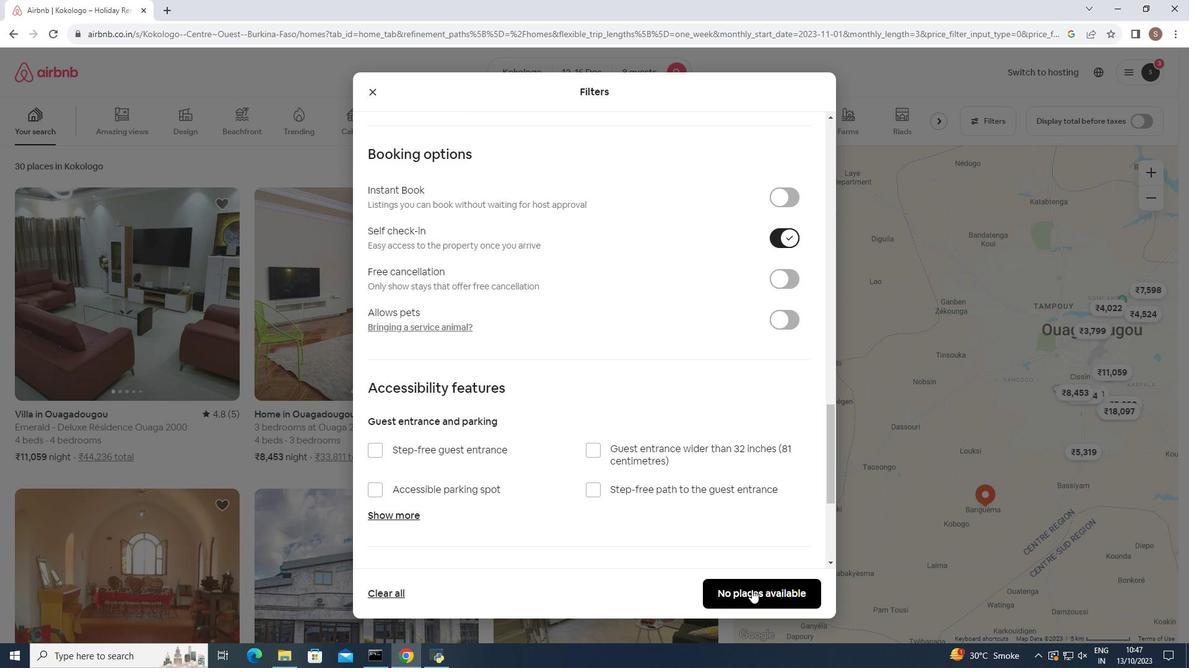 
Action: Mouse pressed left at (751, 590)
Screenshot: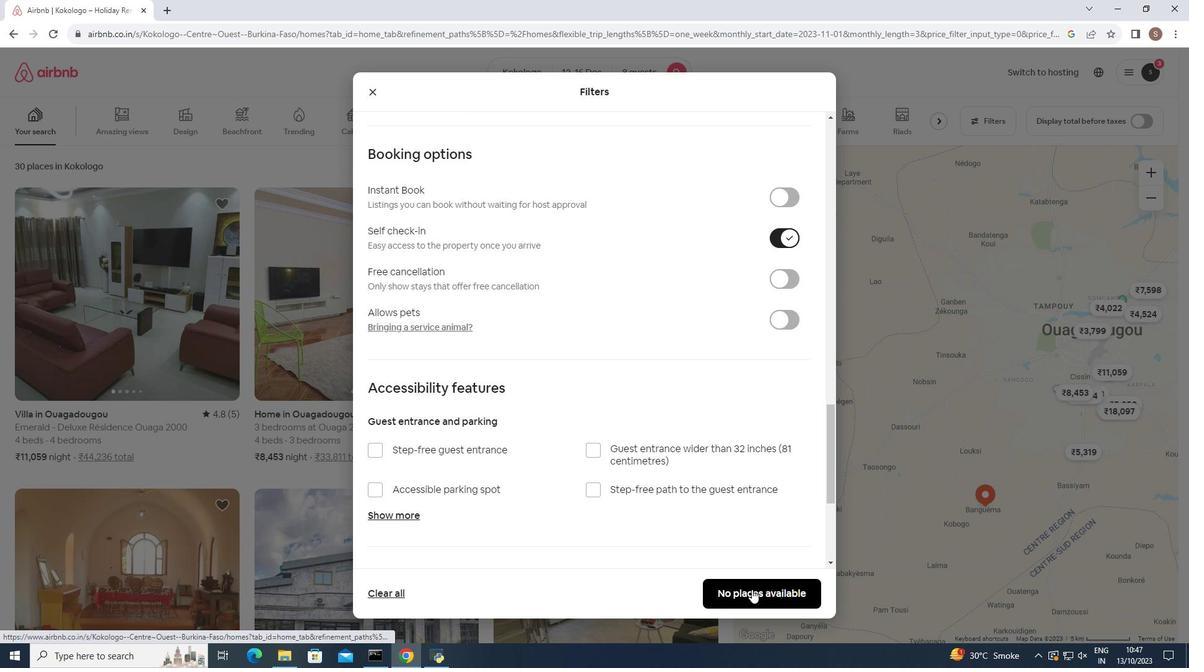 
Action: Mouse moved to (416, 364)
Screenshot: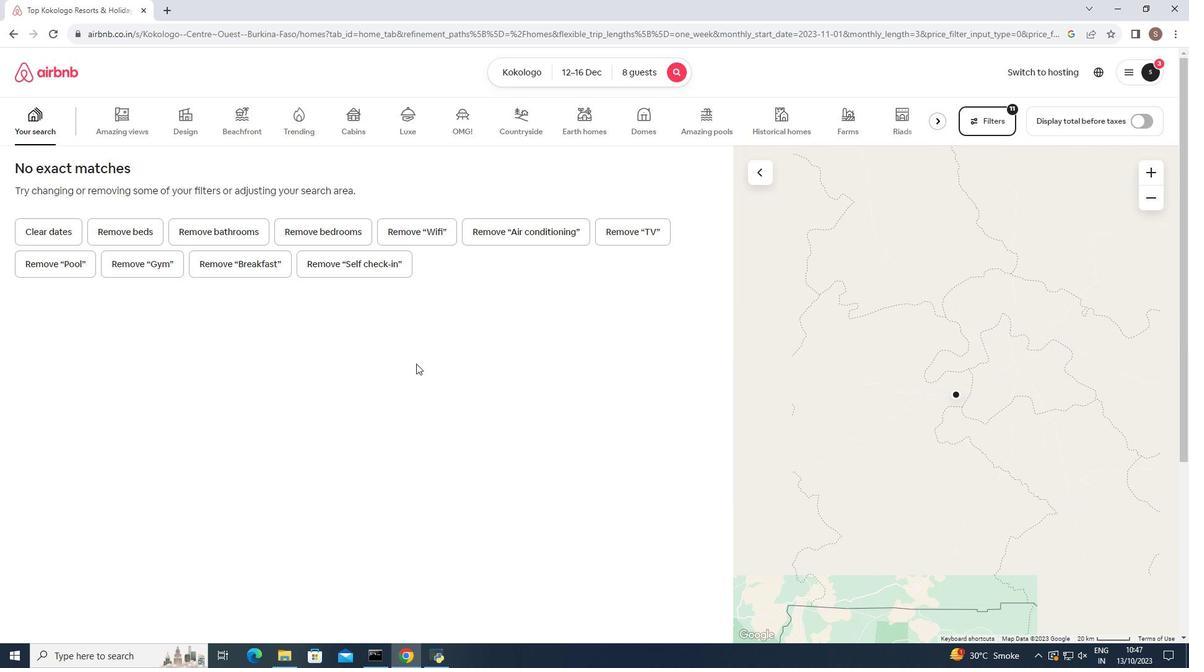 
